 Task: Look for space in Paramonga, Peru from 6th September, 2023 to 12th September, 2023 for 4 adults in price range Rs.10000 to Rs.14000. Place can be private room with 4 bedrooms having 4 beds and 4 bathrooms. Property type can be house, flat, guest house. Amenities needed are: wifi, TV, free parkinig on premises, gym, breakfast. Booking option can be shelf check-in. Required host language is English.
Action: Mouse pressed left at (590, 117)
Screenshot: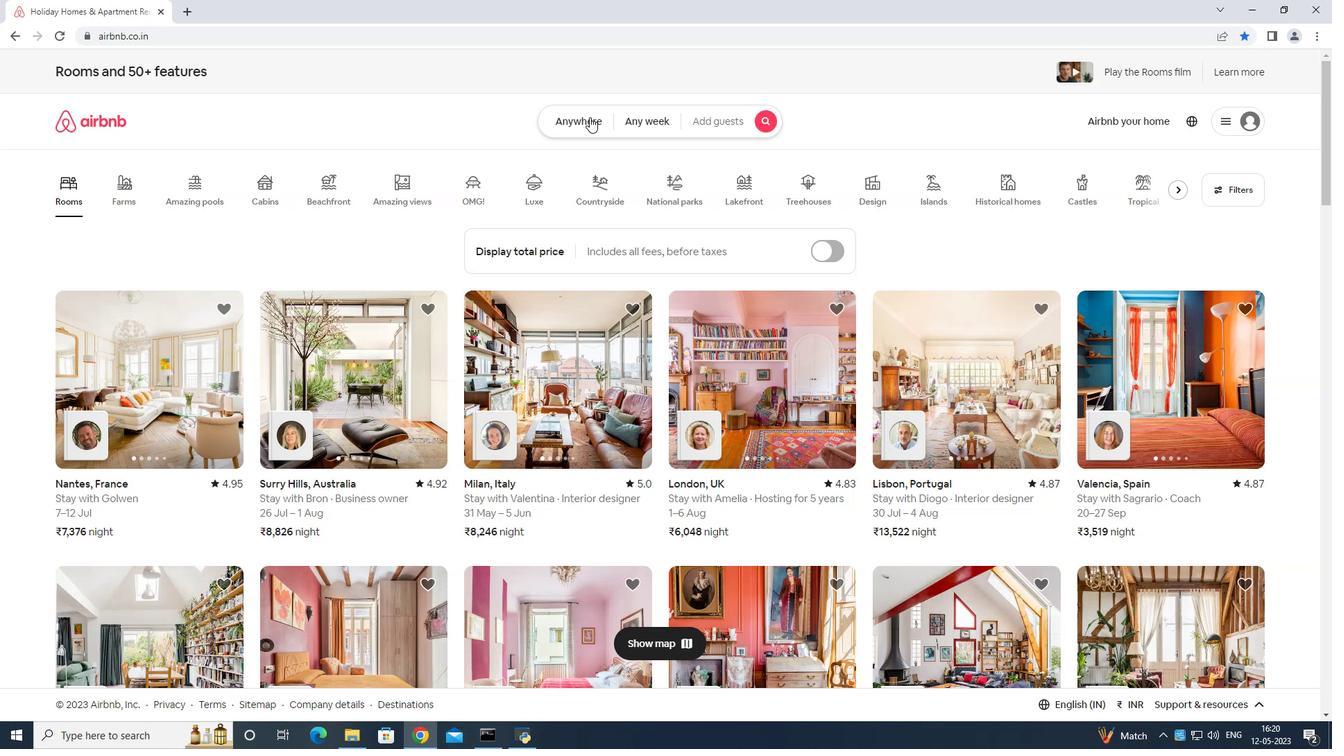 
Action: Mouse moved to (541, 158)
Screenshot: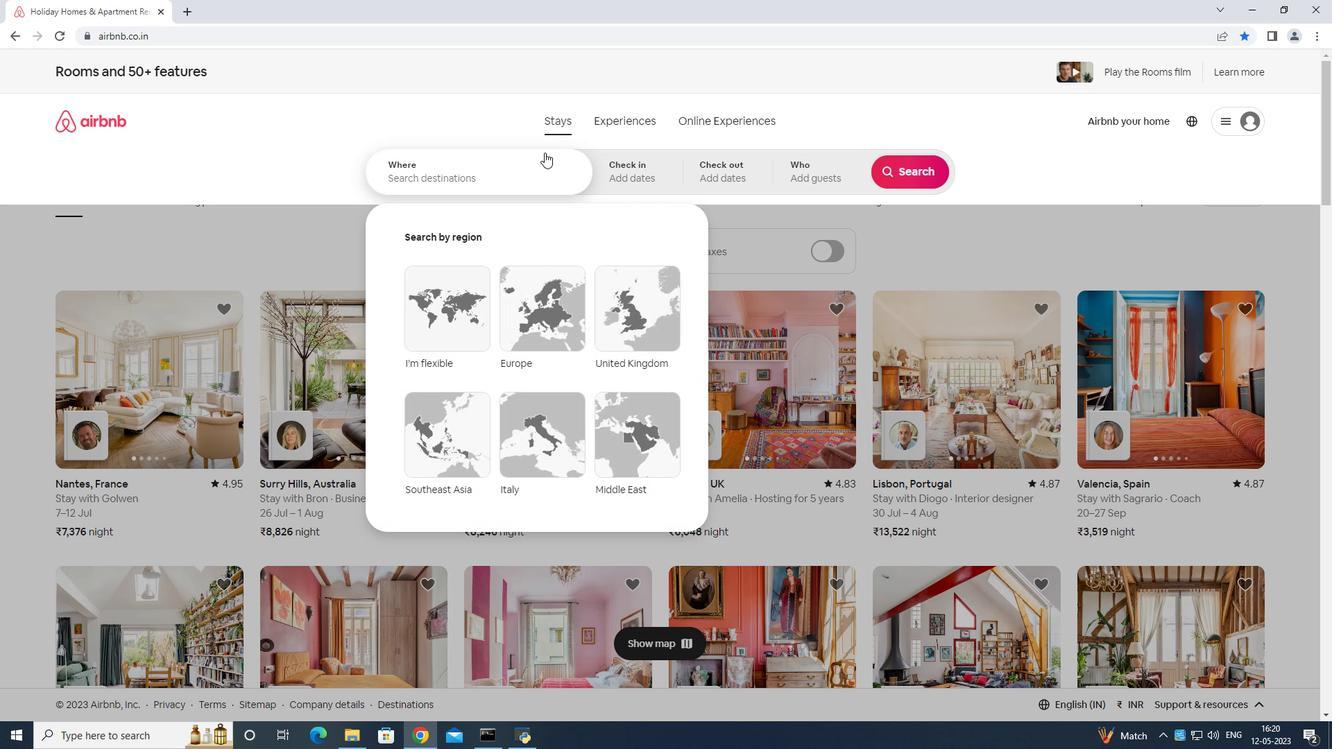 
Action: Mouse pressed left at (541, 158)
Screenshot: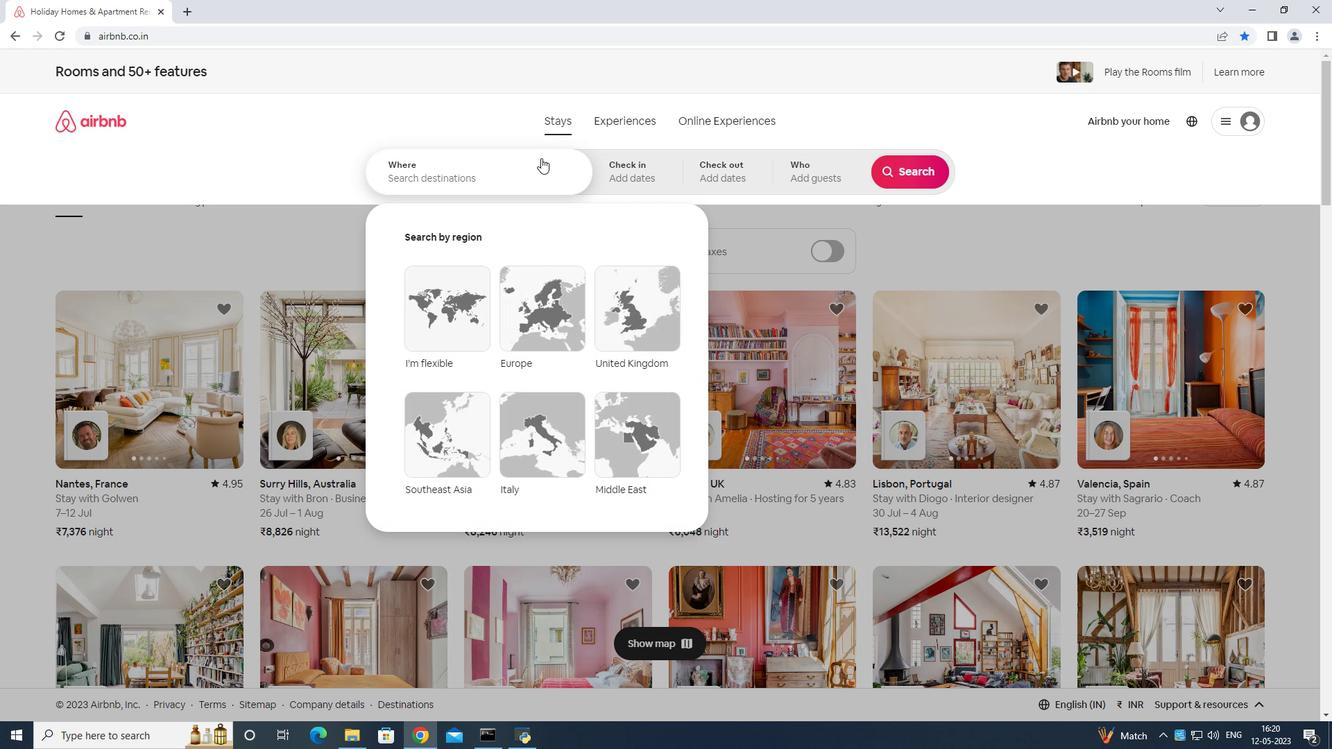 
Action: Mouse moved to (542, 155)
Screenshot: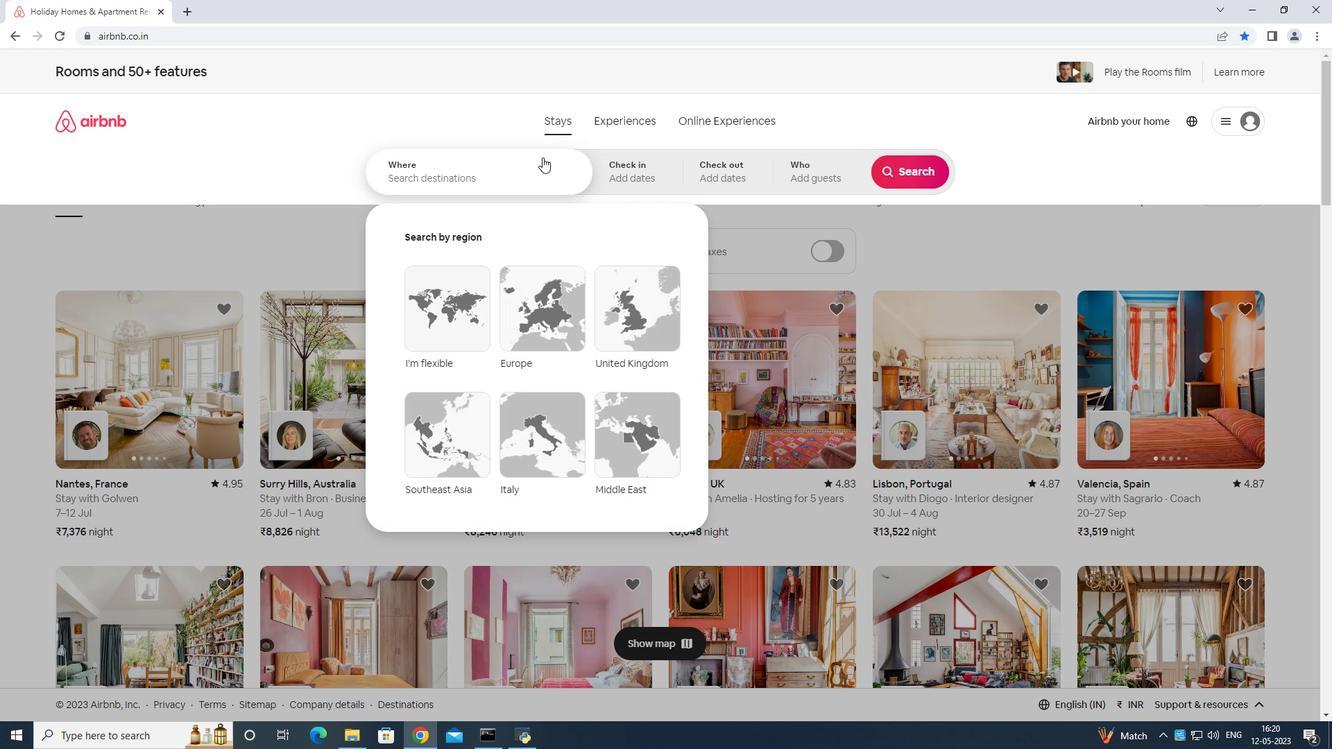 
Action: Key pressed <Key.shift>Paramonga<Key.space>peru<Key.enter>
Screenshot: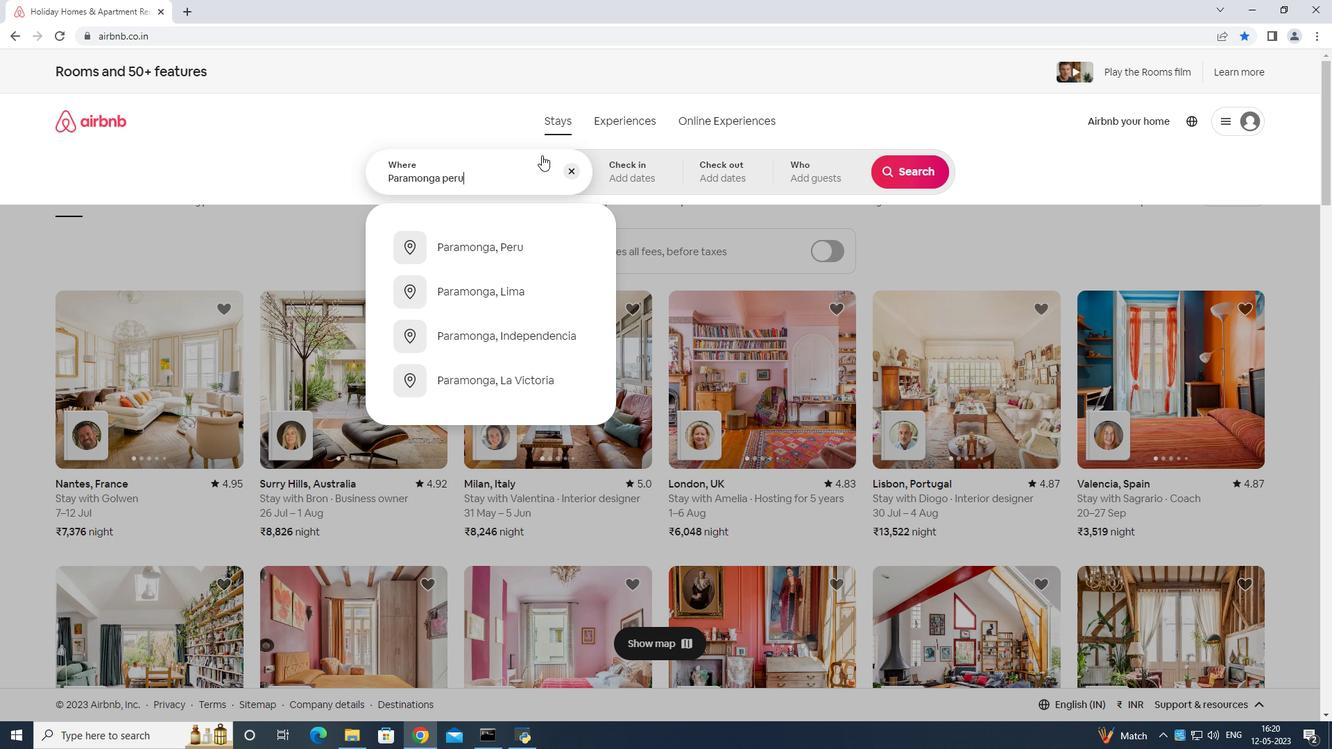 
Action: Mouse moved to (916, 286)
Screenshot: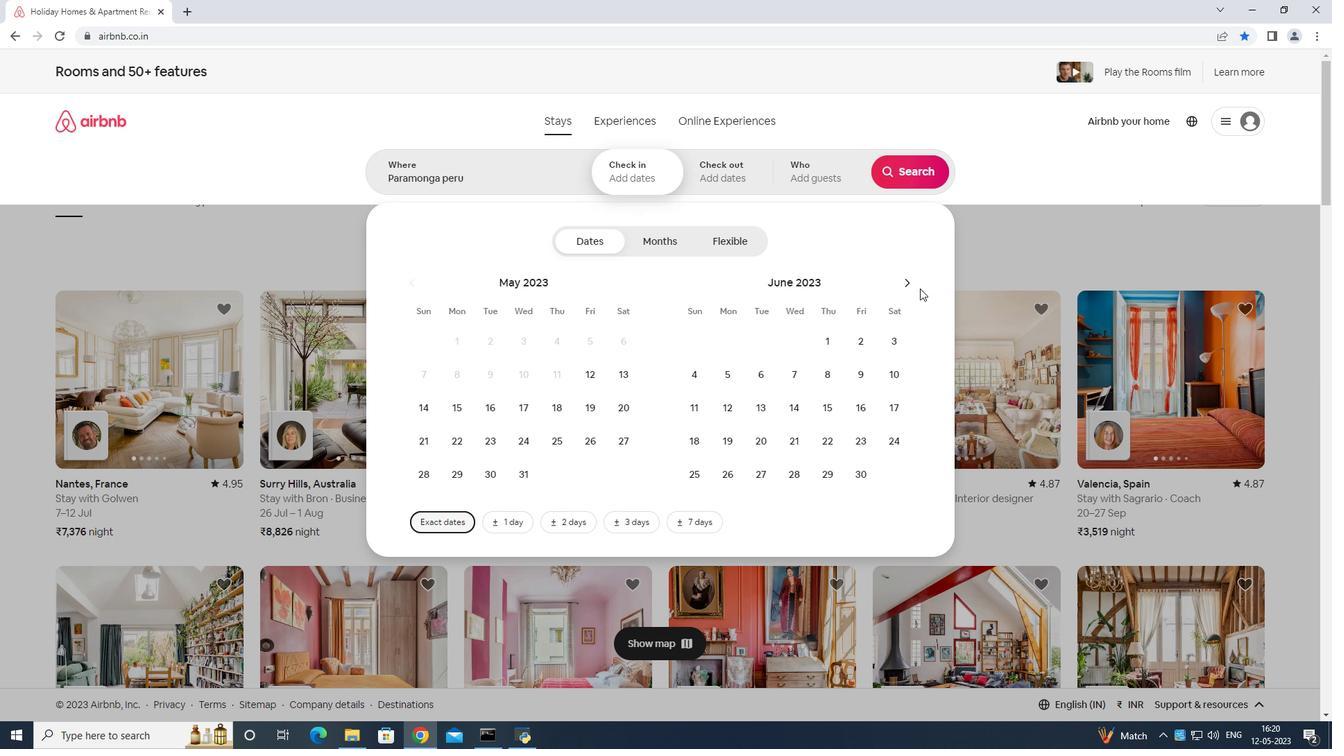 
Action: Mouse pressed left at (916, 286)
Screenshot: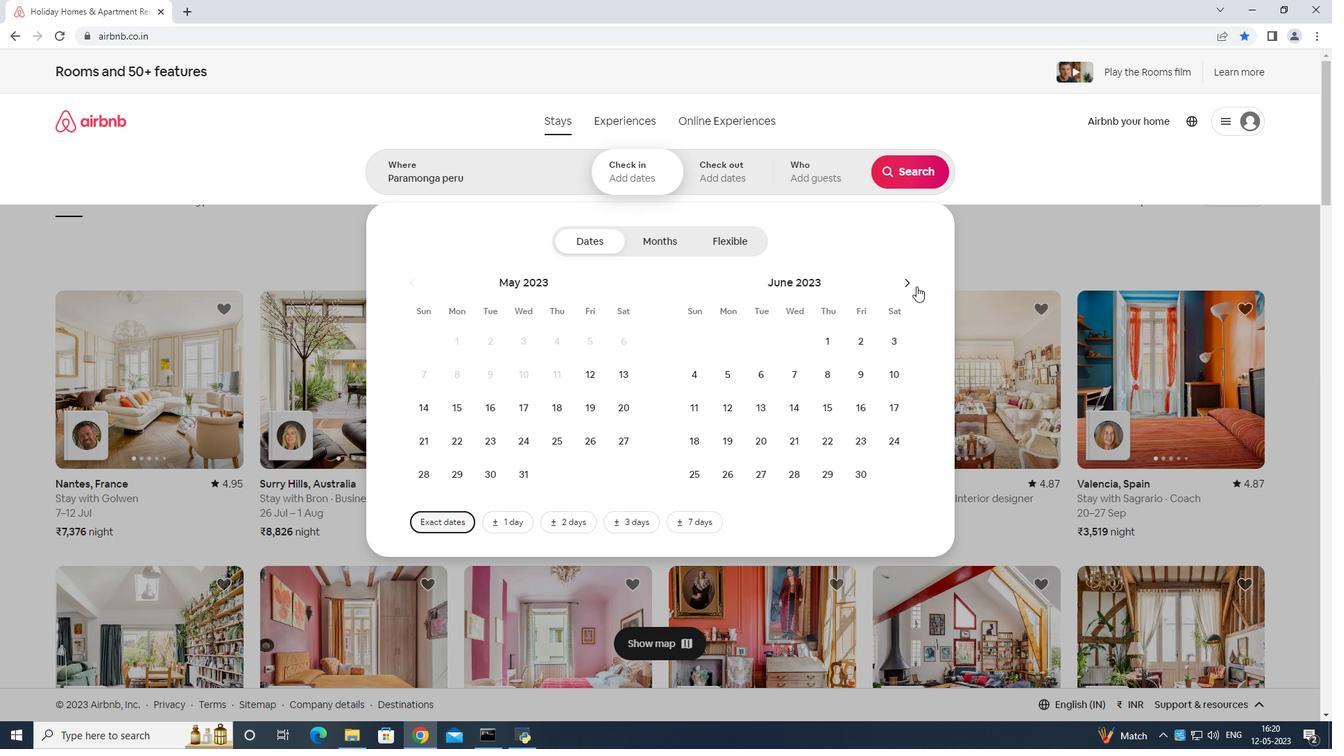 
Action: Mouse pressed left at (916, 286)
Screenshot: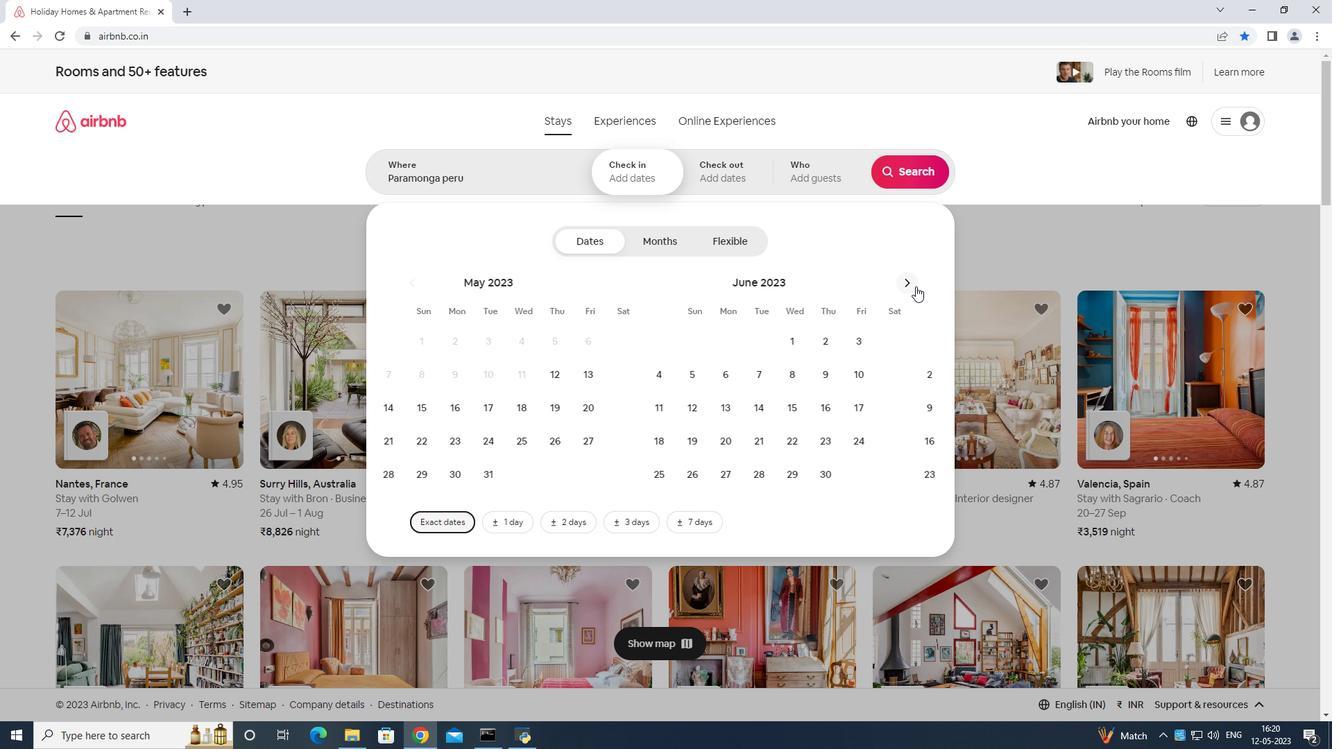 
Action: Mouse moved to (916, 284)
Screenshot: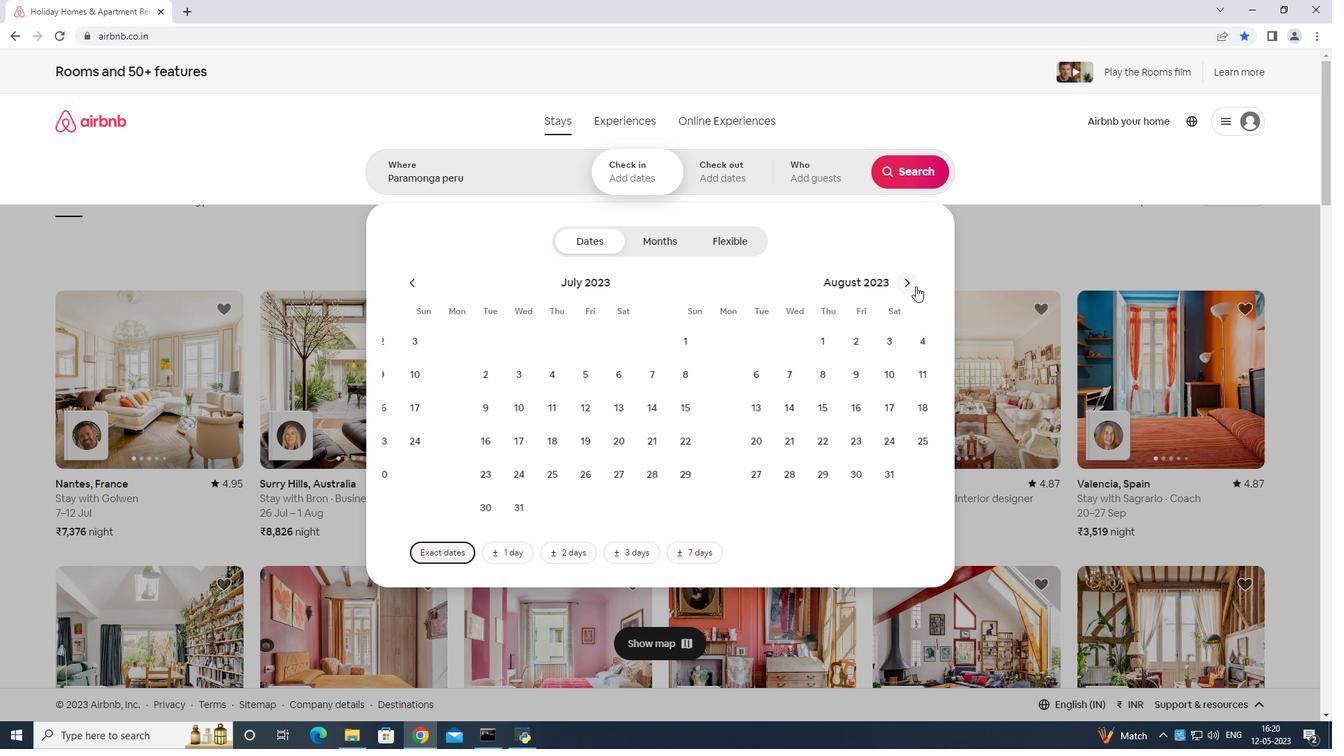 
Action: Mouse pressed left at (916, 284)
Screenshot: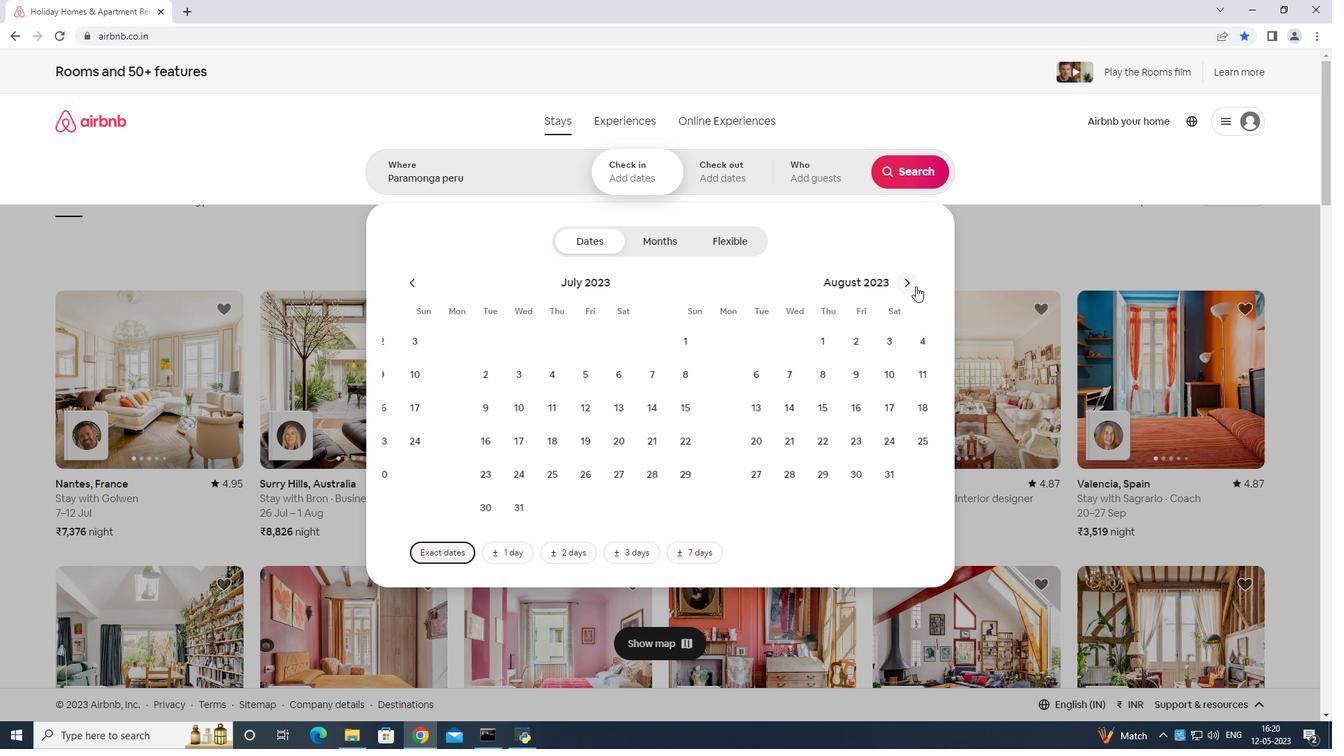 
Action: Mouse moved to (801, 376)
Screenshot: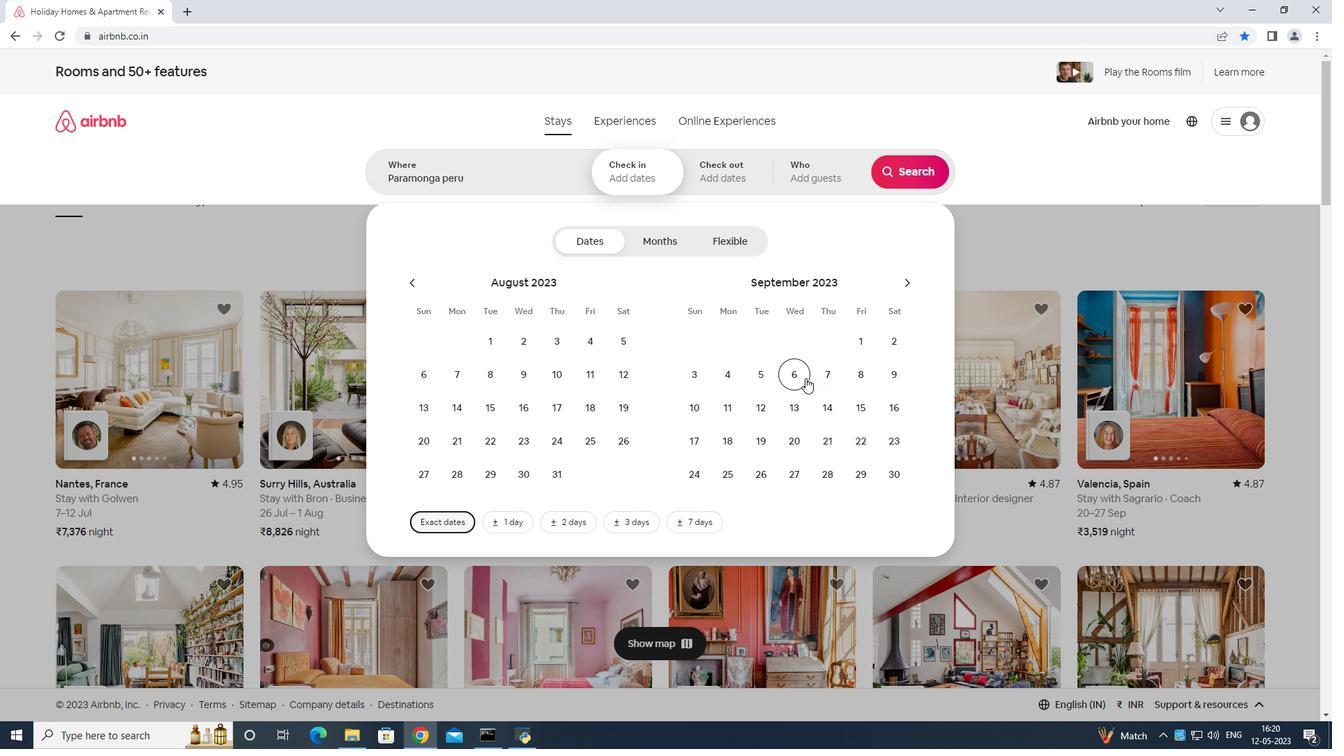 
Action: Mouse pressed left at (801, 376)
Screenshot: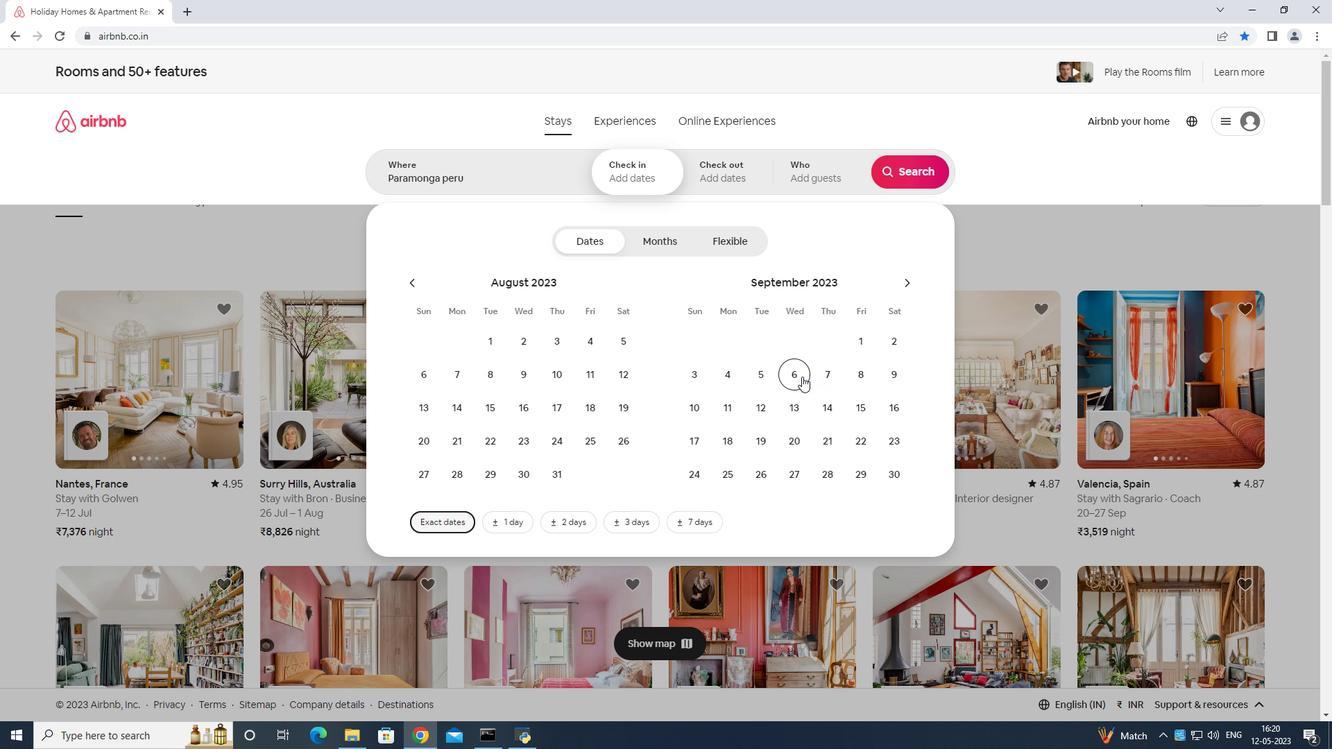 
Action: Mouse moved to (774, 403)
Screenshot: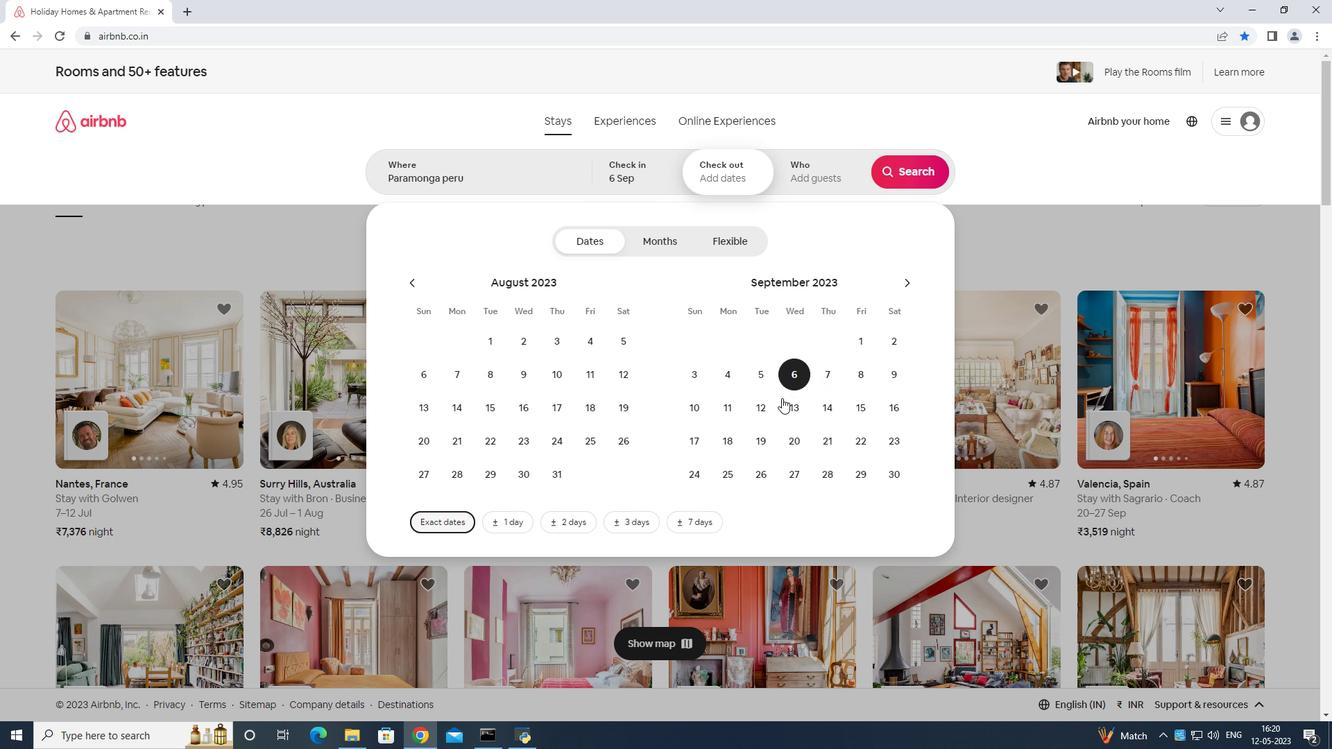 
Action: Mouse pressed left at (774, 403)
Screenshot: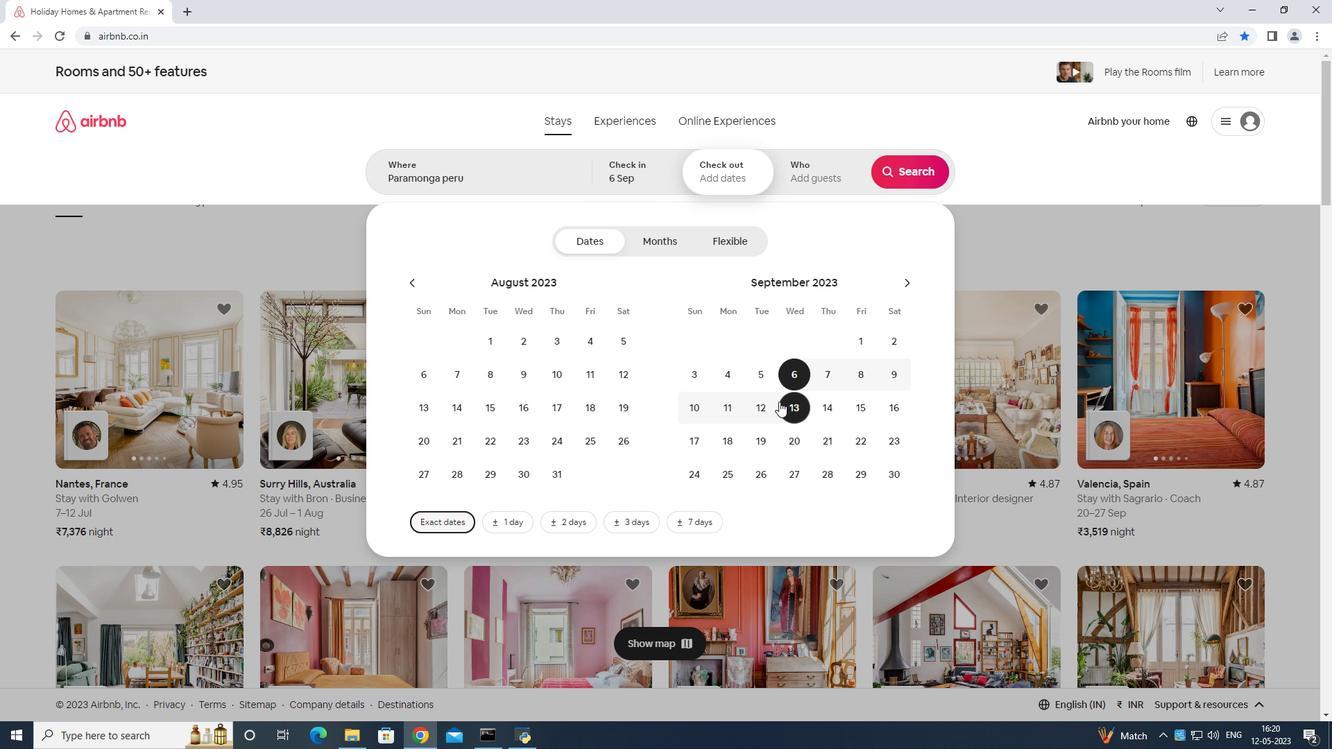 
Action: Mouse moved to (809, 172)
Screenshot: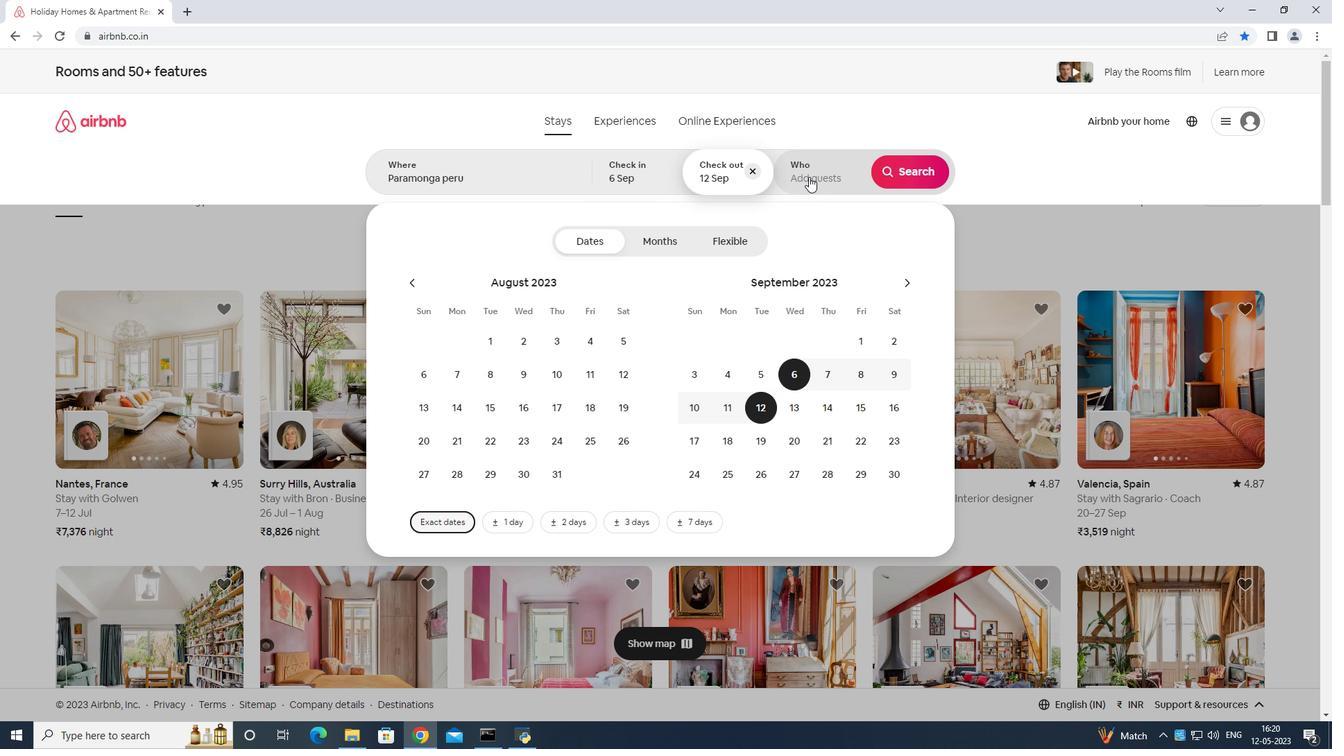 
Action: Mouse pressed left at (809, 172)
Screenshot: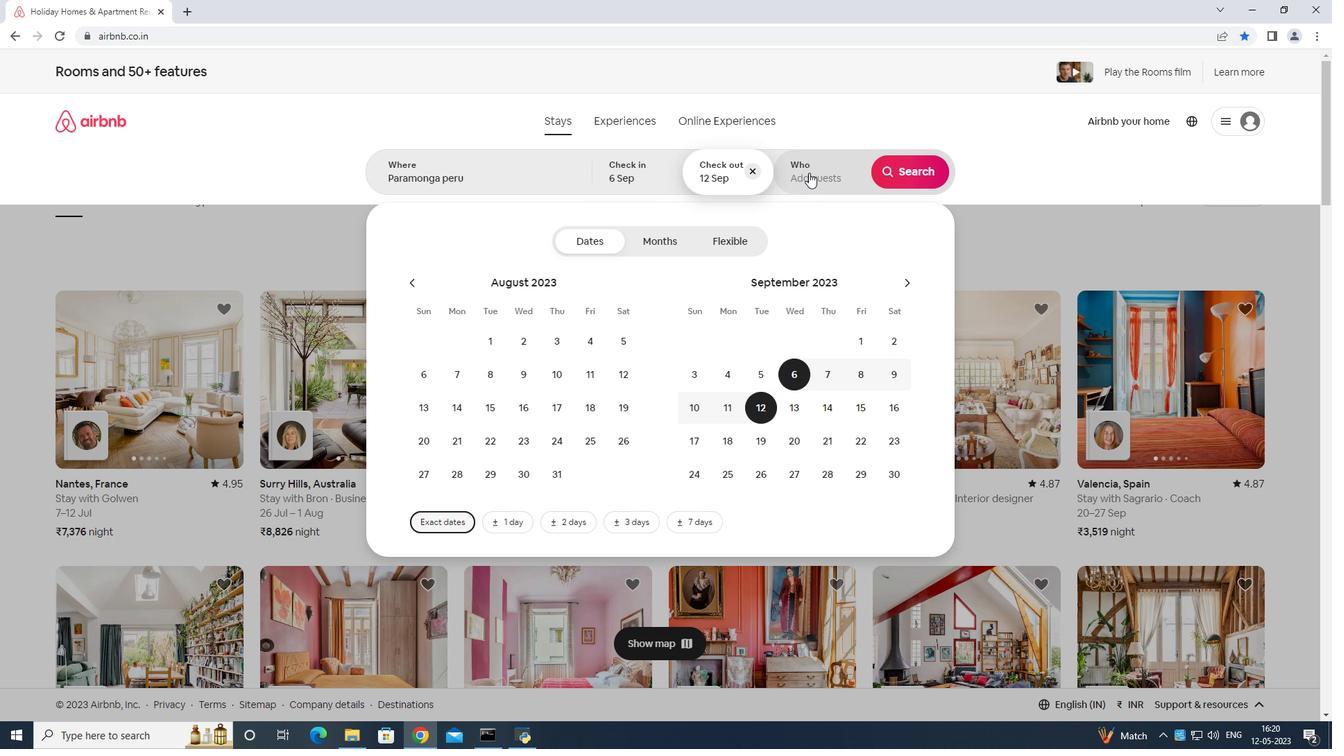 
Action: Mouse moved to (910, 250)
Screenshot: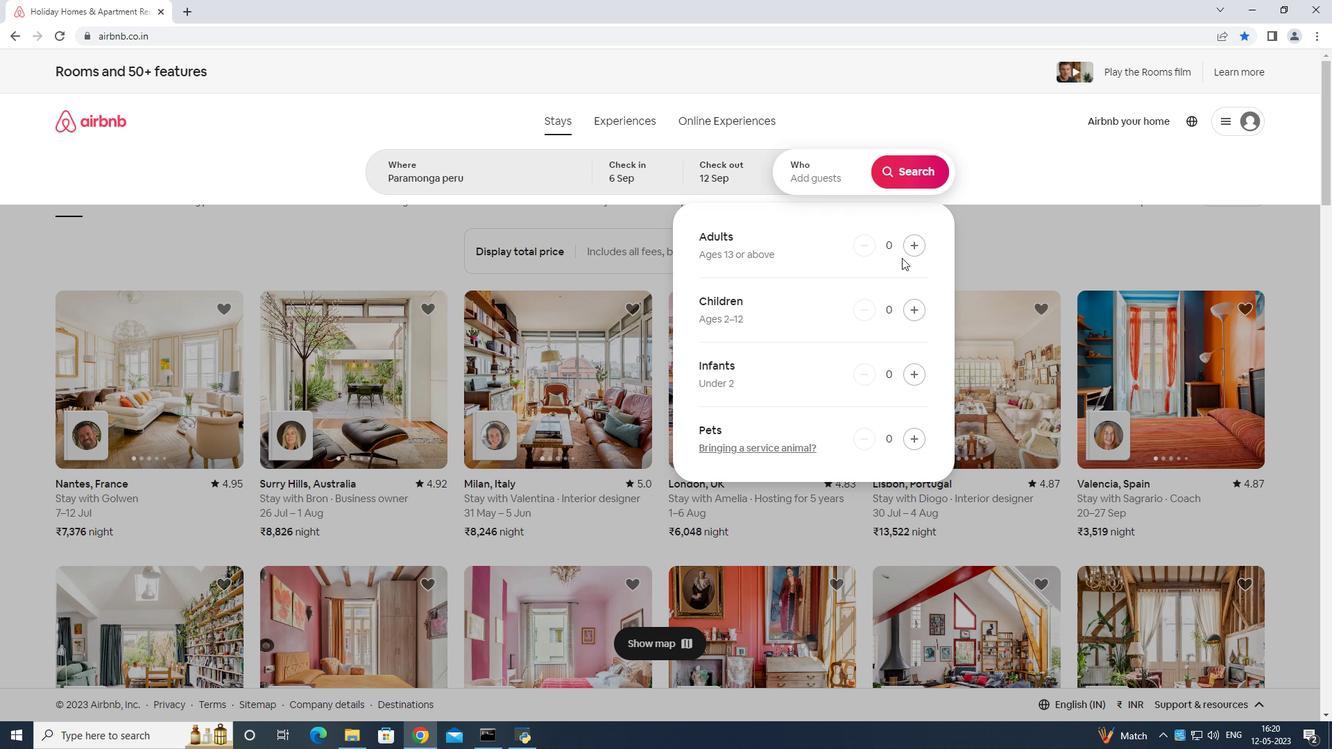 
Action: Mouse pressed left at (910, 250)
Screenshot: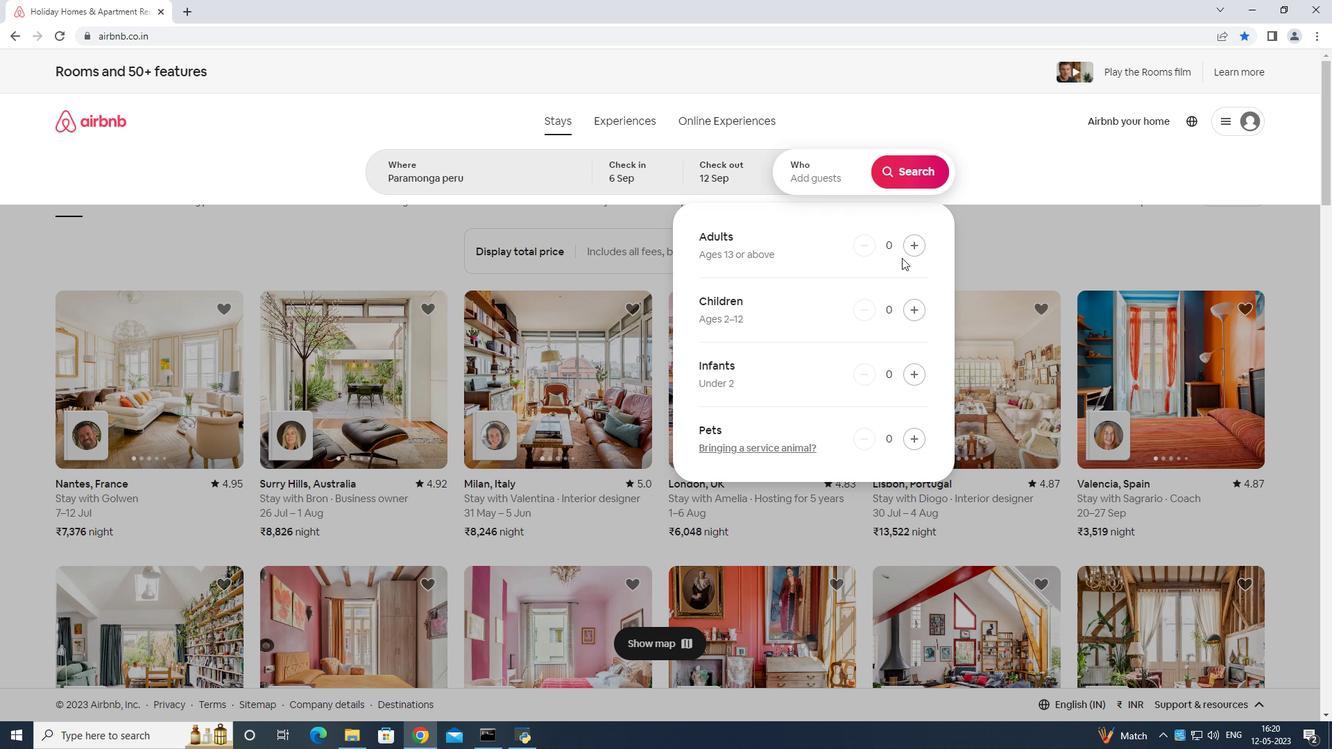 
Action: Mouse pressed left at (910, 250)
Screenshot: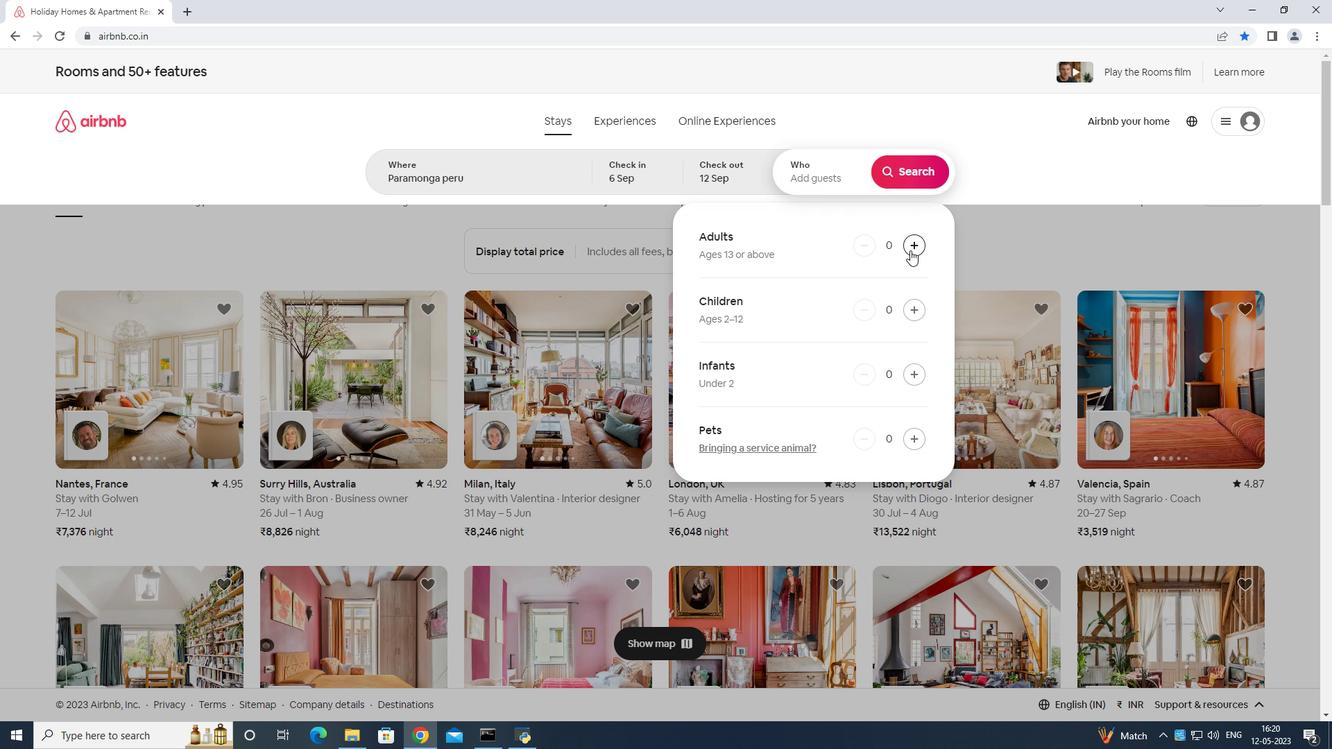 
Action: Mouse moved to (911, 249)
Screenshot: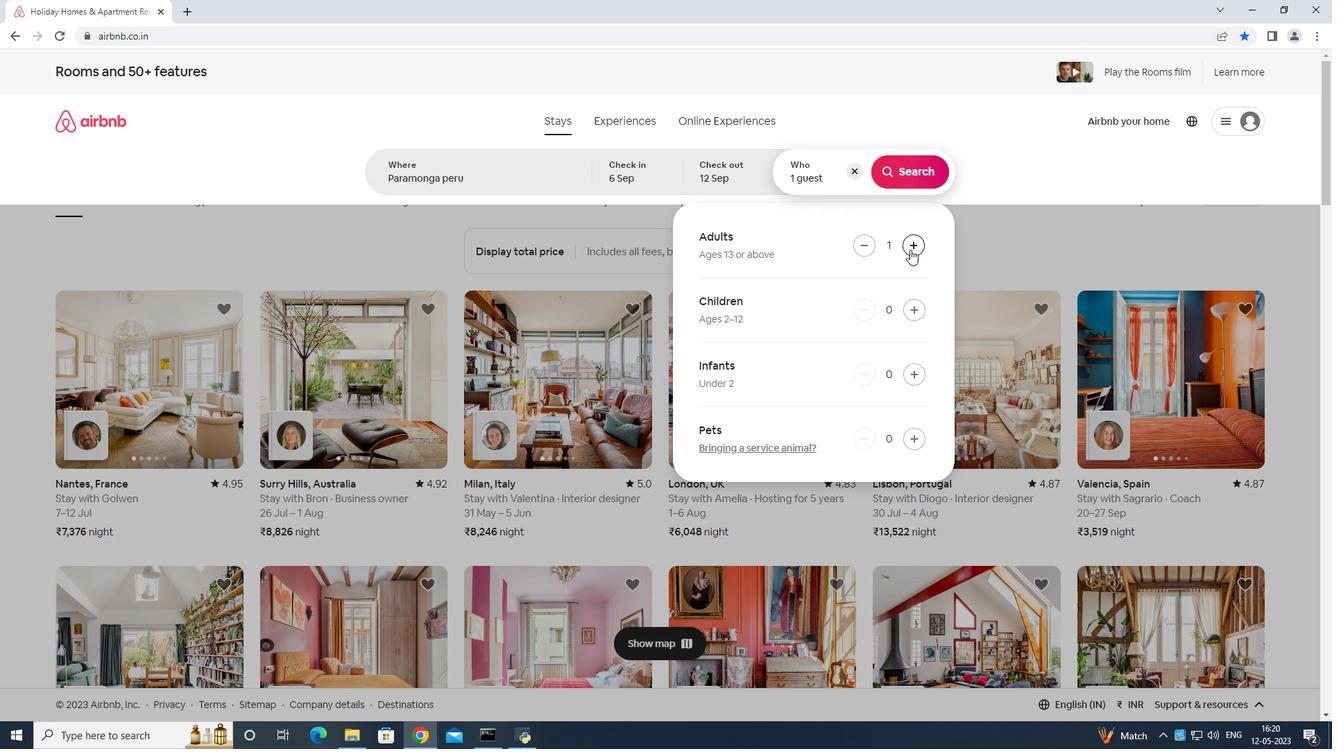 
Action: Mouse pressed left at (911, 249)
Screenshot: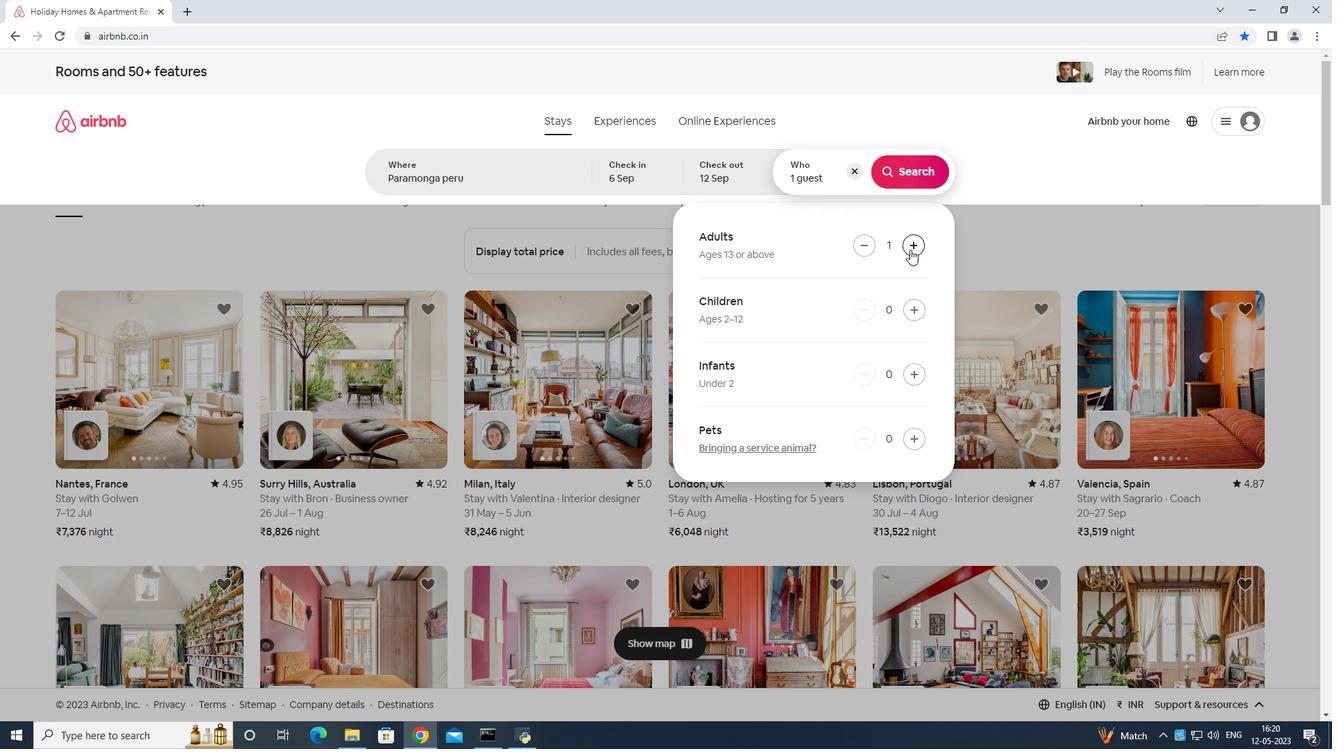 
Action: Mouse pressed left at (911, 249)
Screenshot: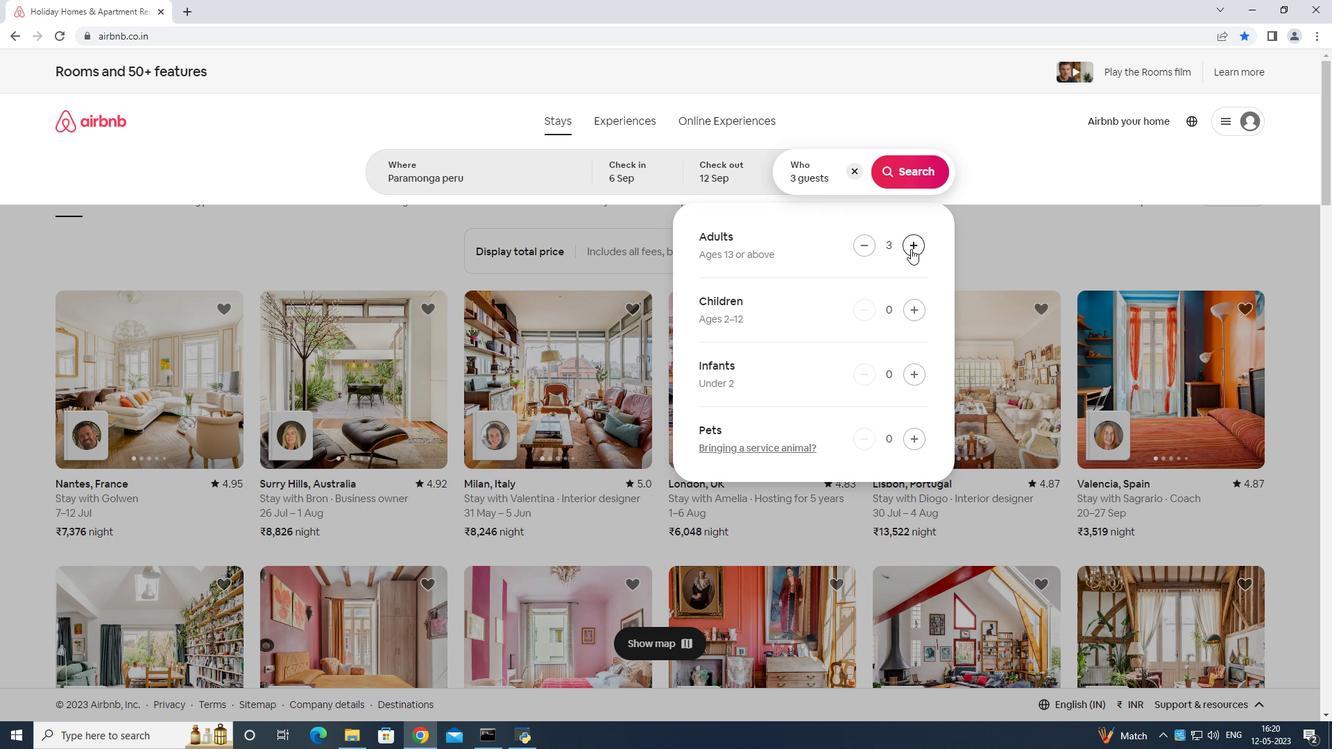 
Action: Mouse moved to (904, 182)
Screenshot: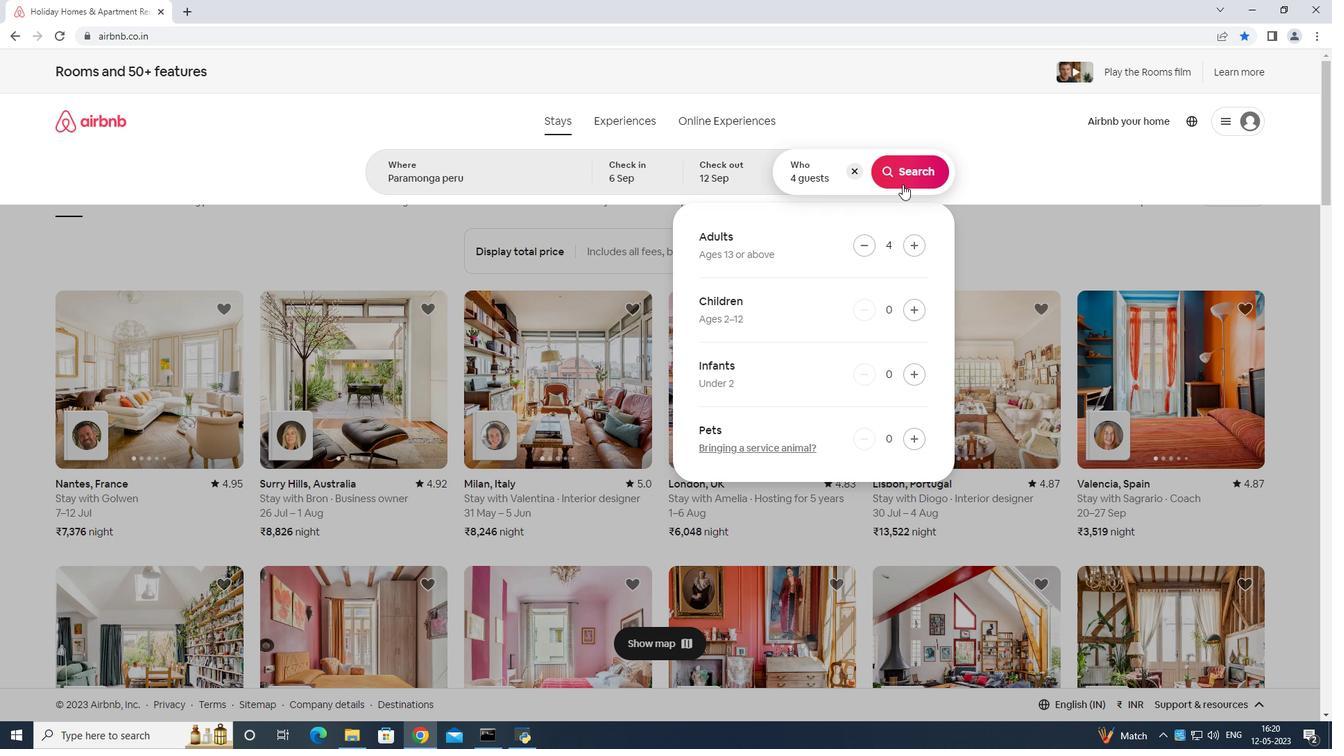 
Action: Mouse pressed left at (904, 182)
Screenshot: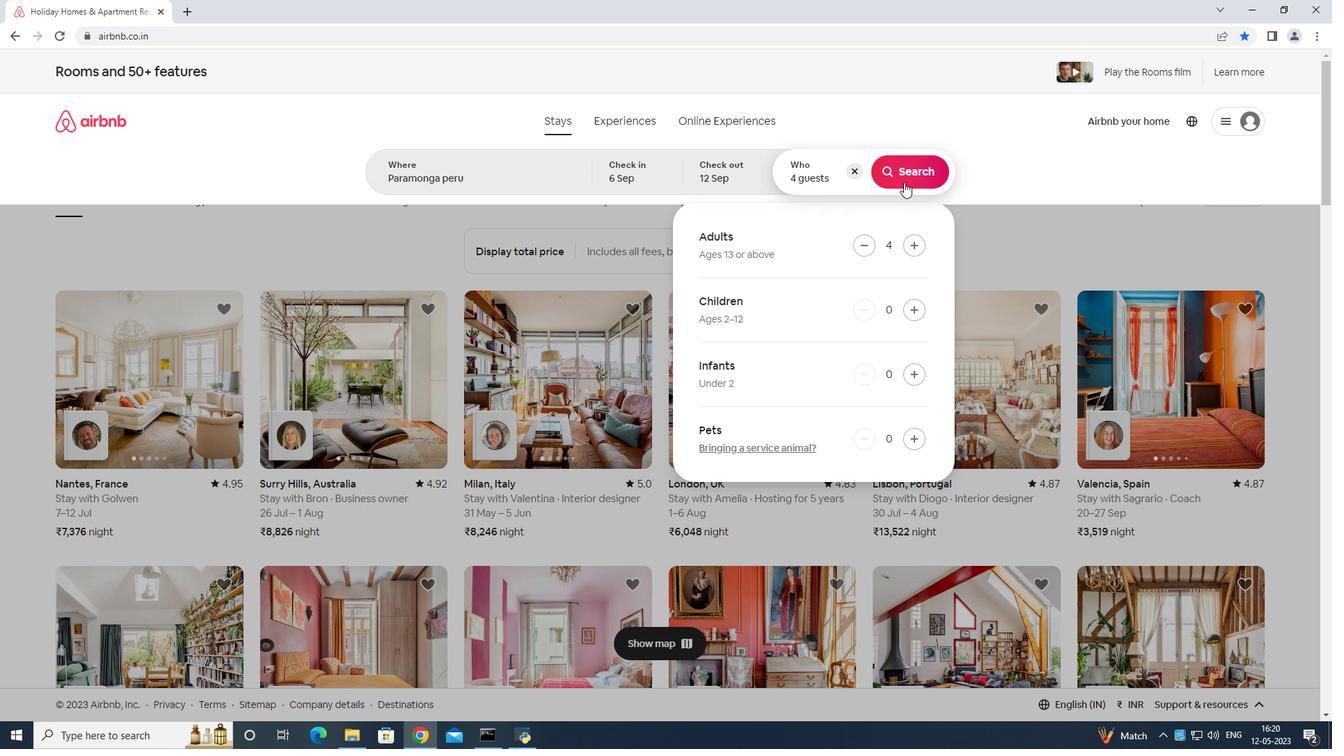 
Action: Mouse moved to (1271, 133)
Screenshot: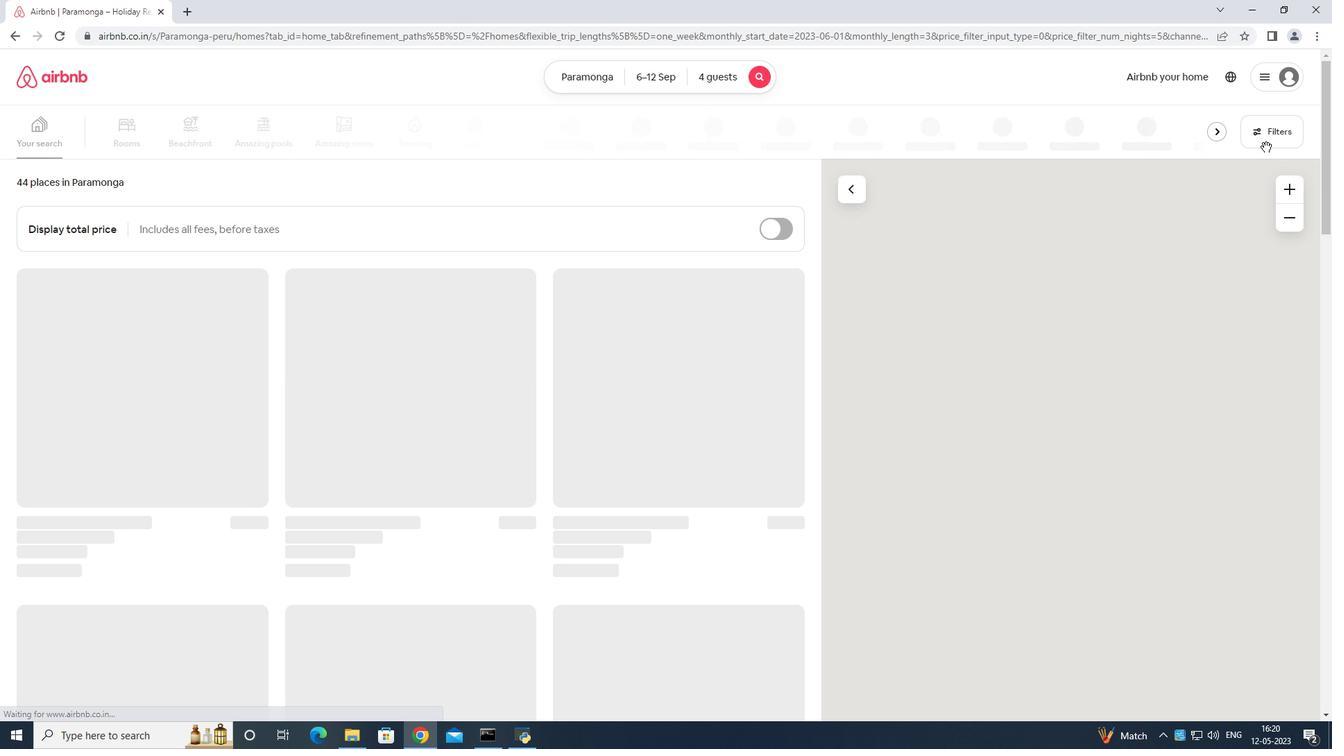 
Action: Mouse pressed left at (1271, 133)
Screenshot: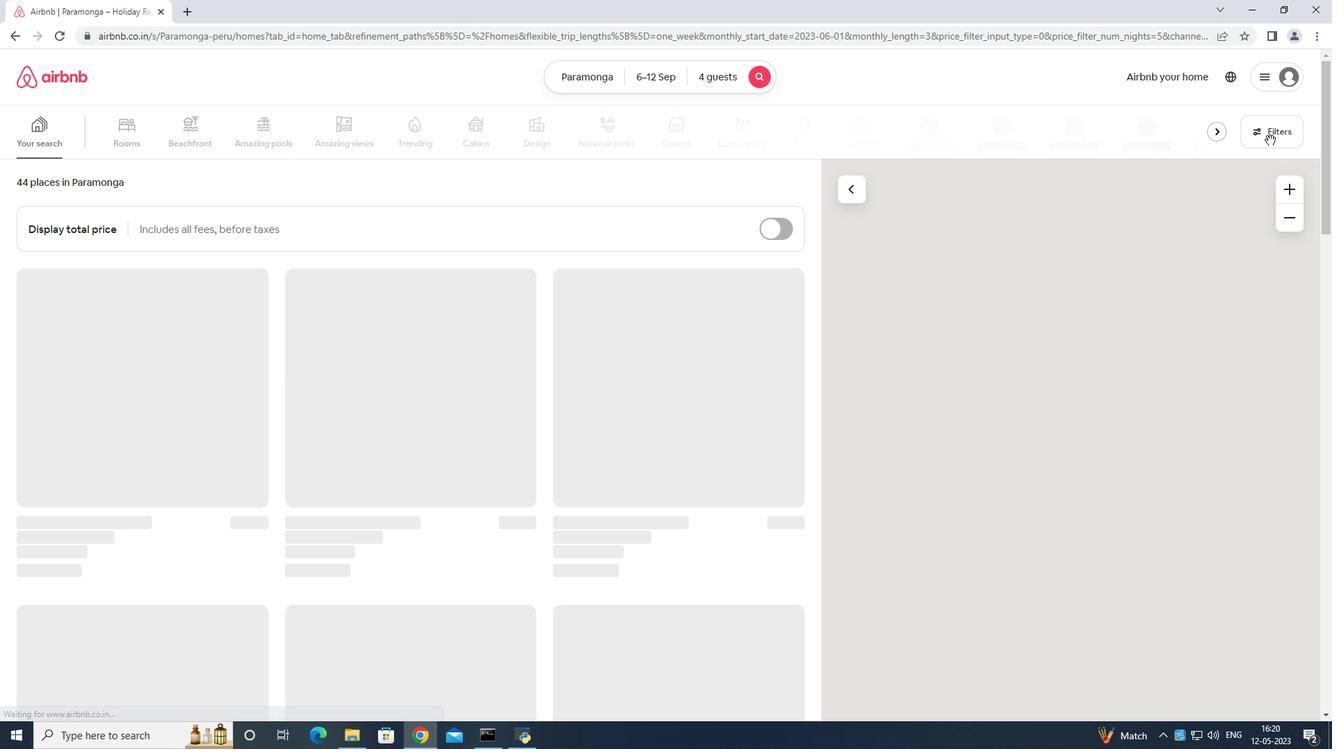 
Action: Mouse moved to (585, 461)
Screenshot: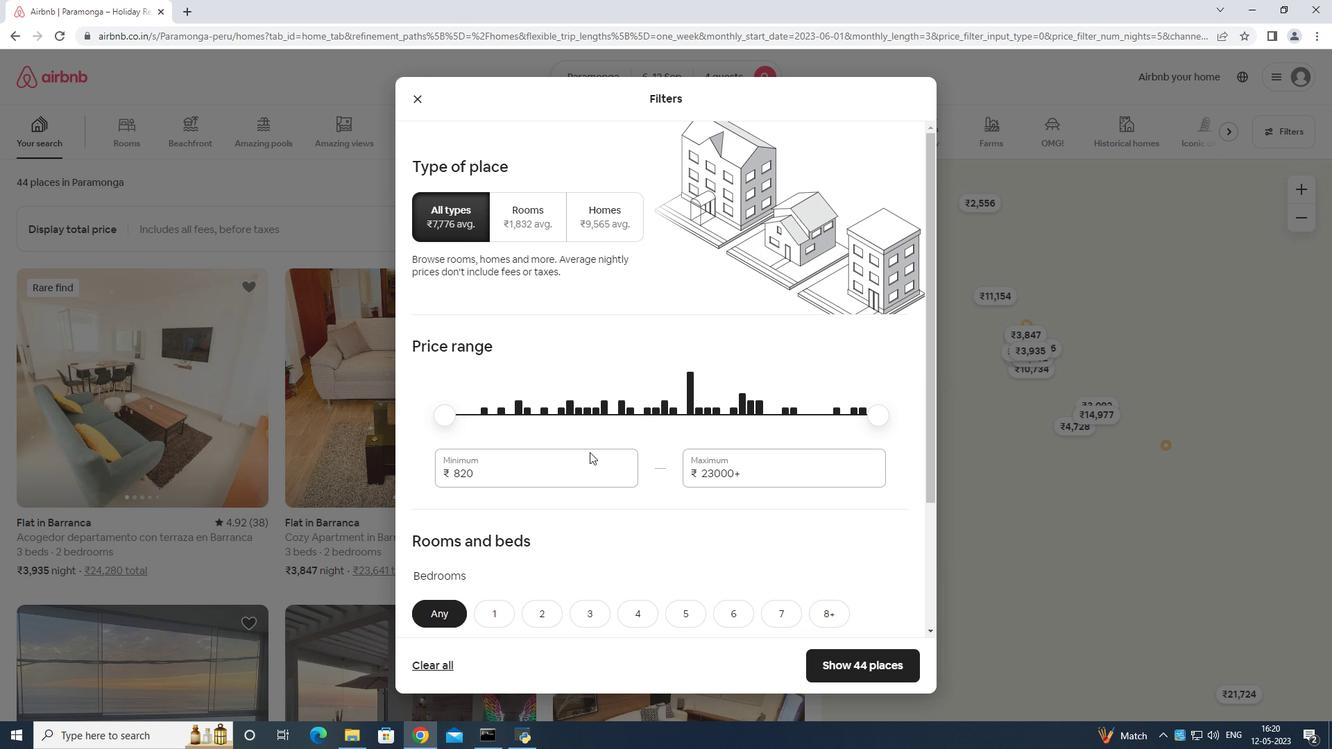 
Action: Mouse pressed left at (585, 461)
Screenshot: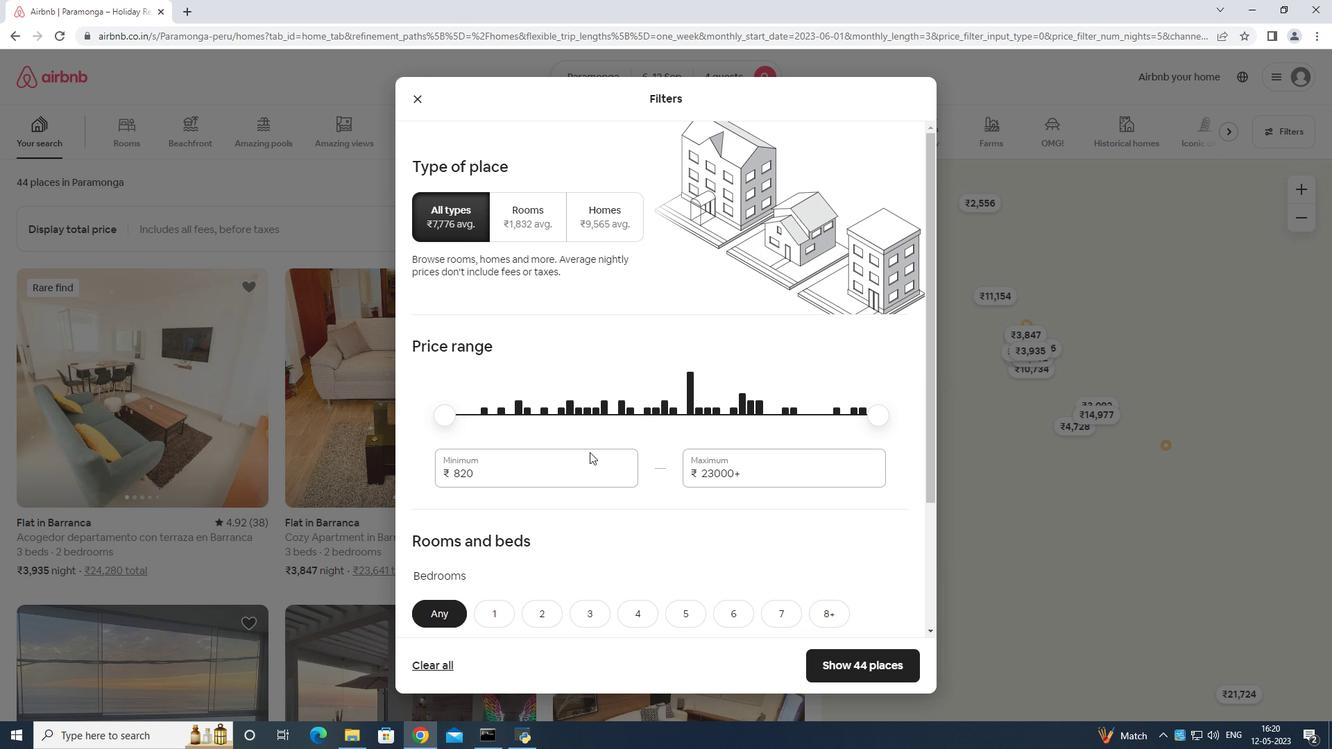 
Action: Mouse moved to (604, 450)
Screenshot: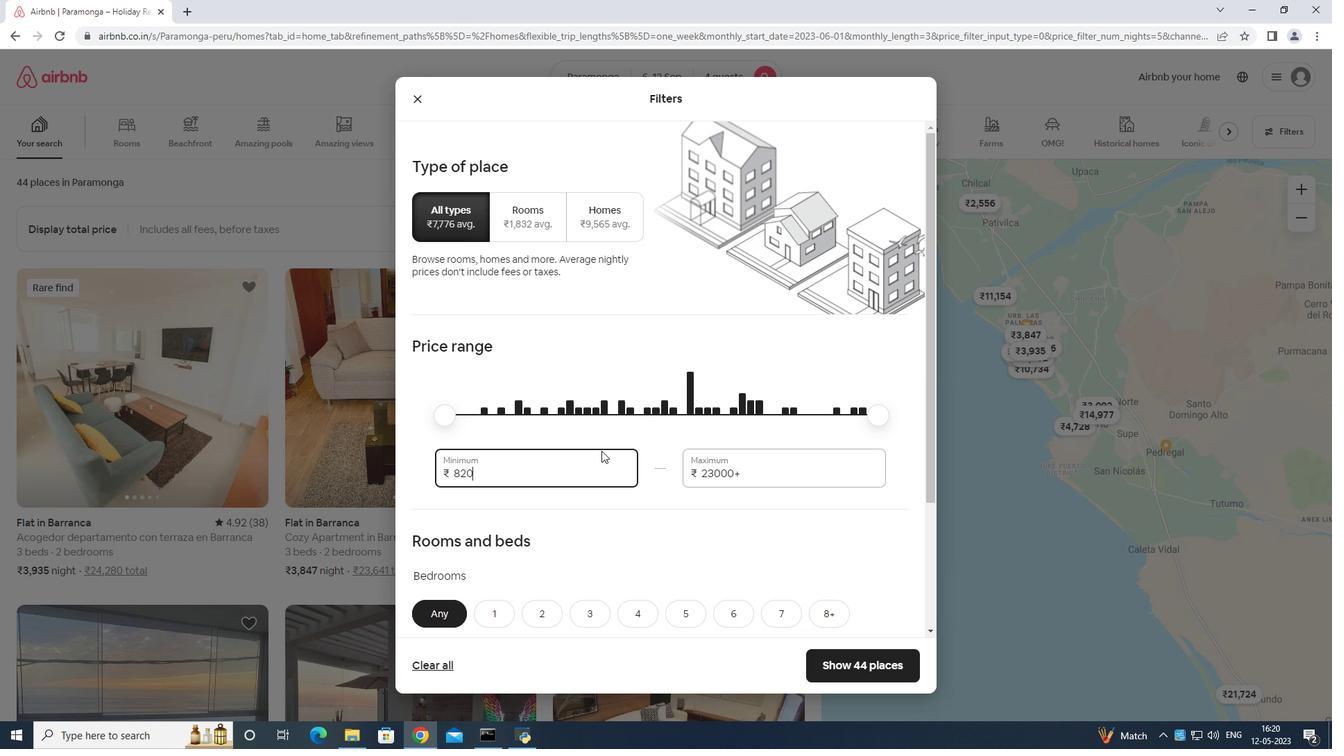 
Action: Key pressed <Key.backspace>
Screenshot: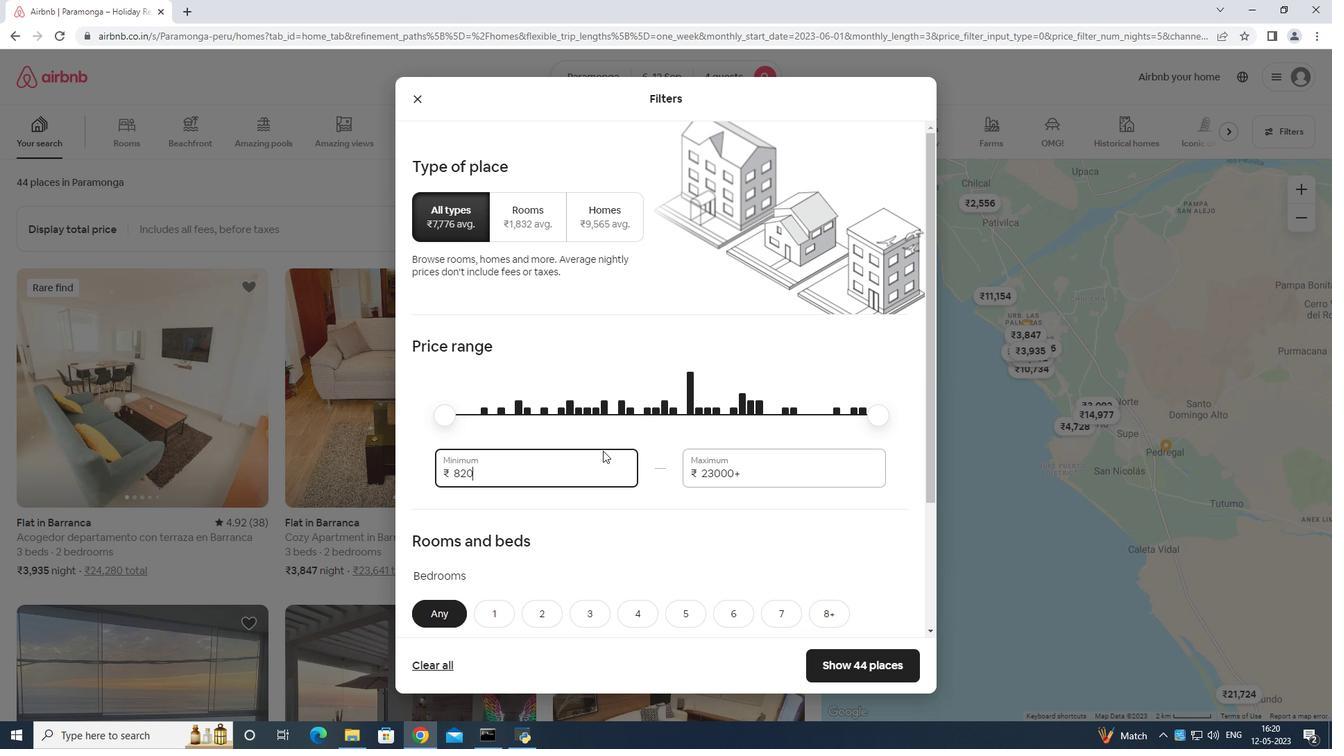 
Action: Mouse moved to (605, 450)
Screenshot: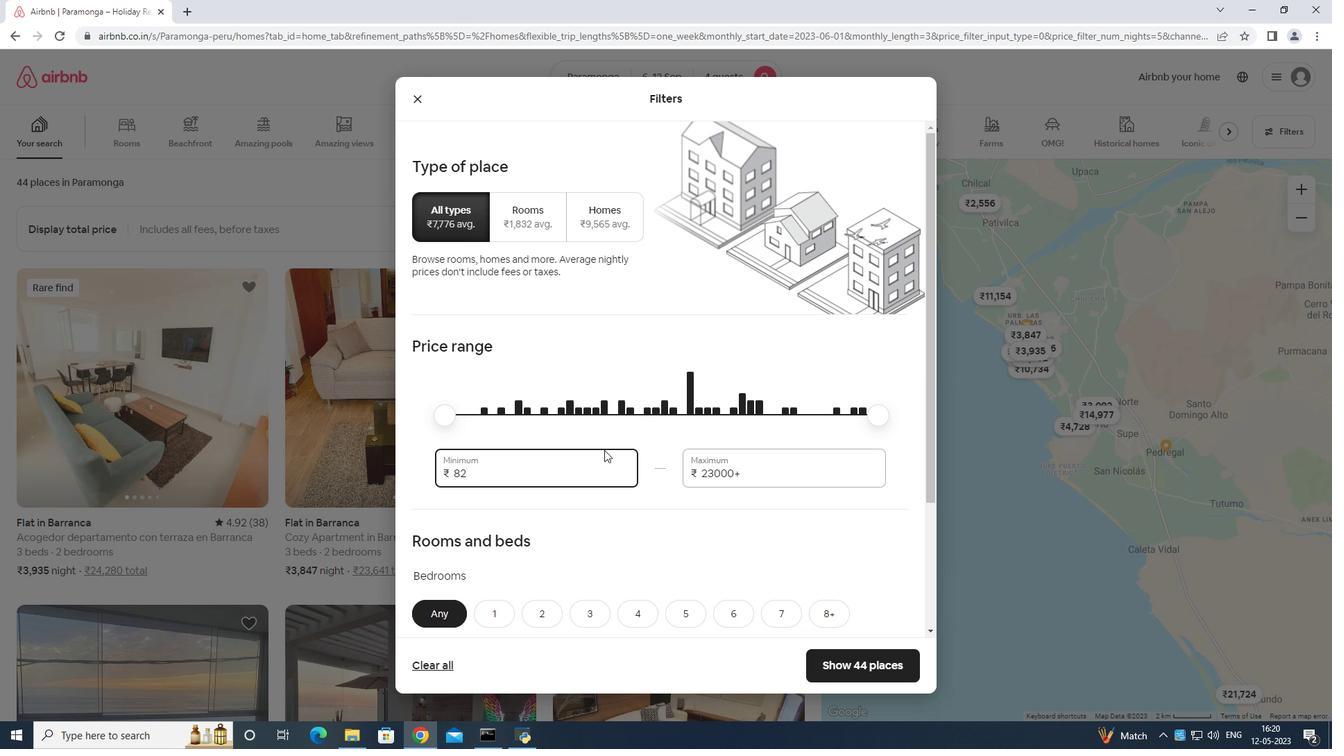 
Action: Key pressed <Key.backspace>
Screenshot: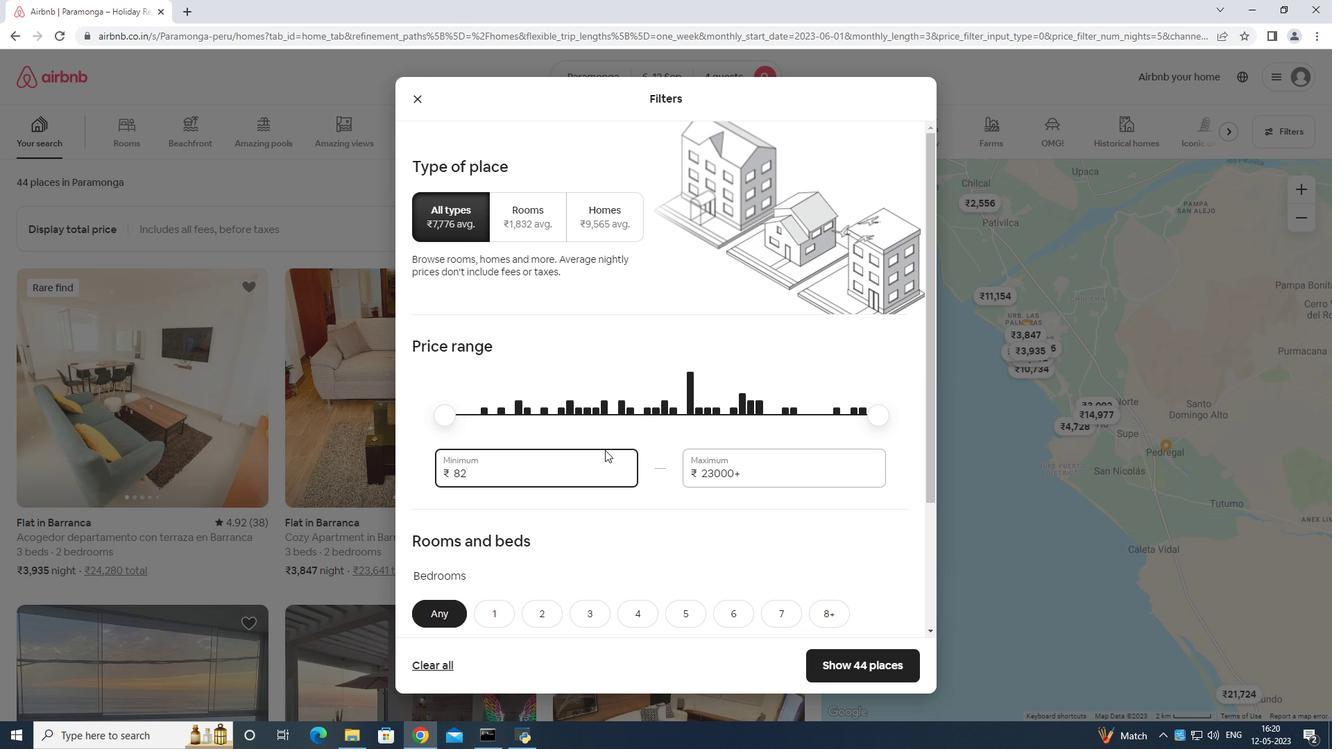 
Action: Mouse moved to (606, 450)
Screenshot: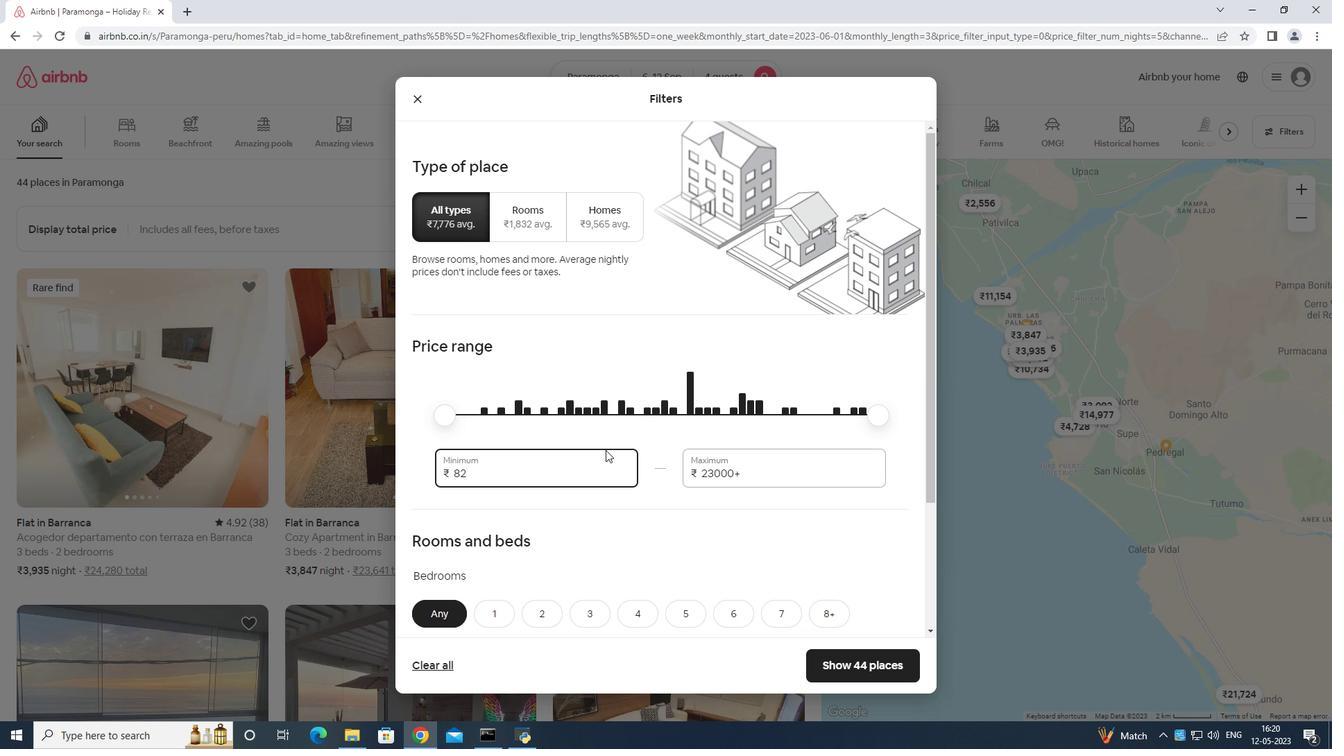 
Action: Key pressed <Key.backspace>
Screenshot: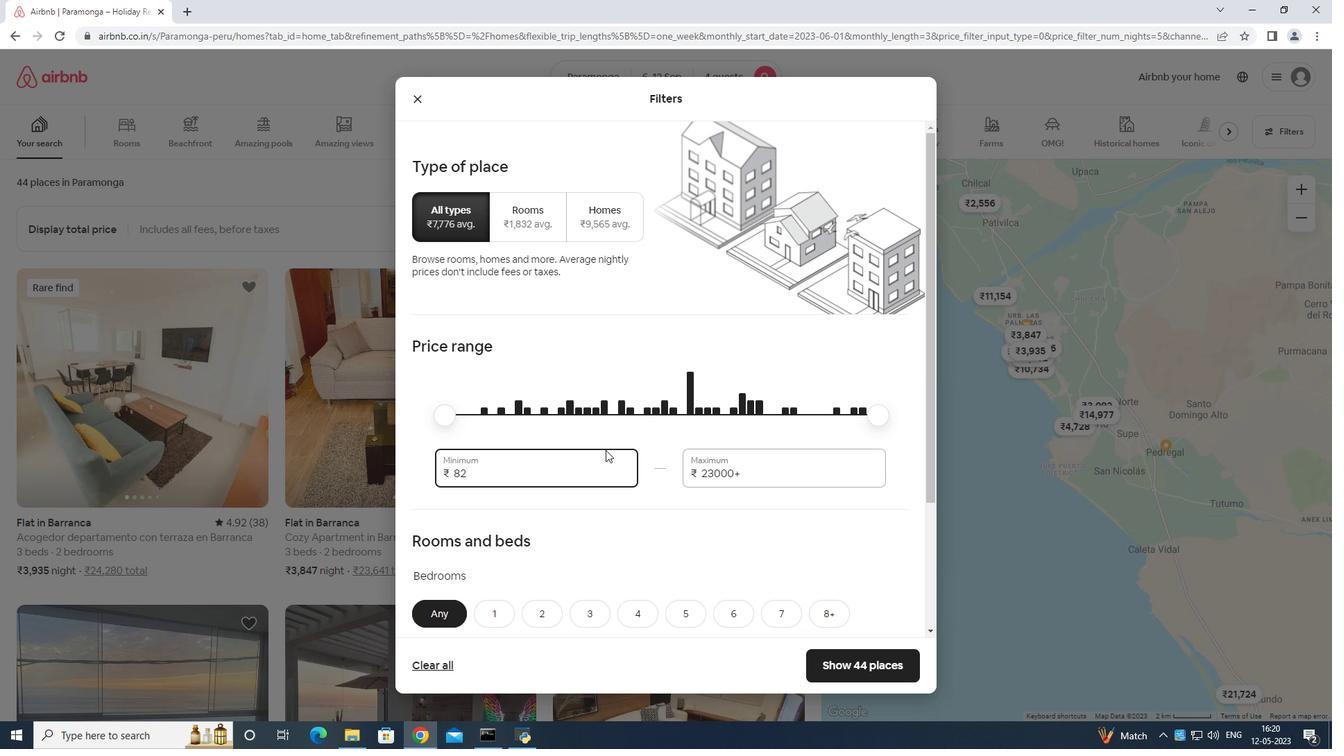 
Action: Mouse moved to (653, 450)
Screenshot: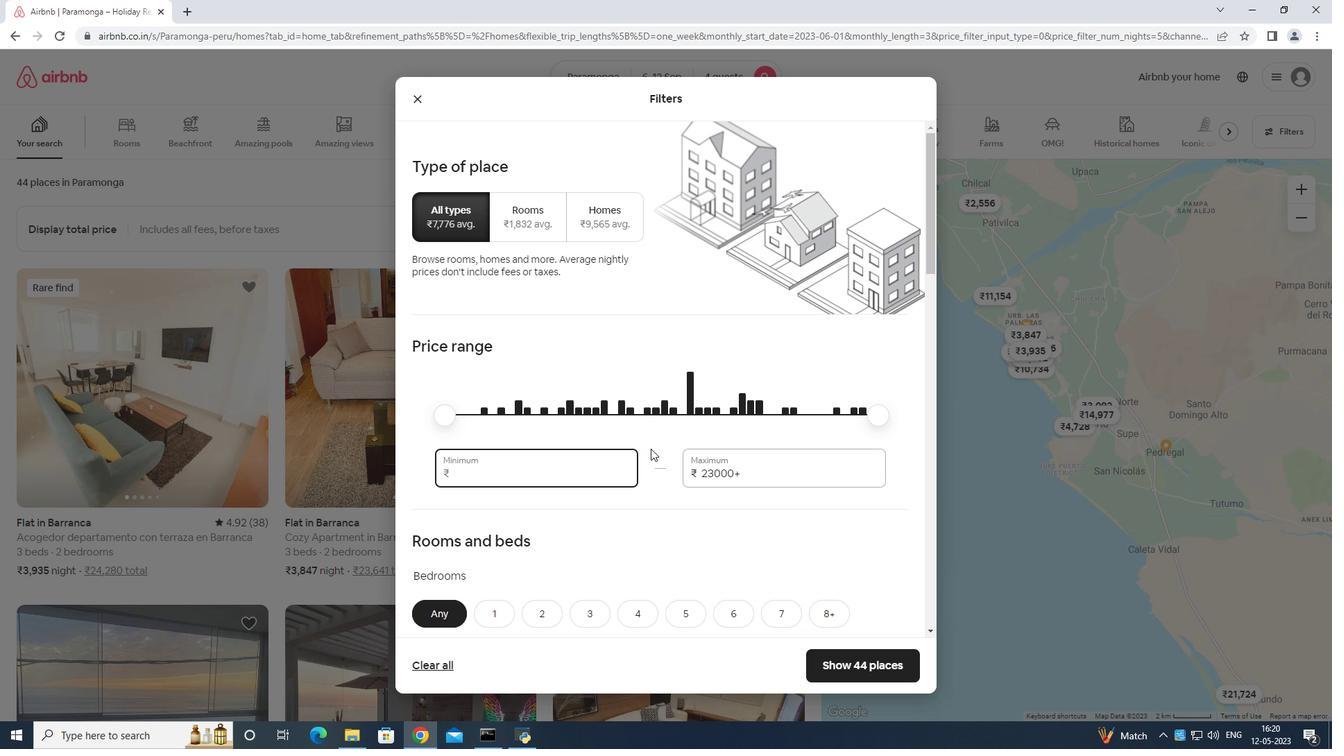 
Action: Key pressed 1
Screenshot: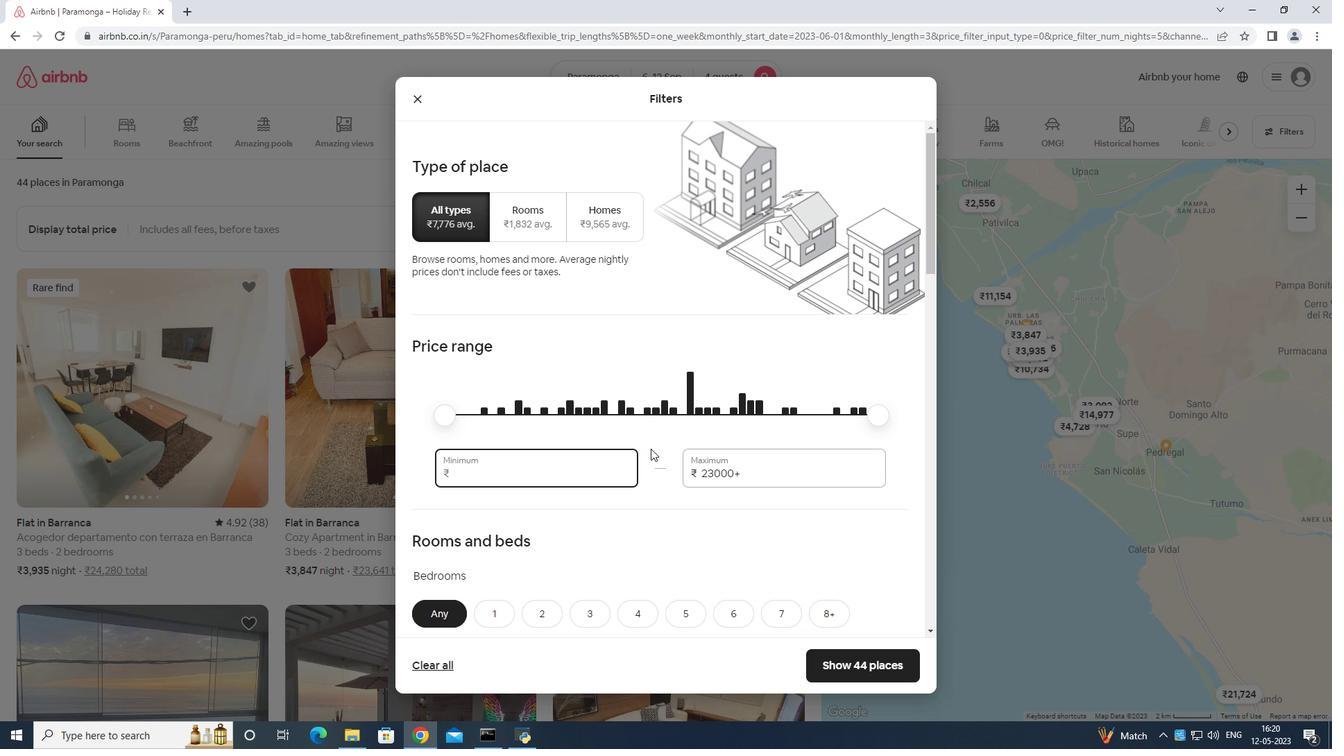 
Action: Mouse moved to (659, 451)
Screenshot: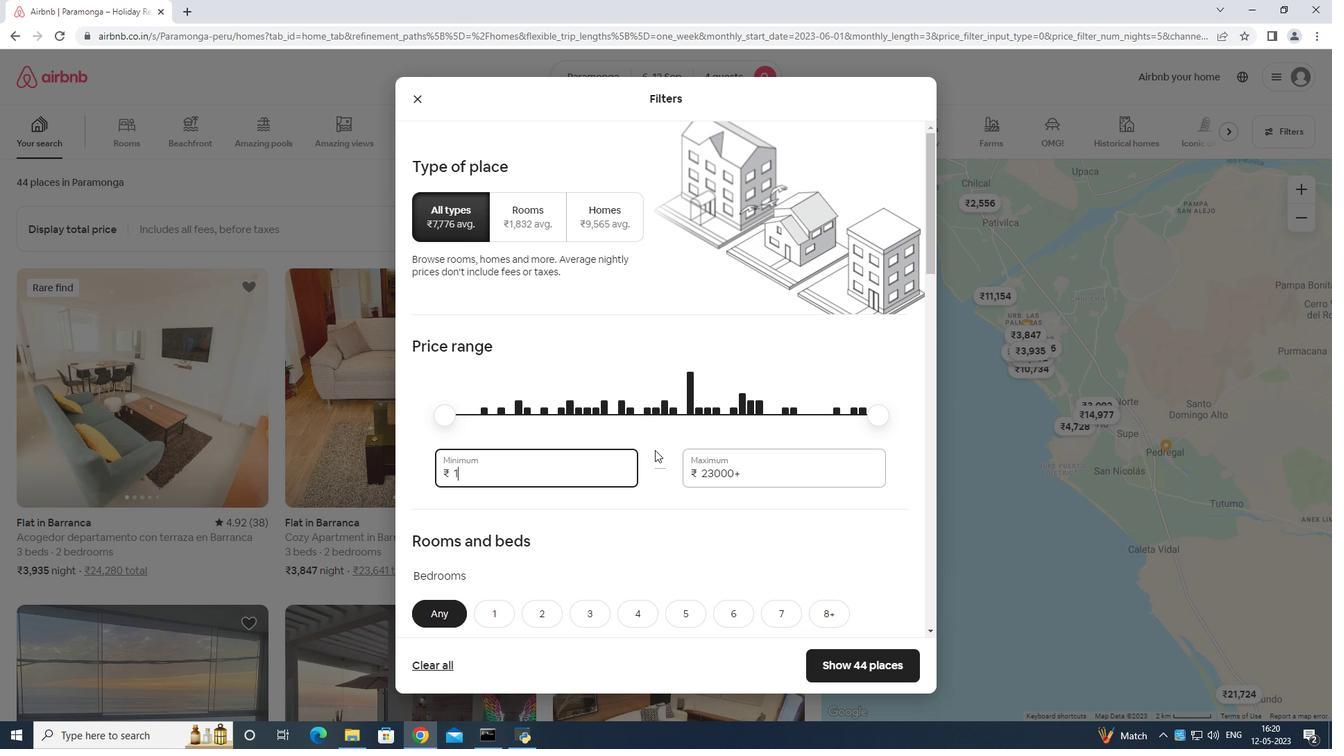 
Action: Key pressed 0
Screenshot: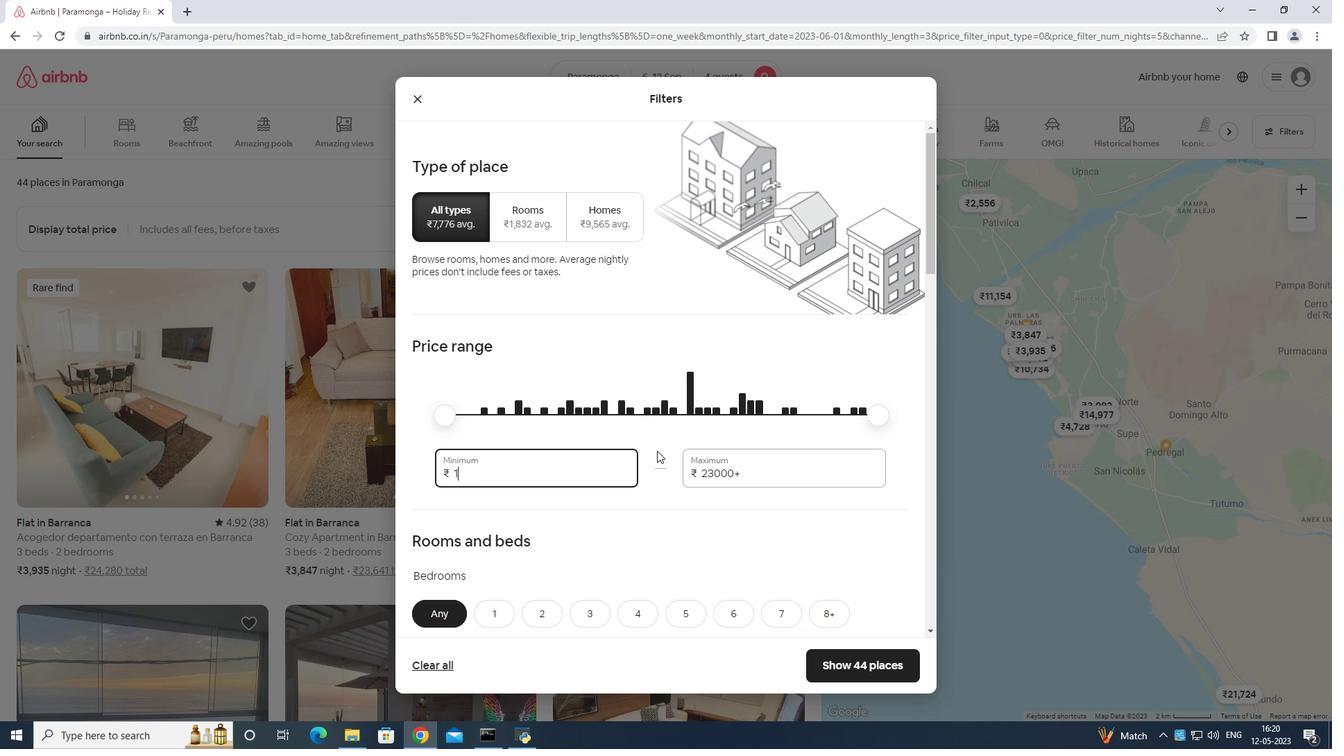
Action: Mouse moved to (659, 451)
Screenshot: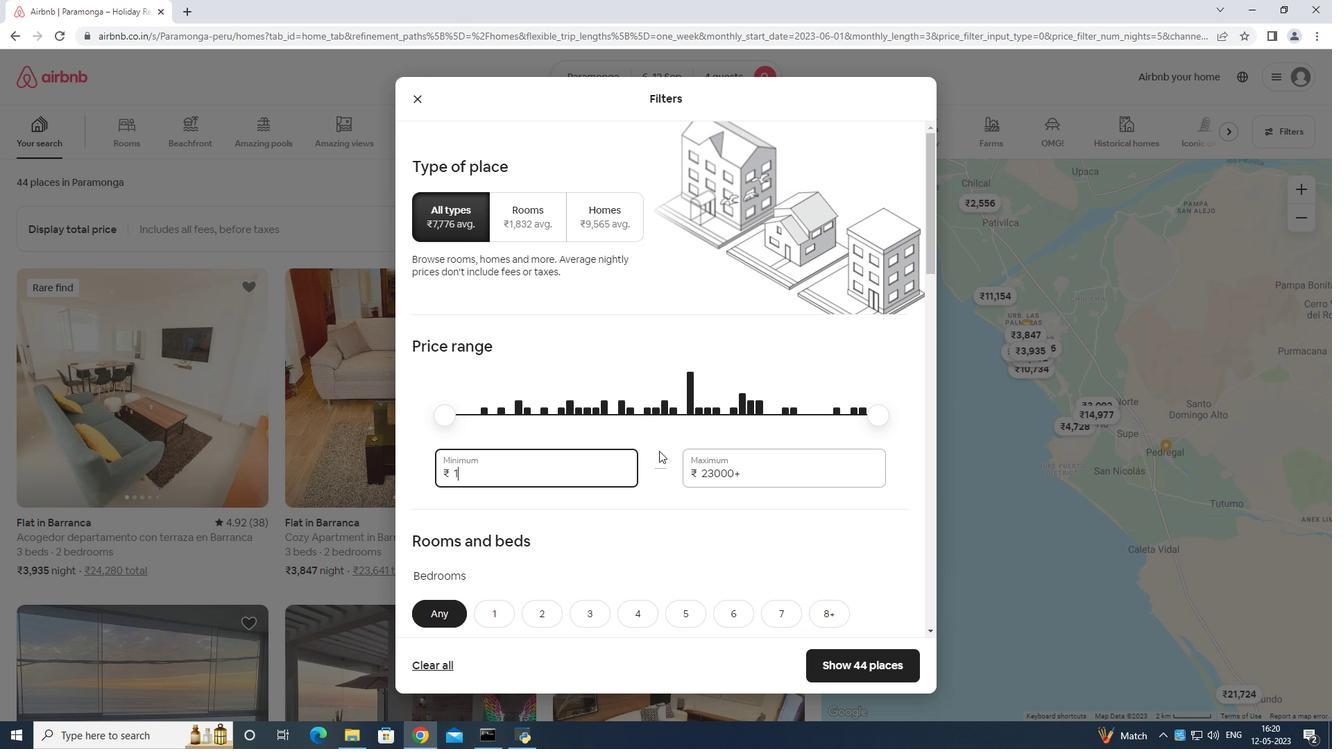 
Action: Key pressed 000
Screenshot: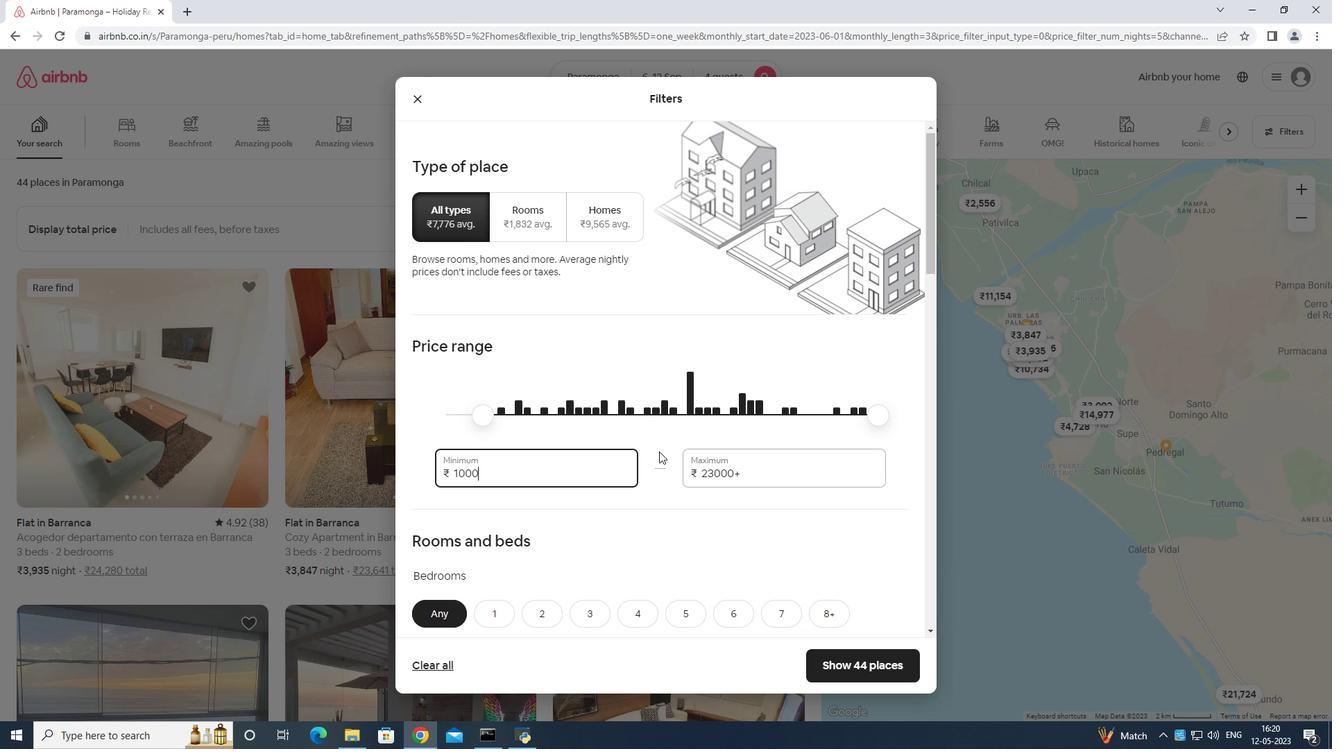 
Action: Mouse moved to (748, 455)
Screenshot: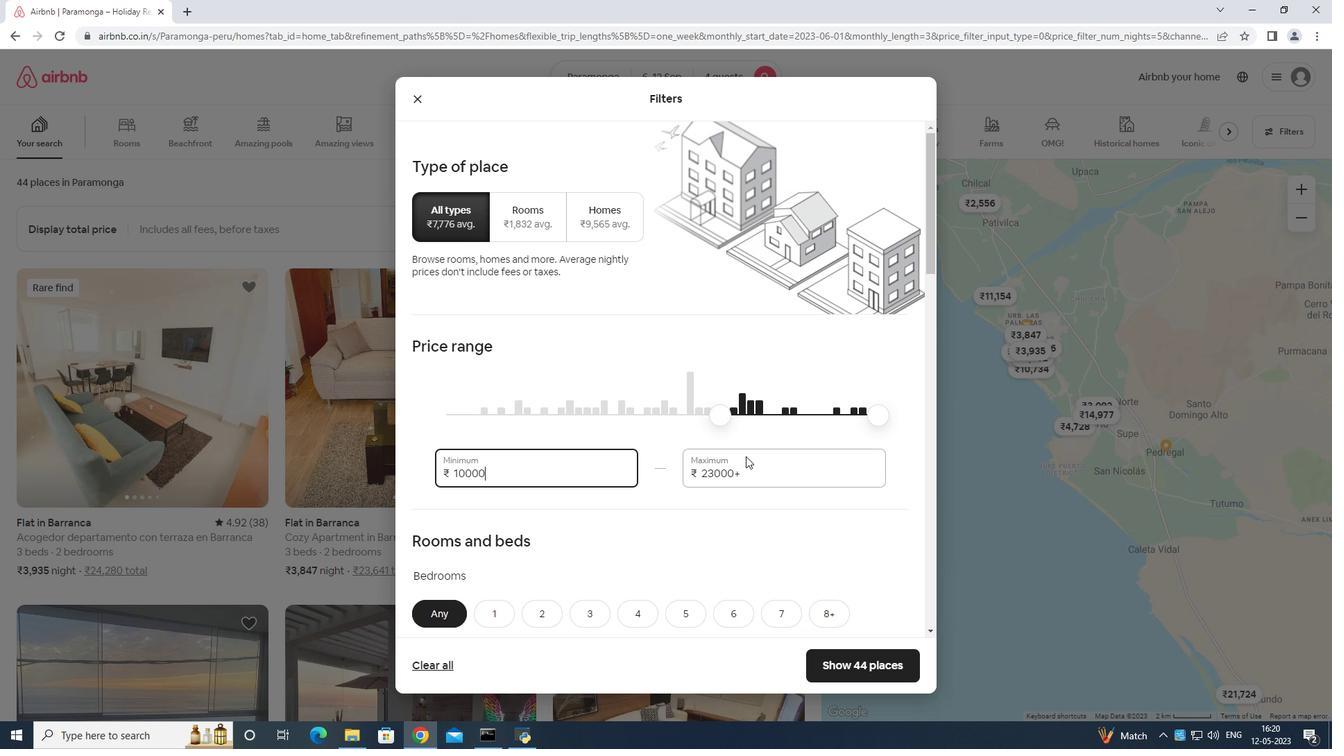 
Action: Mouse pressed left at (748, 455)
Screenshot: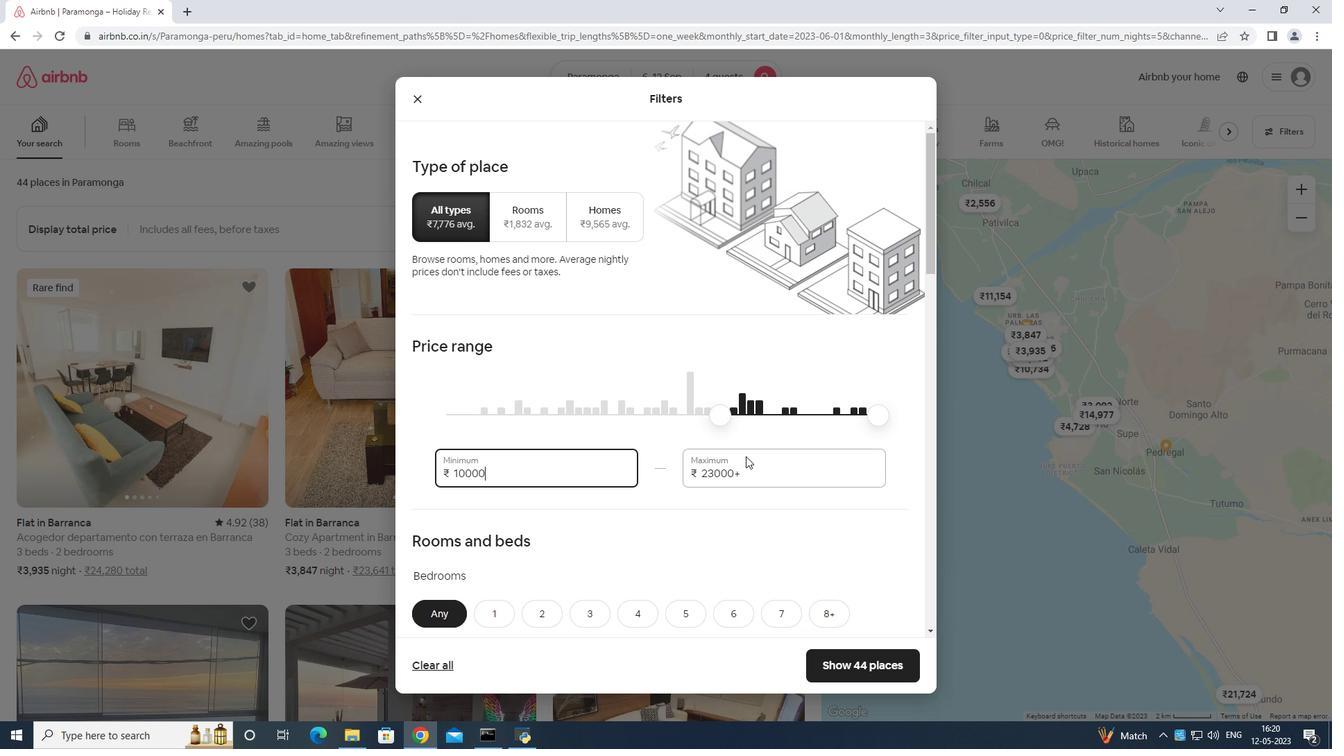 
Action: Mouse moved to (750, 455)
Screenshot: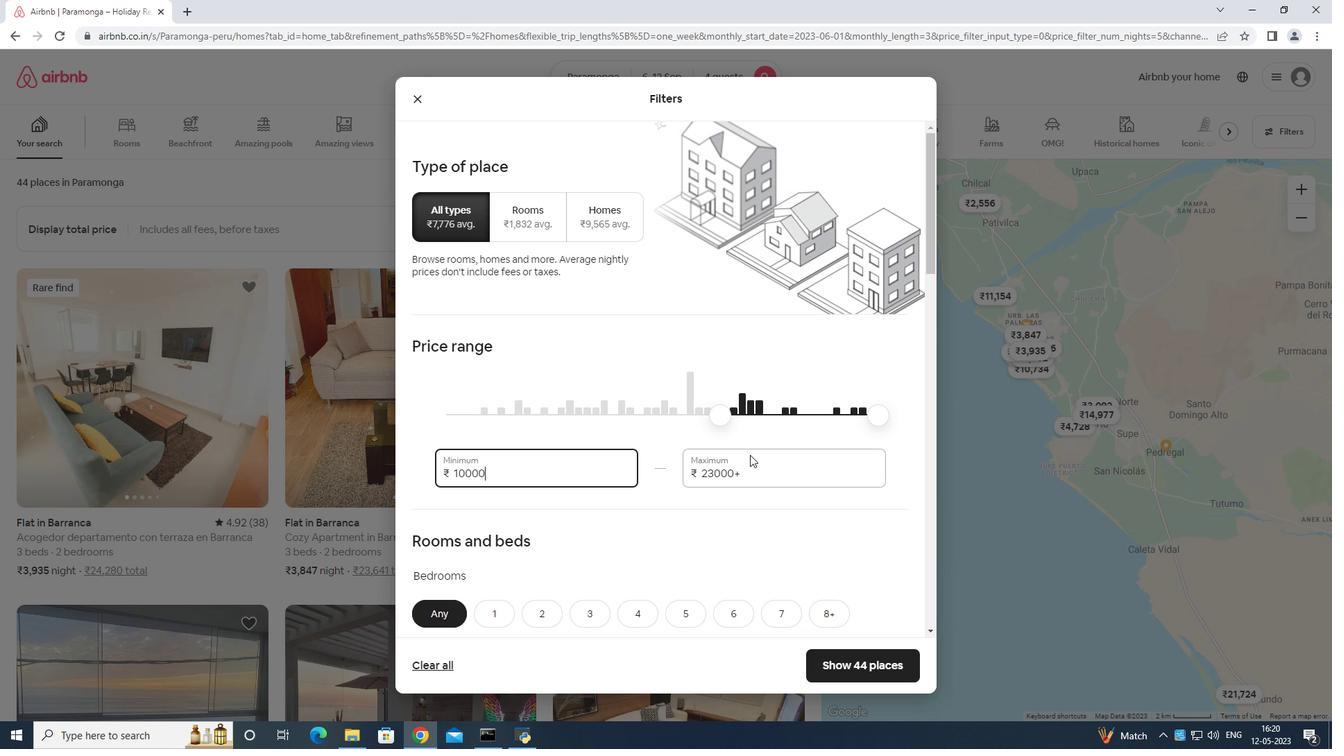 
Action: Key pressed <Key.backspace><Key.backspace><Key.backspace><Key.backspace><Key.backspace><Key.backspace><Key.backspace><Key.backspace><Key.backspace><Key.backspace><Key.backspace><Key.backspace><Key.backspace>
Screenshot: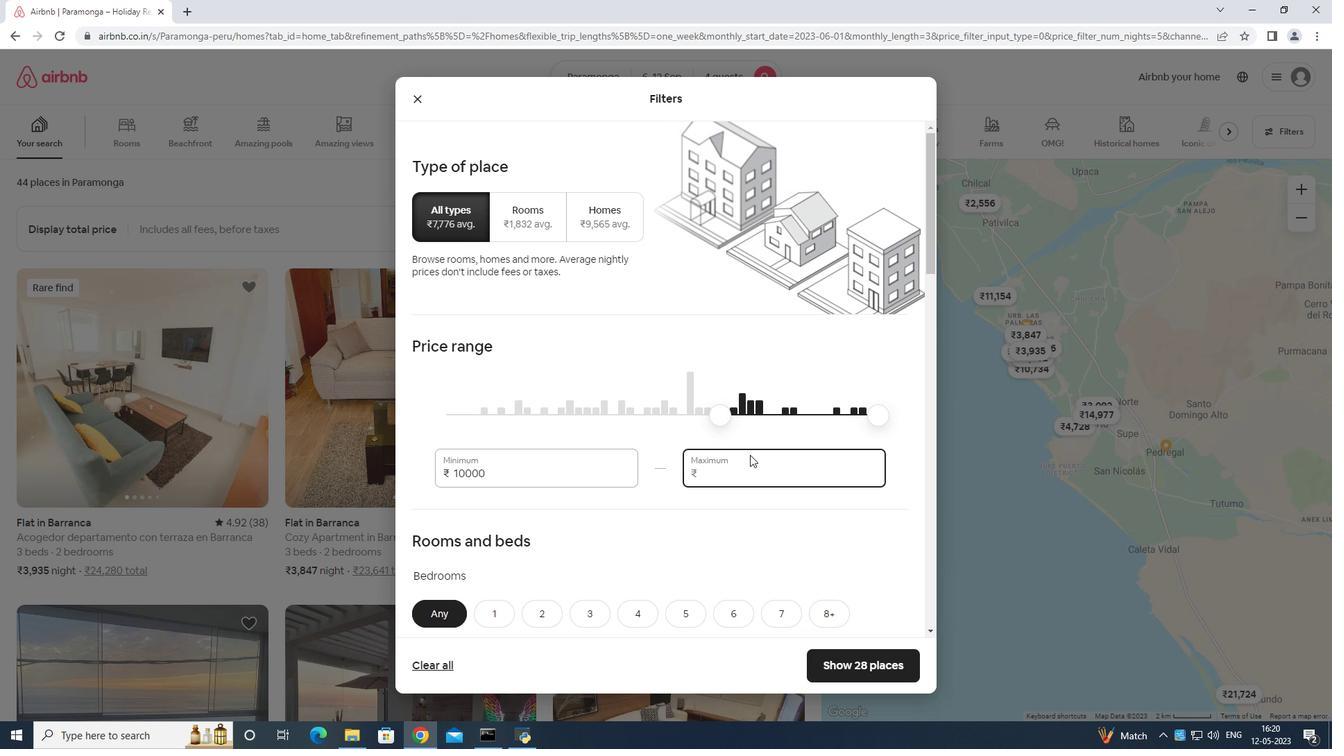 
Action: Mouse moved to (751, 456)
Screenshot: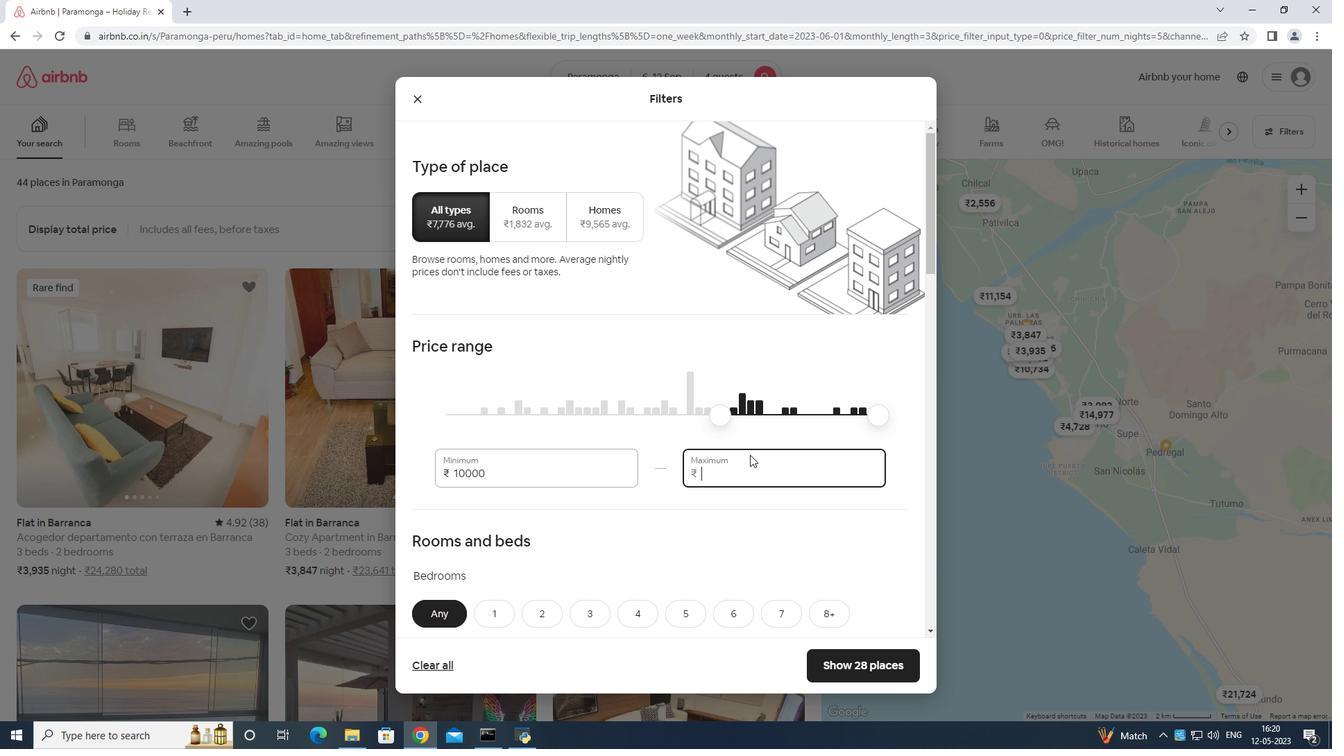 
Action: Key pressed 1
Screenshot: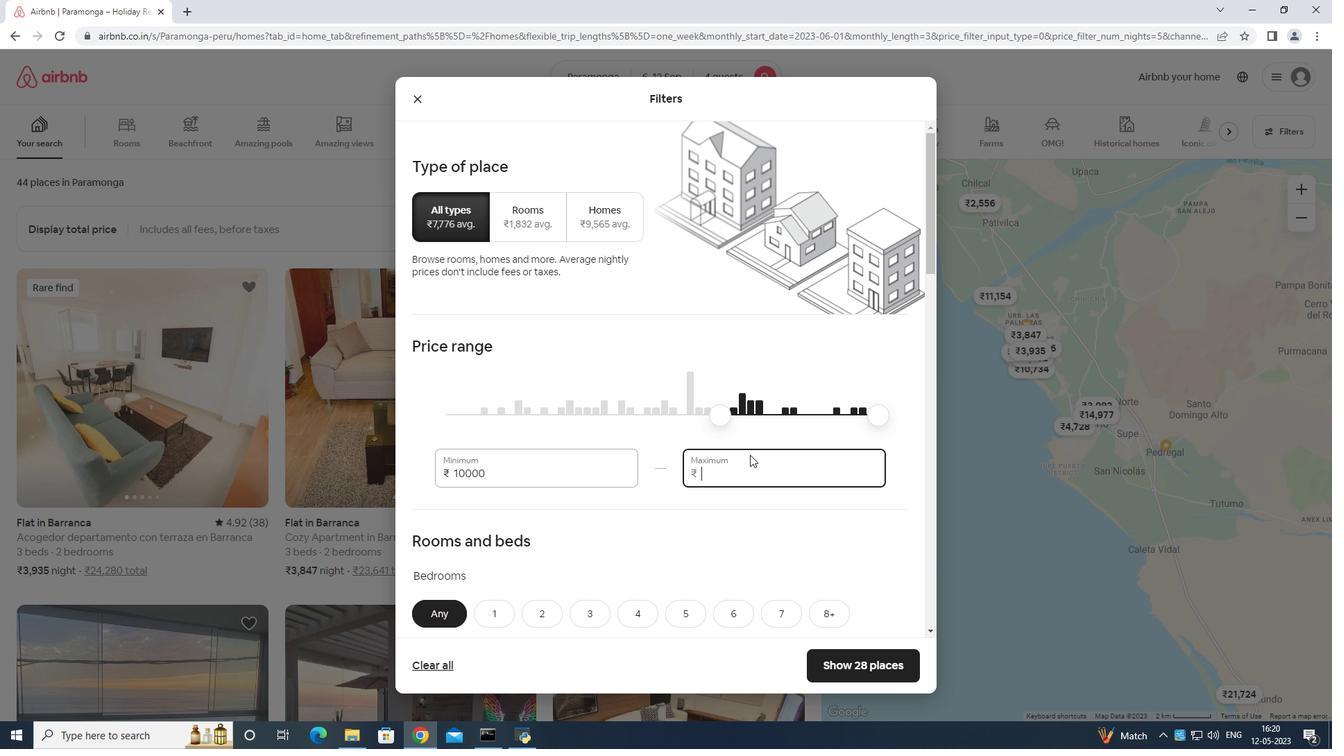 
Action: Mouse moved to (753, 458)
Screenshot: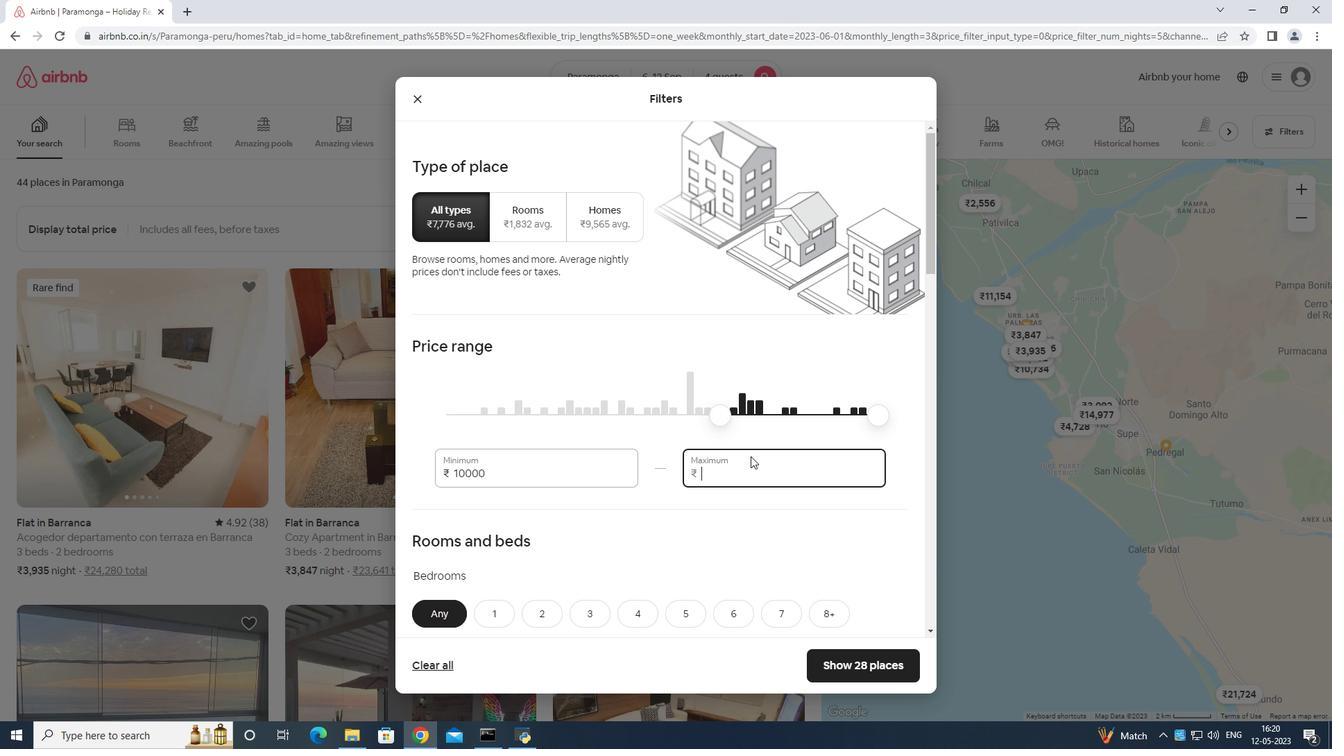 
Action: Key pressed 4
Screenshot: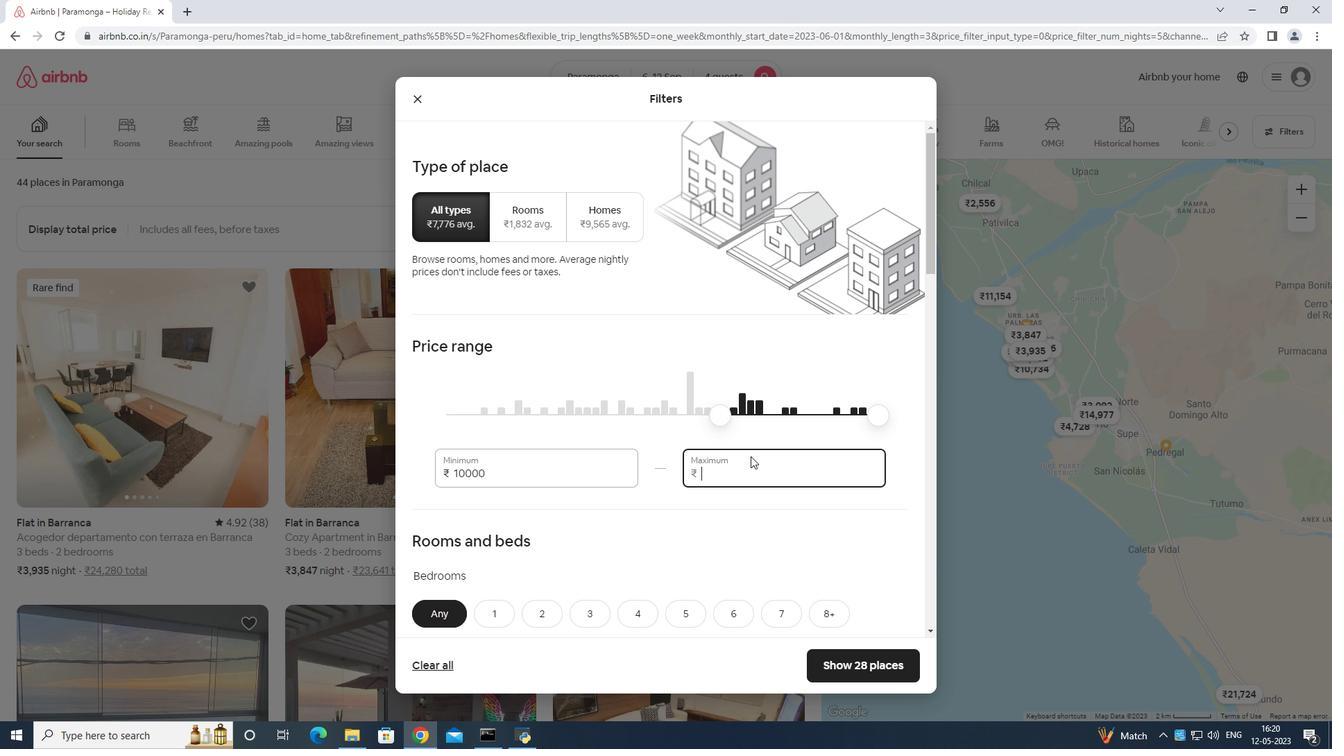 
Action: Mouse moved to (755, 459)
Screenshot: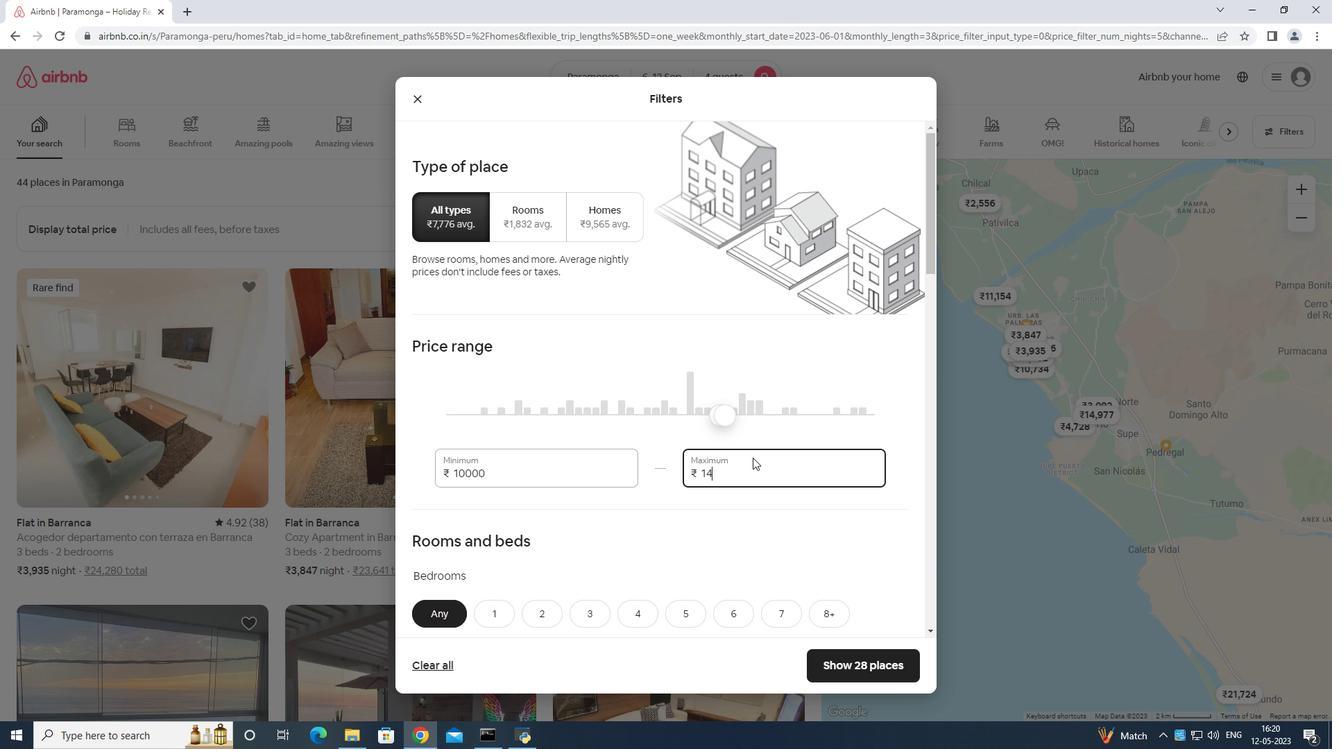 
Action: Key pressed 0
Screenshot: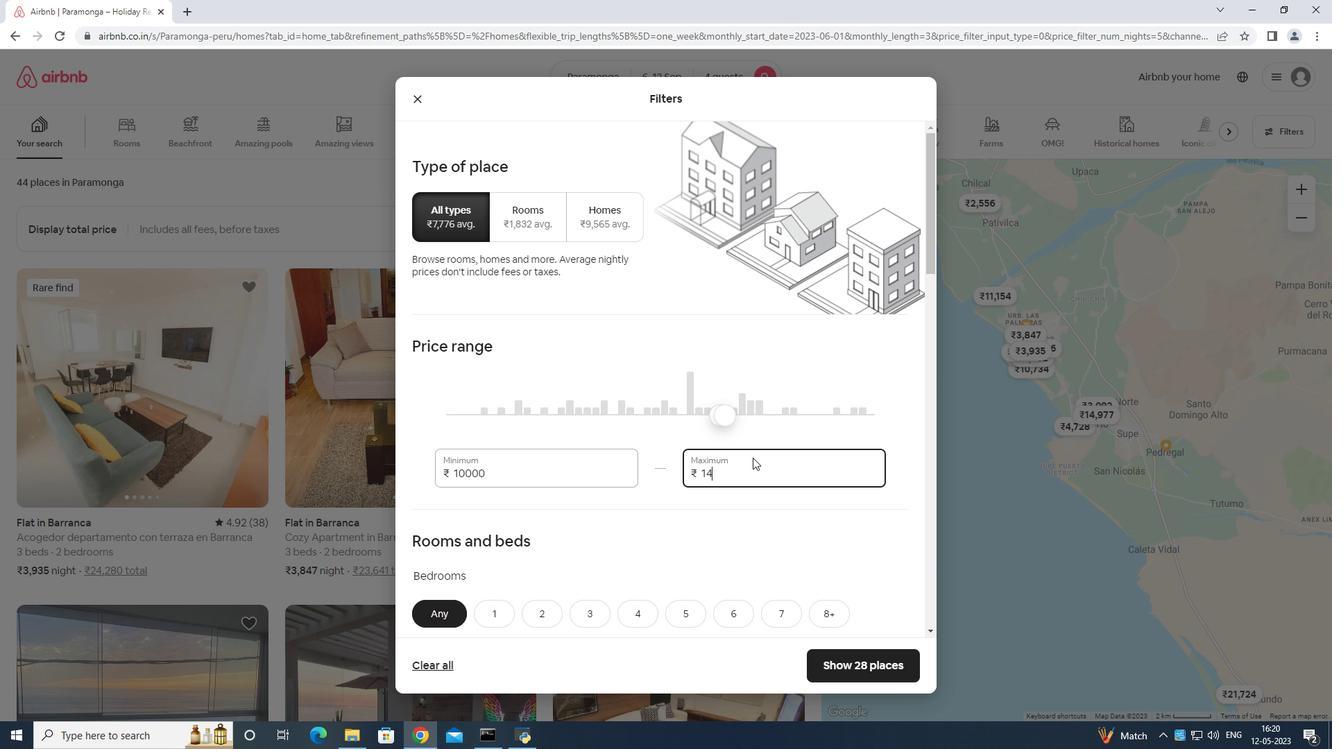 
Action: Mouse moved to (755, 459)
Screenshot: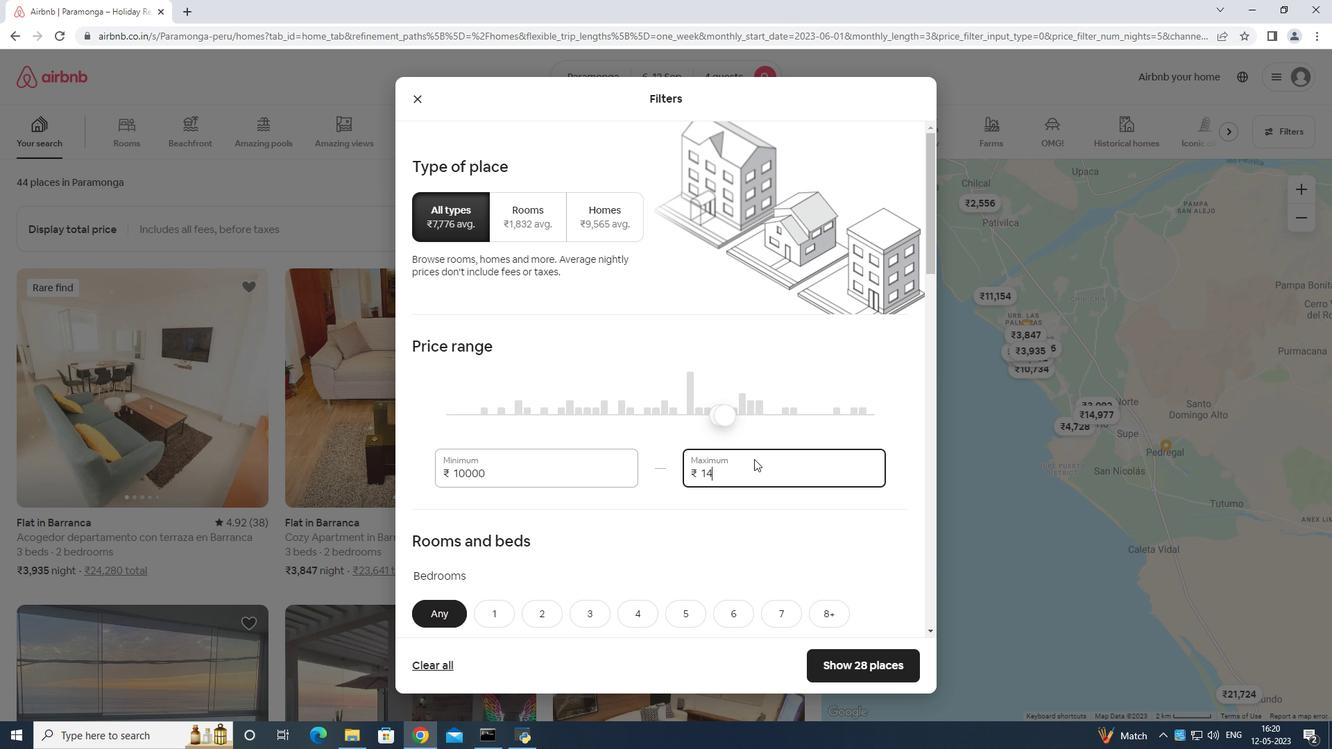 
Action: Key pressed 00
Screenshot: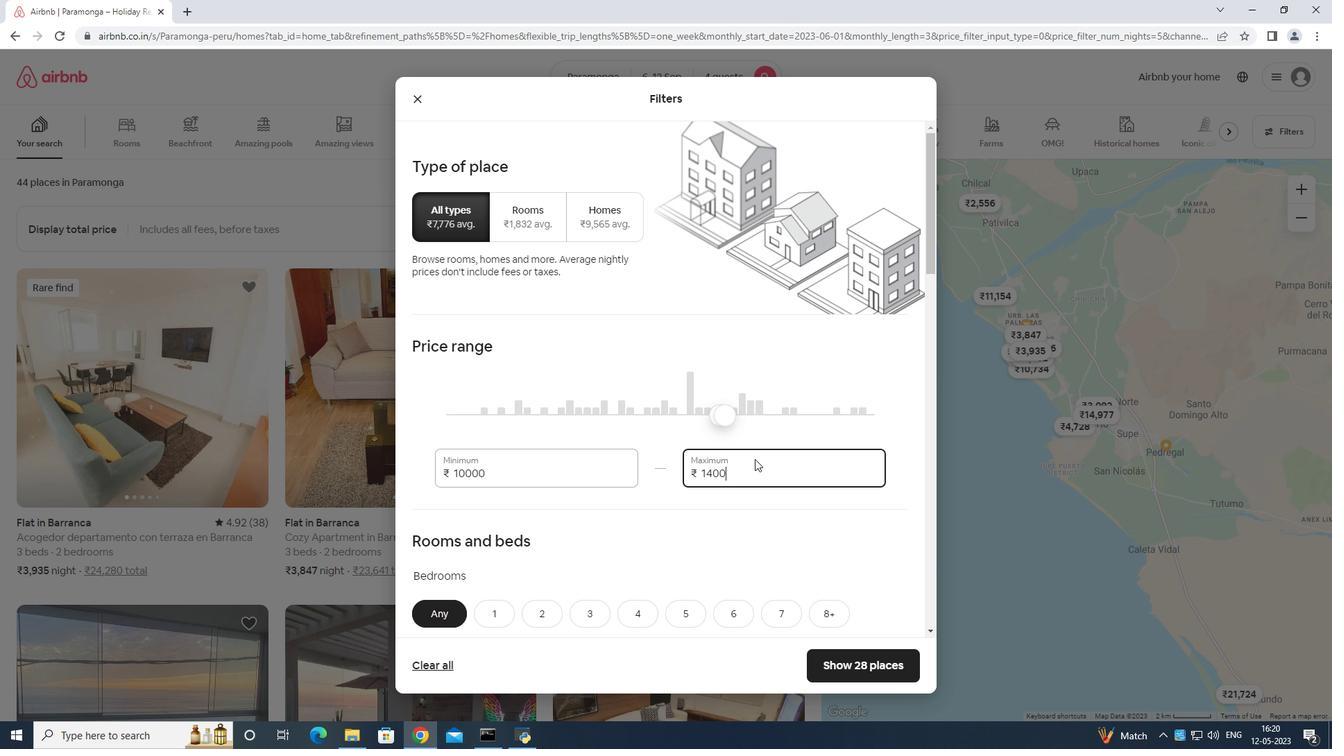 
Action: Mouse moved to (758, 451)
Screenshot: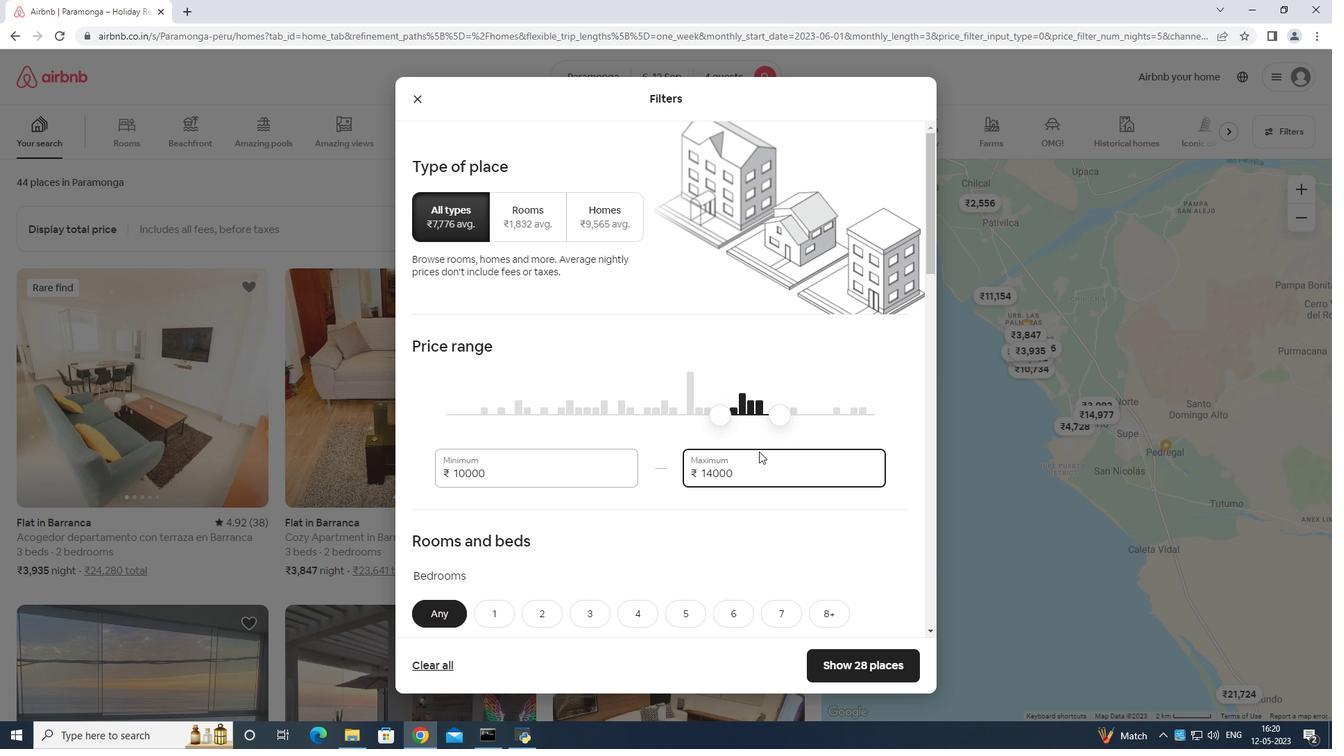 
Action: Mouse scrolled (758, 451) with delta (0, 0)
Screenshot: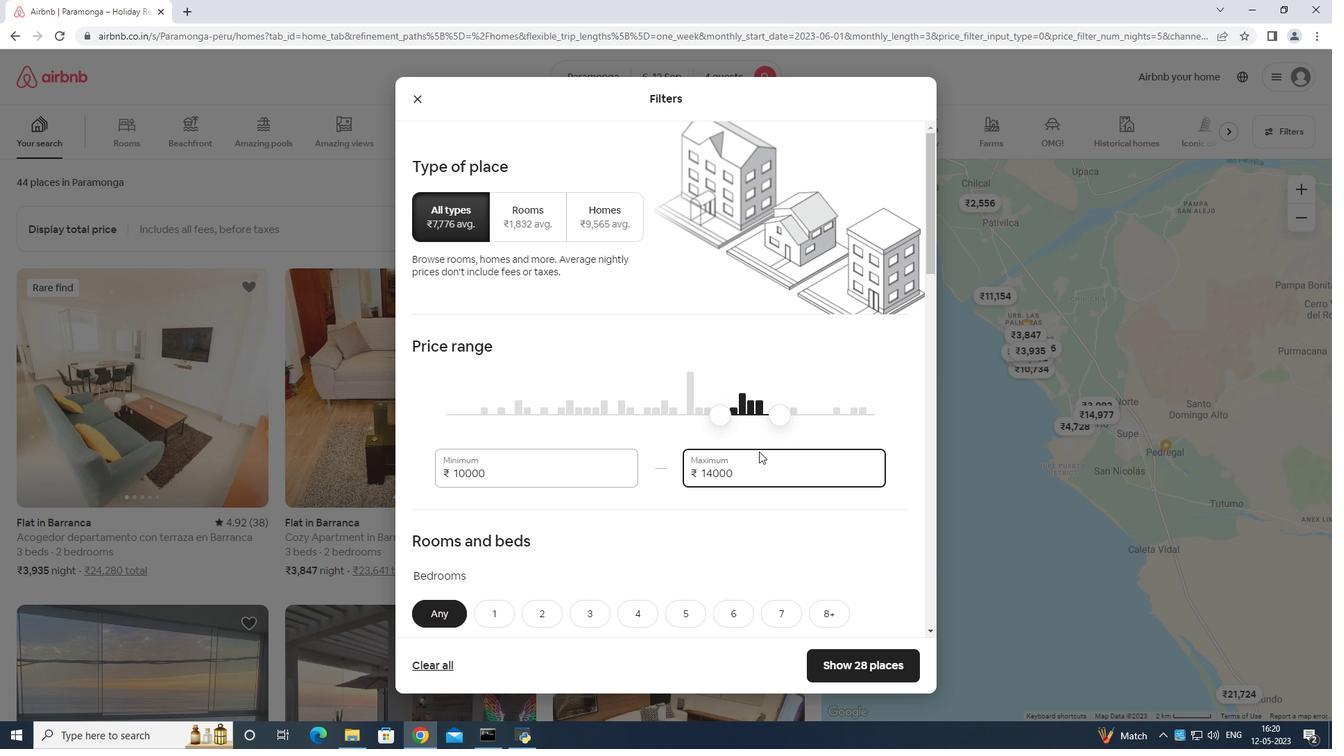 
Action: Mouse moved to (756, 452)
Screenshot: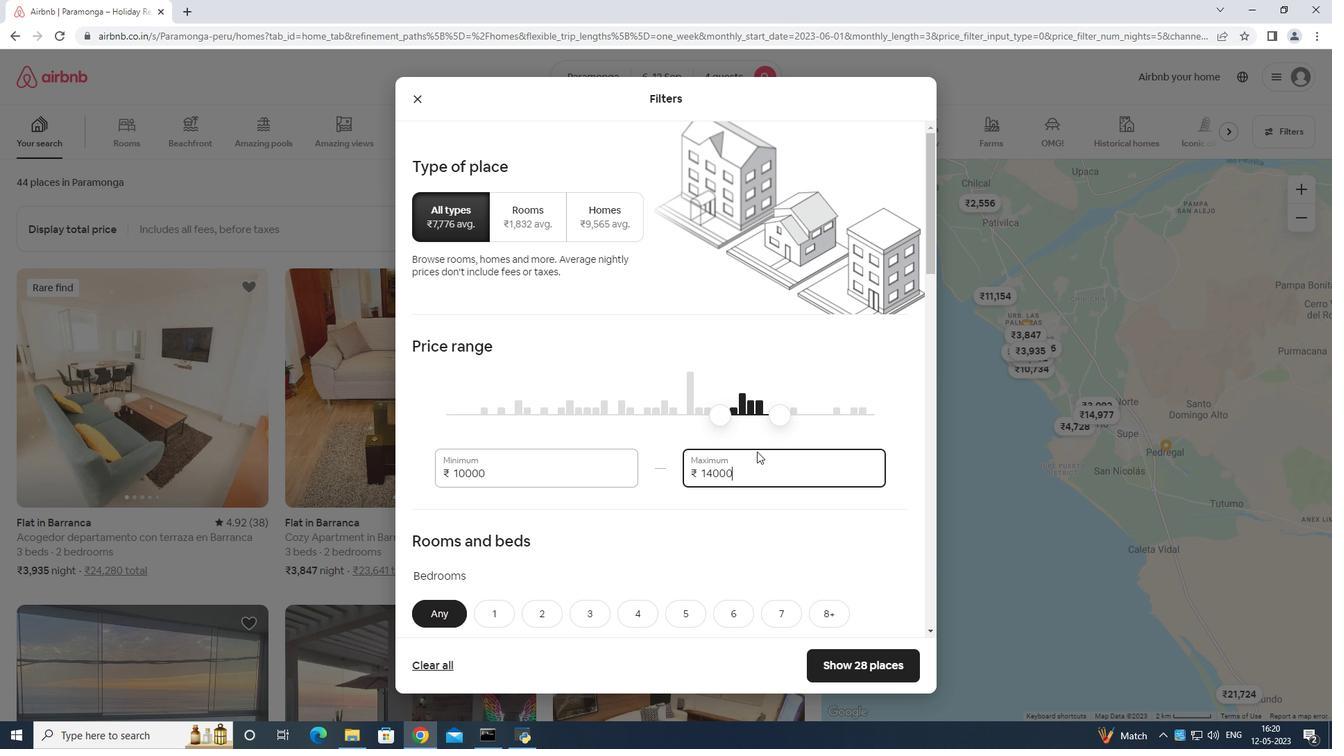 
Action: Mouse scrolled (756, 451) with delta (0, 0)
Screenshot: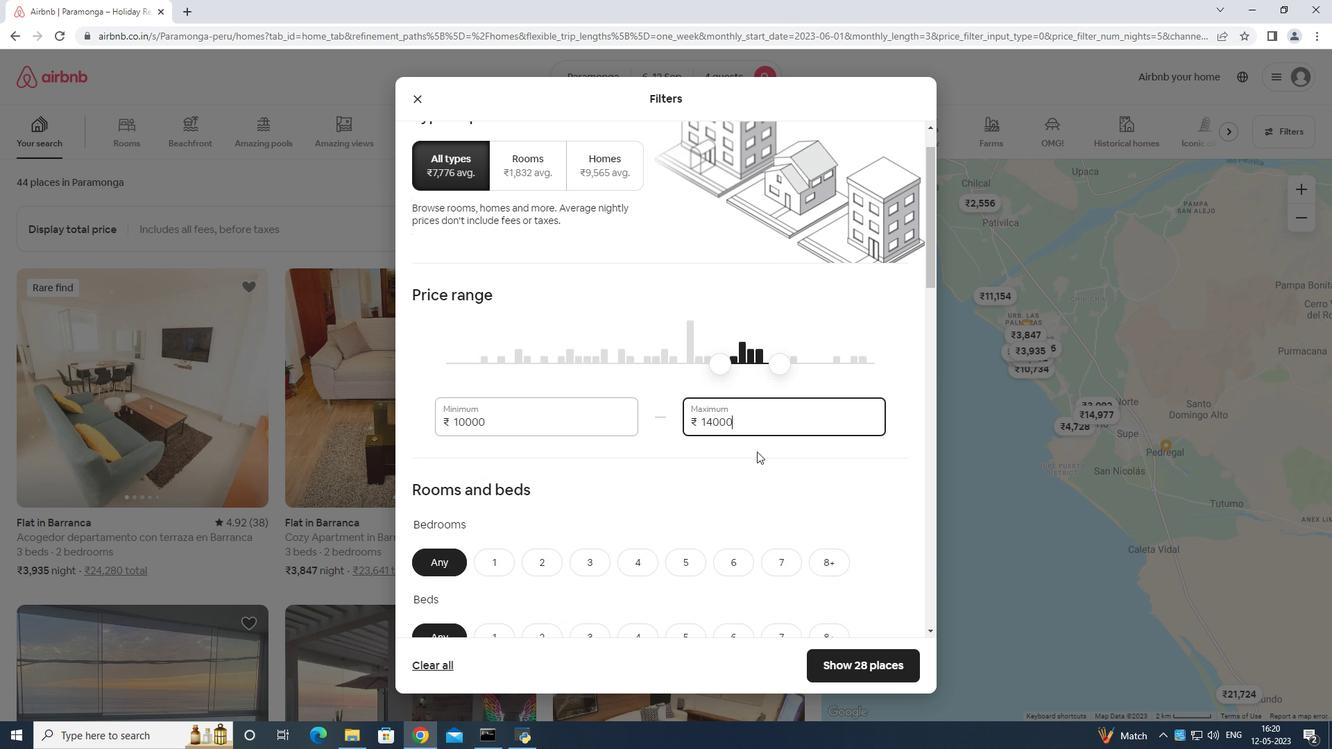 
Action: Mouse scrolled (756, 451) with delta (0, 0)
Screenshot: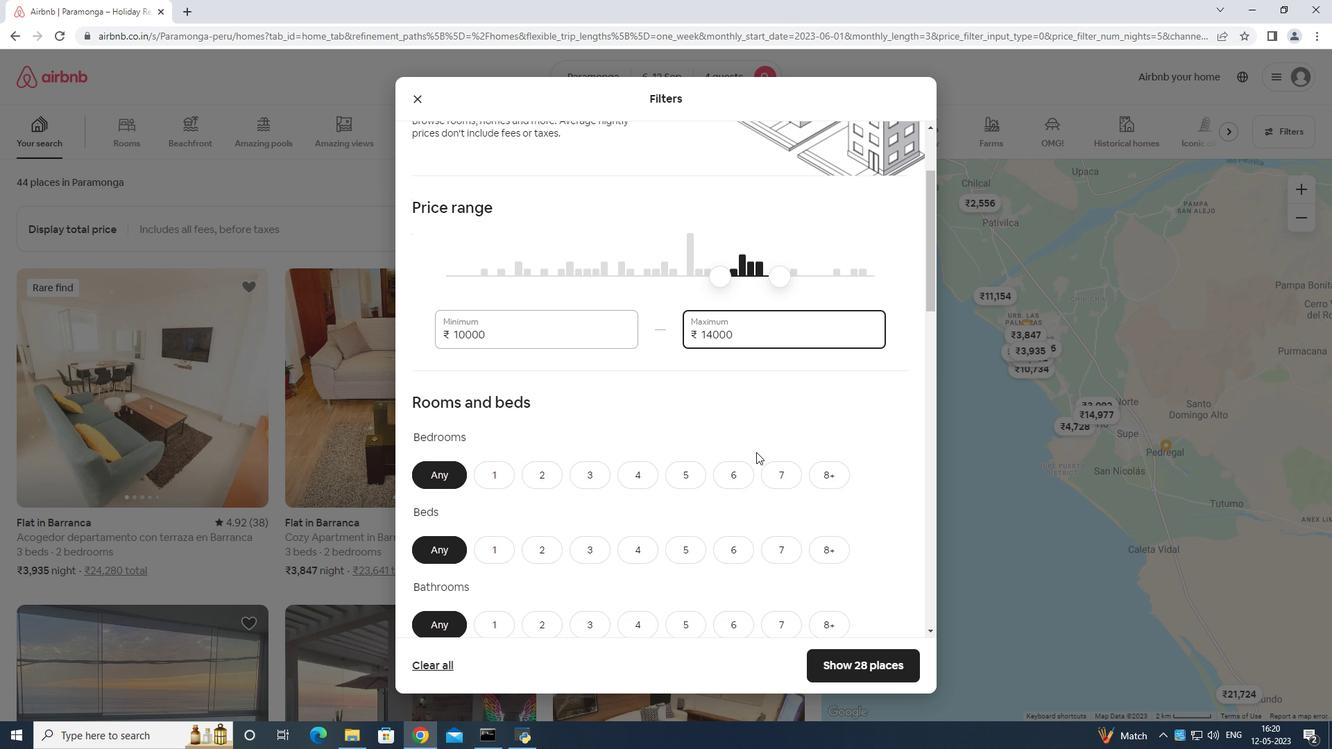 
Action: Mouse moved to (642, 409)
Screenshot: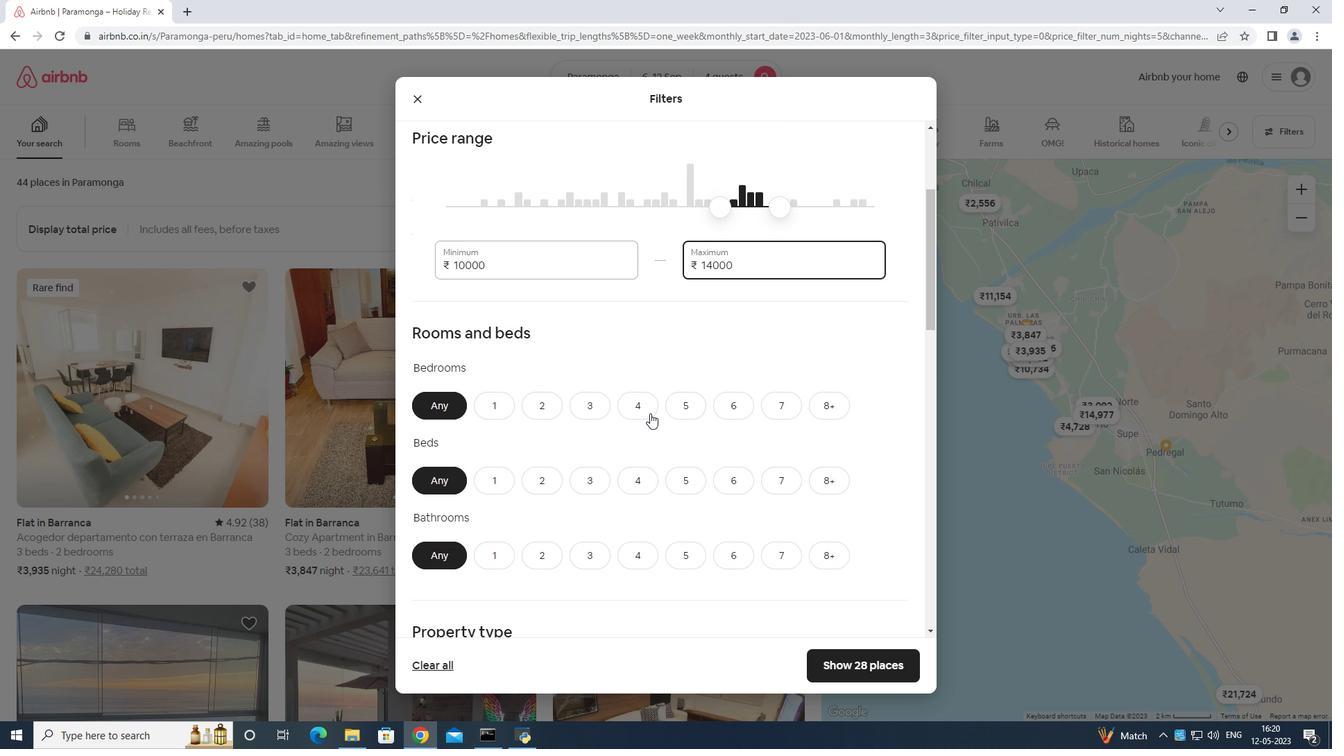 
Action: Mouse pressed left at (642, 409)
Screenshot: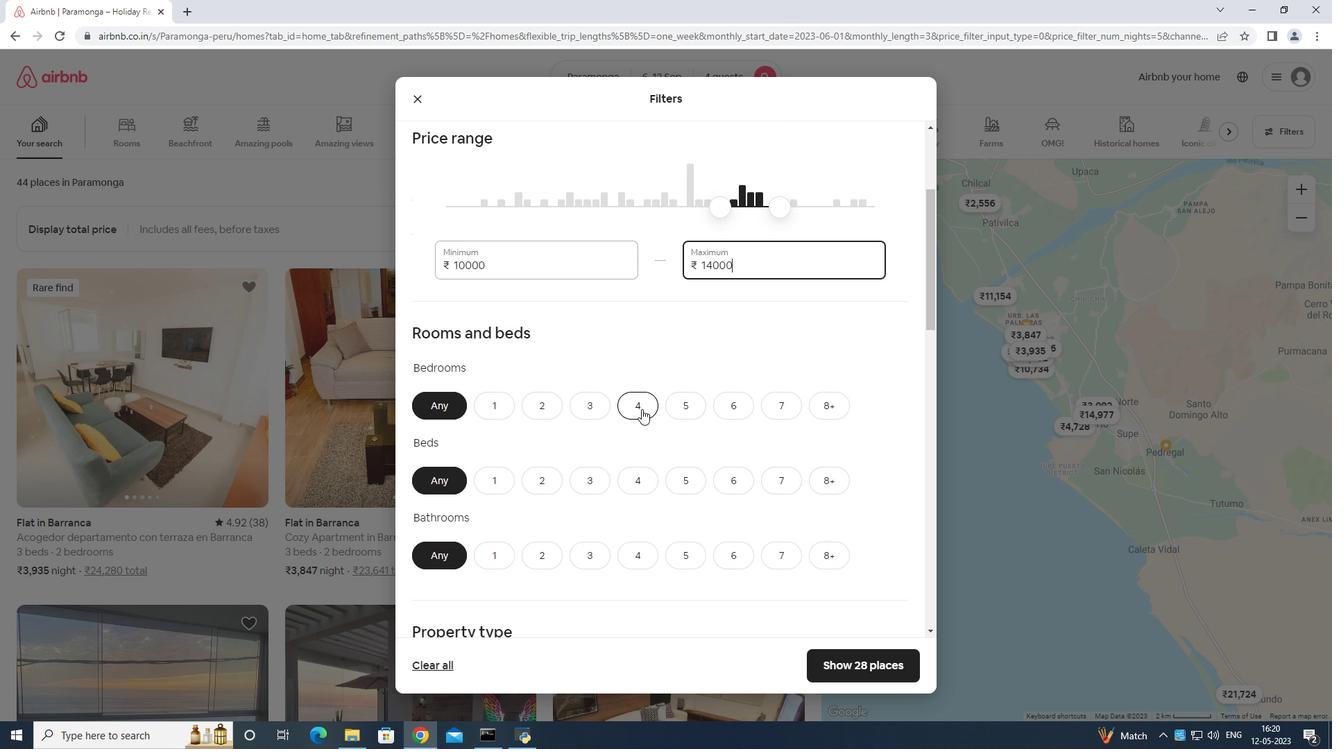 
Action: Mouse moved to (635, 476)
Screenshot: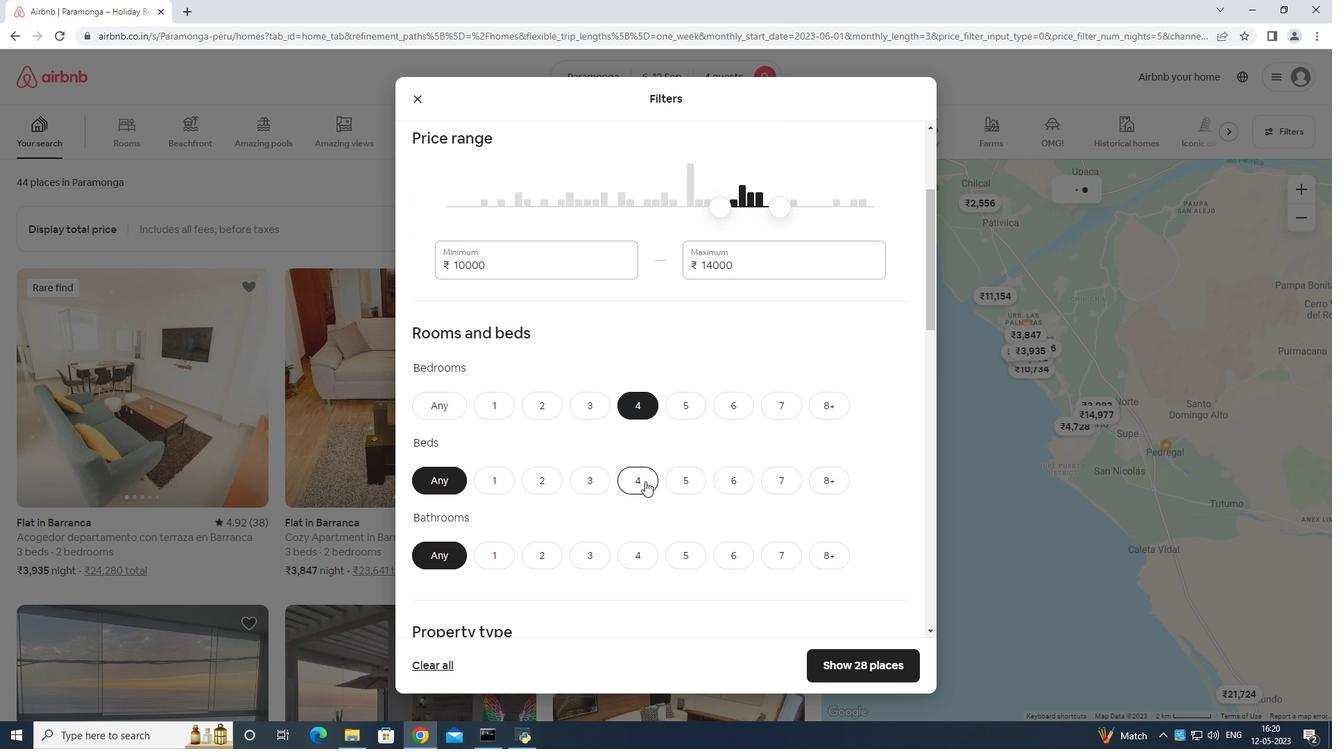 
Action: Mouse pressed left at (635, 476)
Screenshot: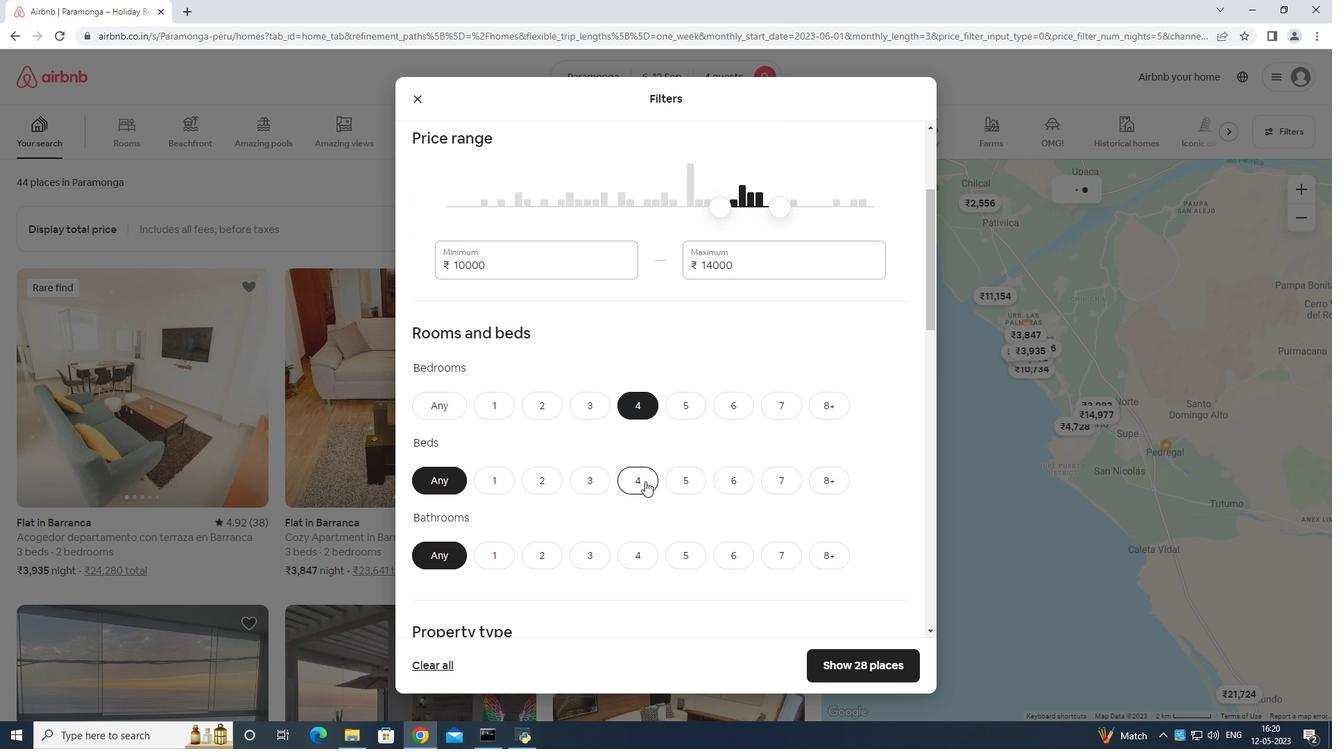
Action: Mouse moved to (636, 547)
Screenshot: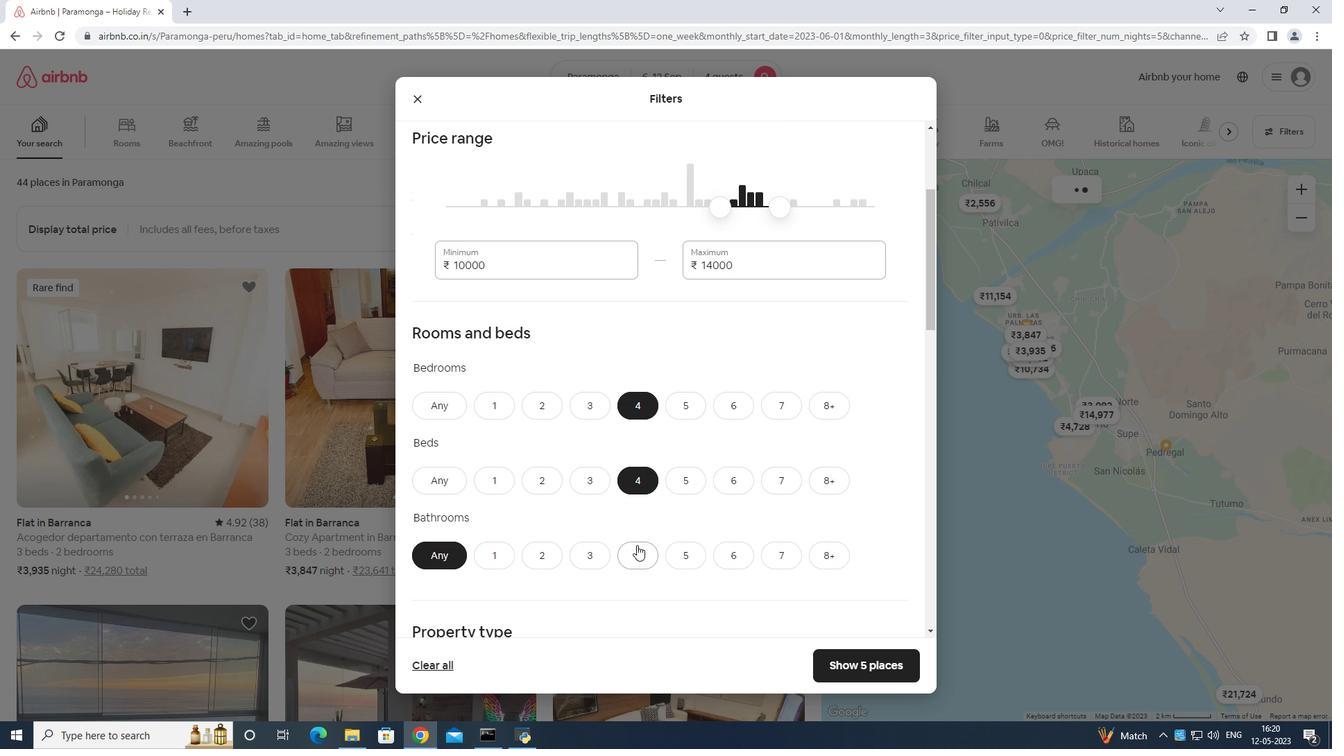
Action: Mouse pressed left at (636, 547)
Screenshot: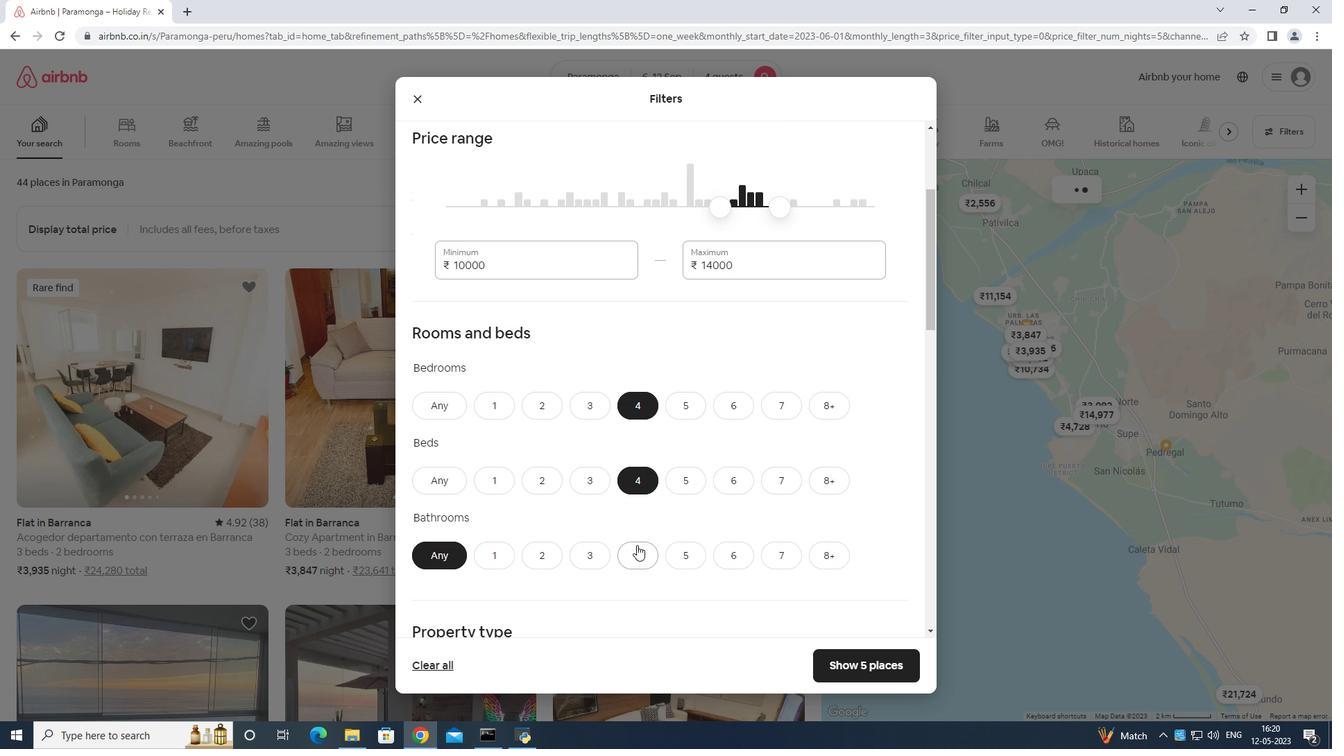 
Action: Mouse moved to (654, 512)
Screenshot: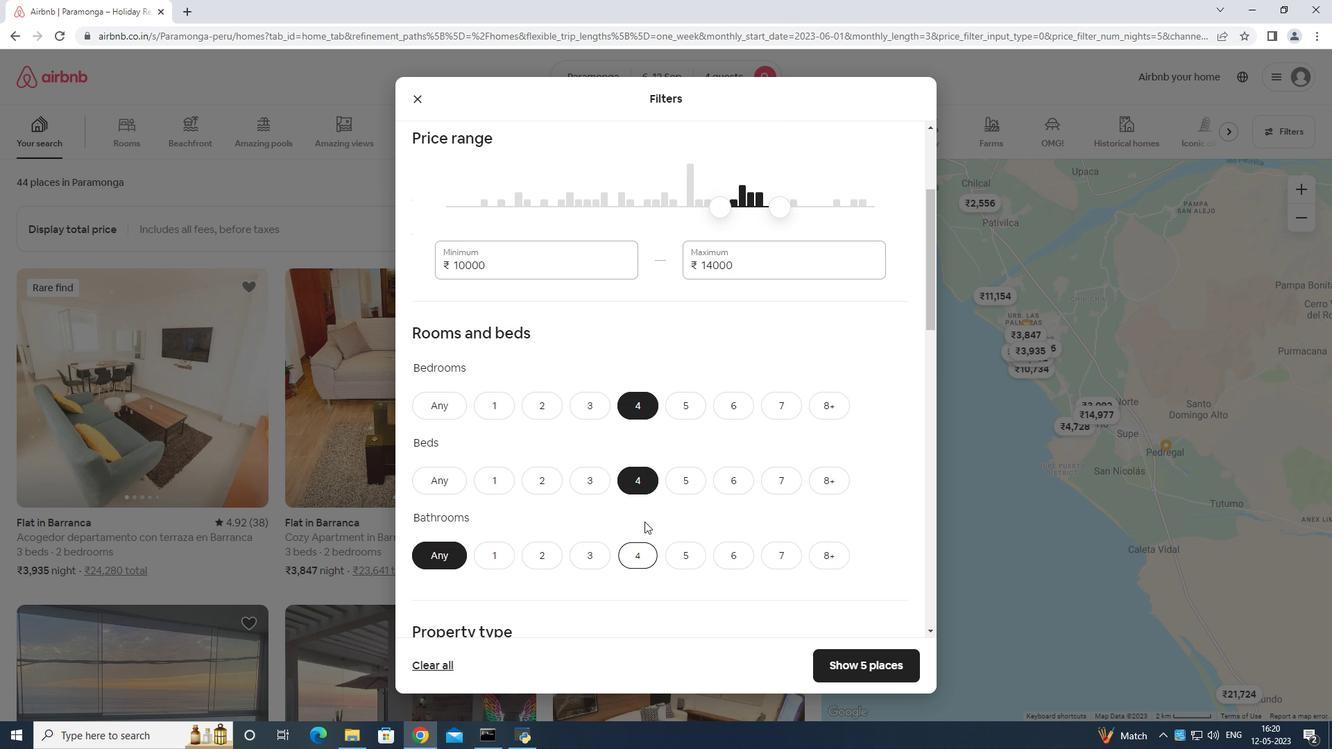 
Action: Mouse scrolled (654, 512) with delta (0, 0)
Screenshot: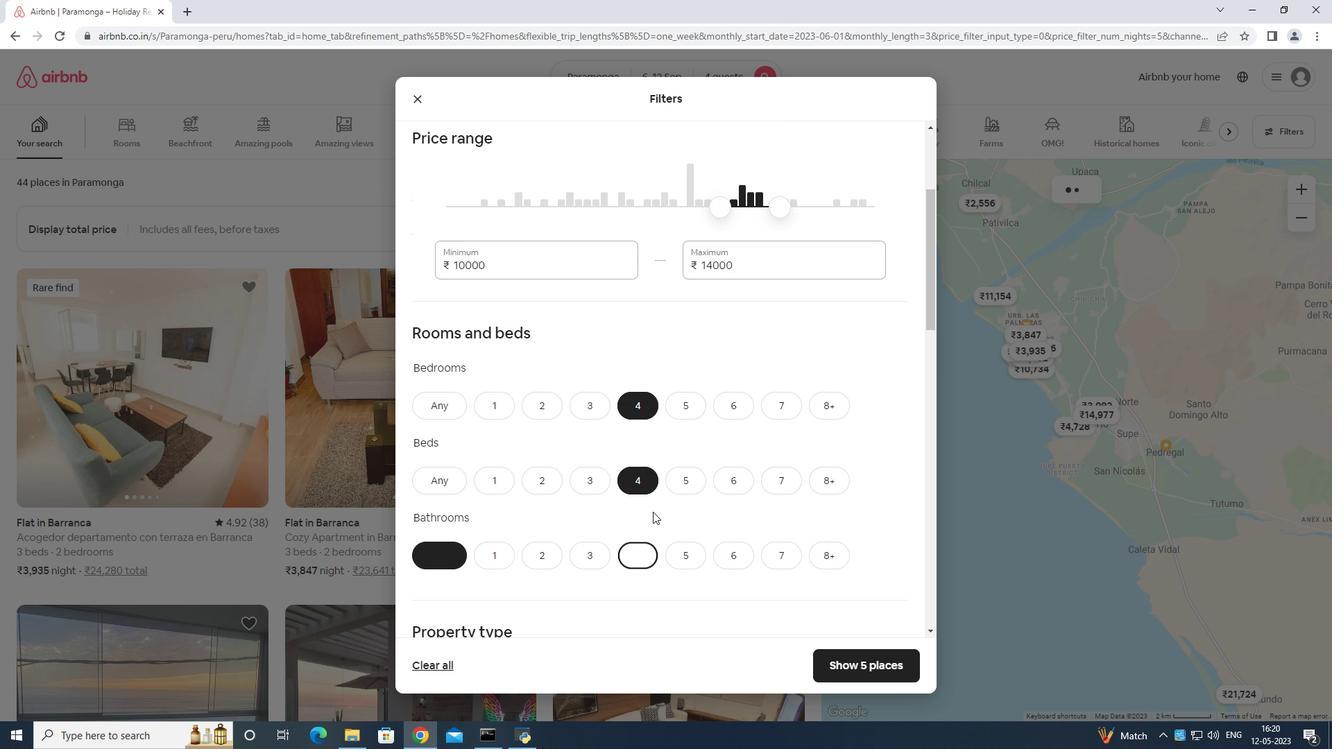
Action: Mouse moved to (654, 515)
Screenshot: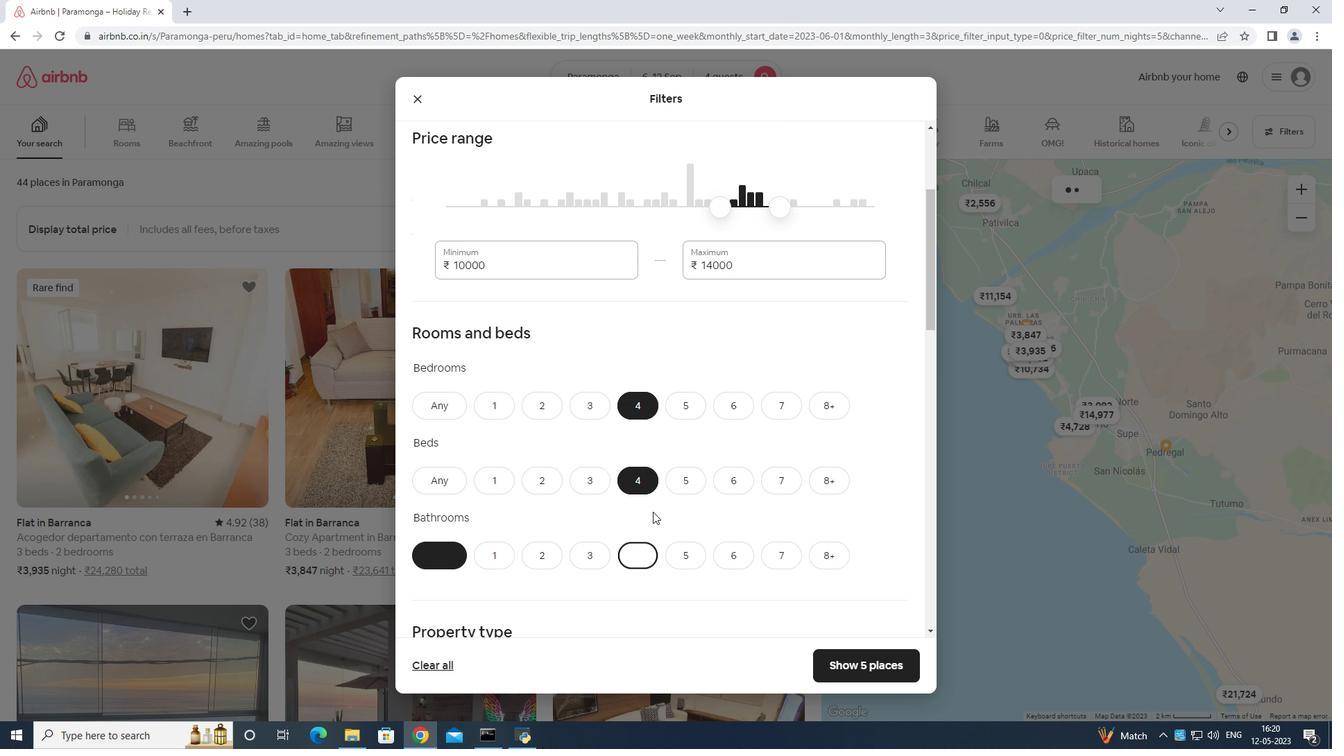 
Action: Mouse scrolled (654, 514) with delta (0, 0)
Screenshot: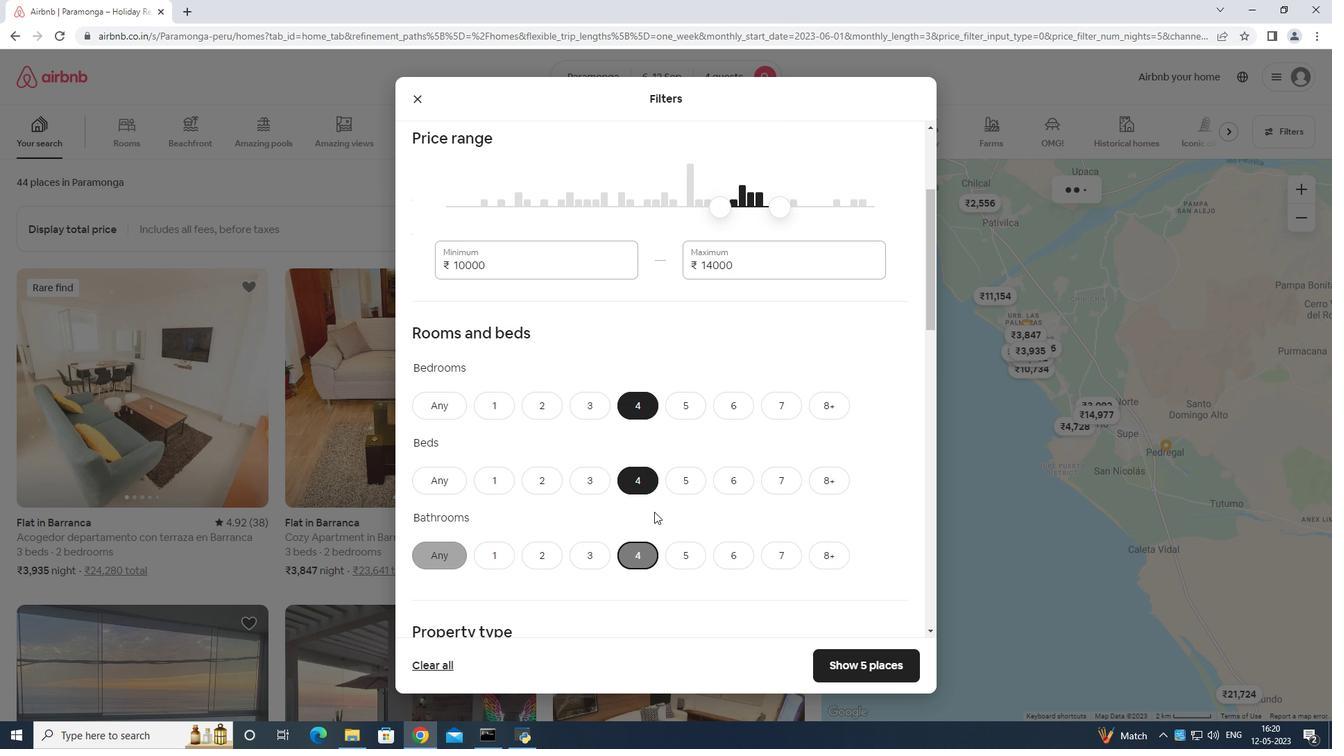 
Action: Mouse moved to (657, 512)
Screenshot: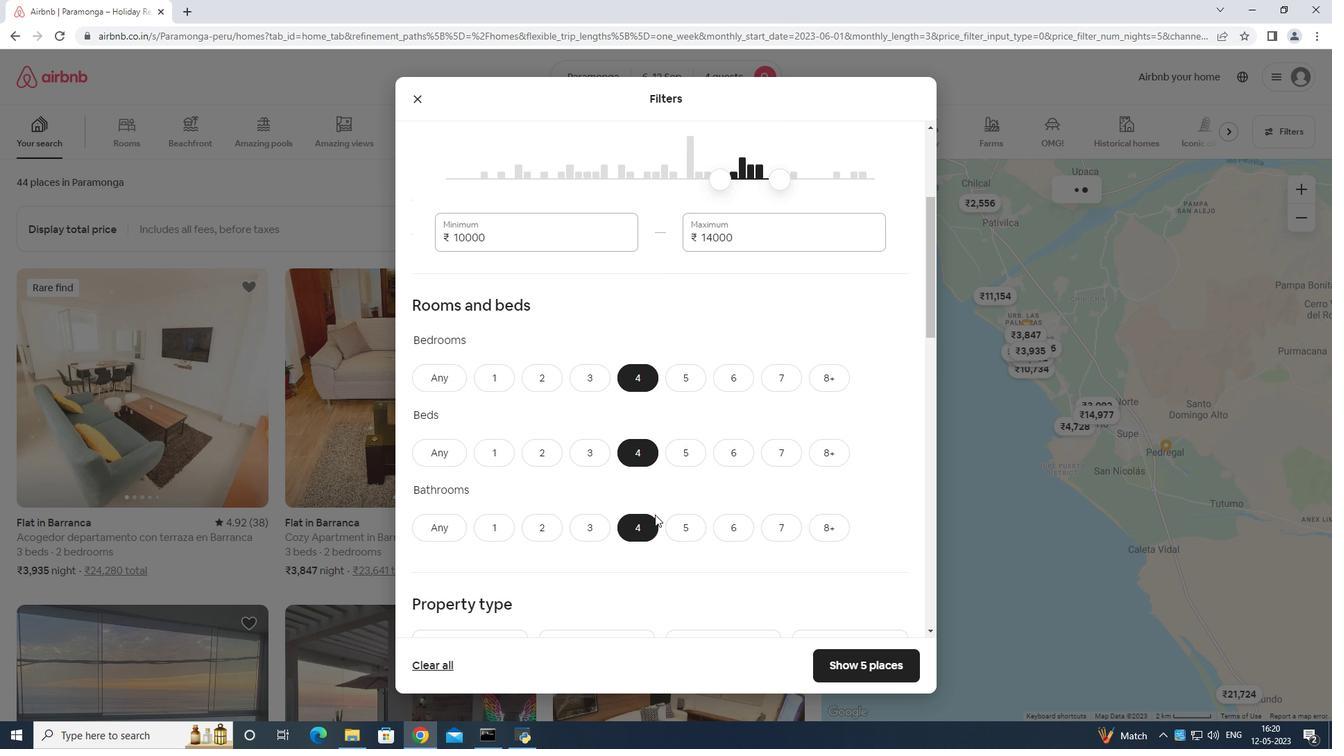 
Action: Mouse scrolled (657, 512) with delta (0, 0)
Screenshot: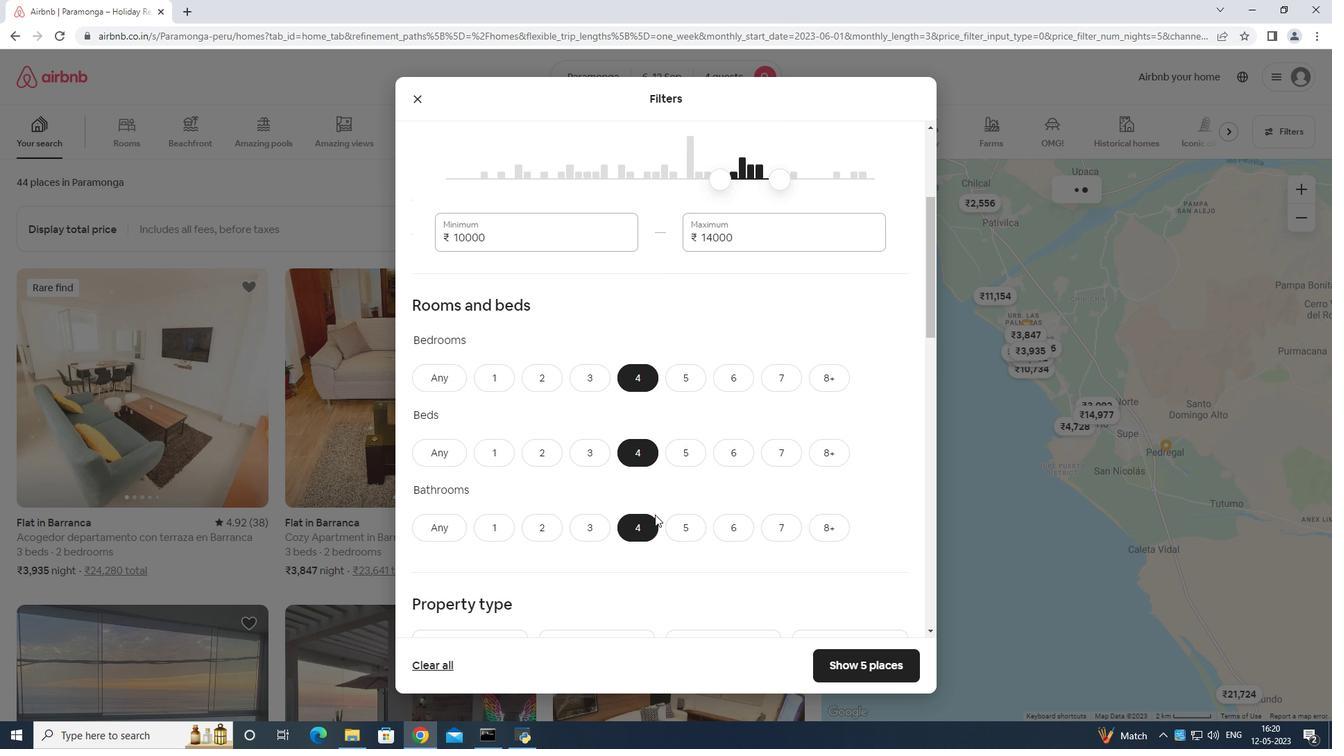 
Action: Mouse moved to (497, 489)
Screenshot: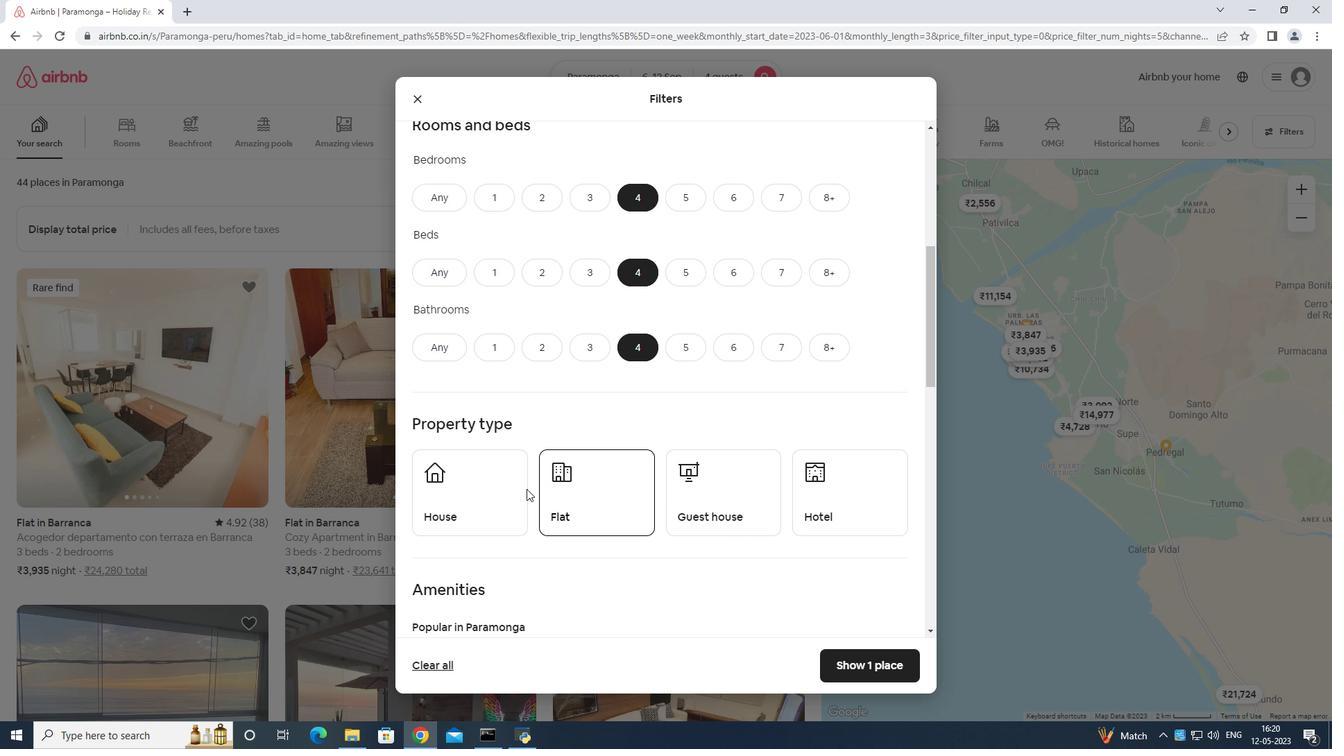 
Action: Mouse pressed left at (497, 489)
Screenshot: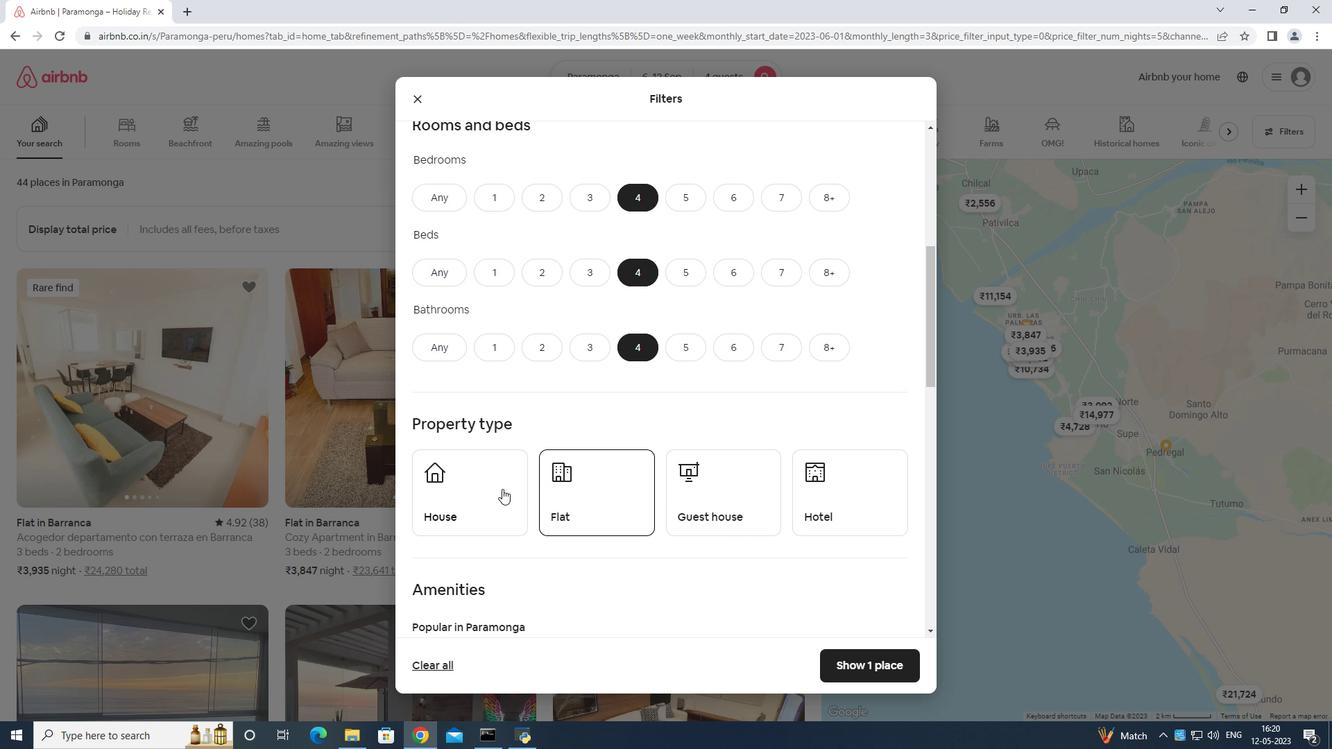 
Action: Mouse moved to (587, 501)
Screenshot: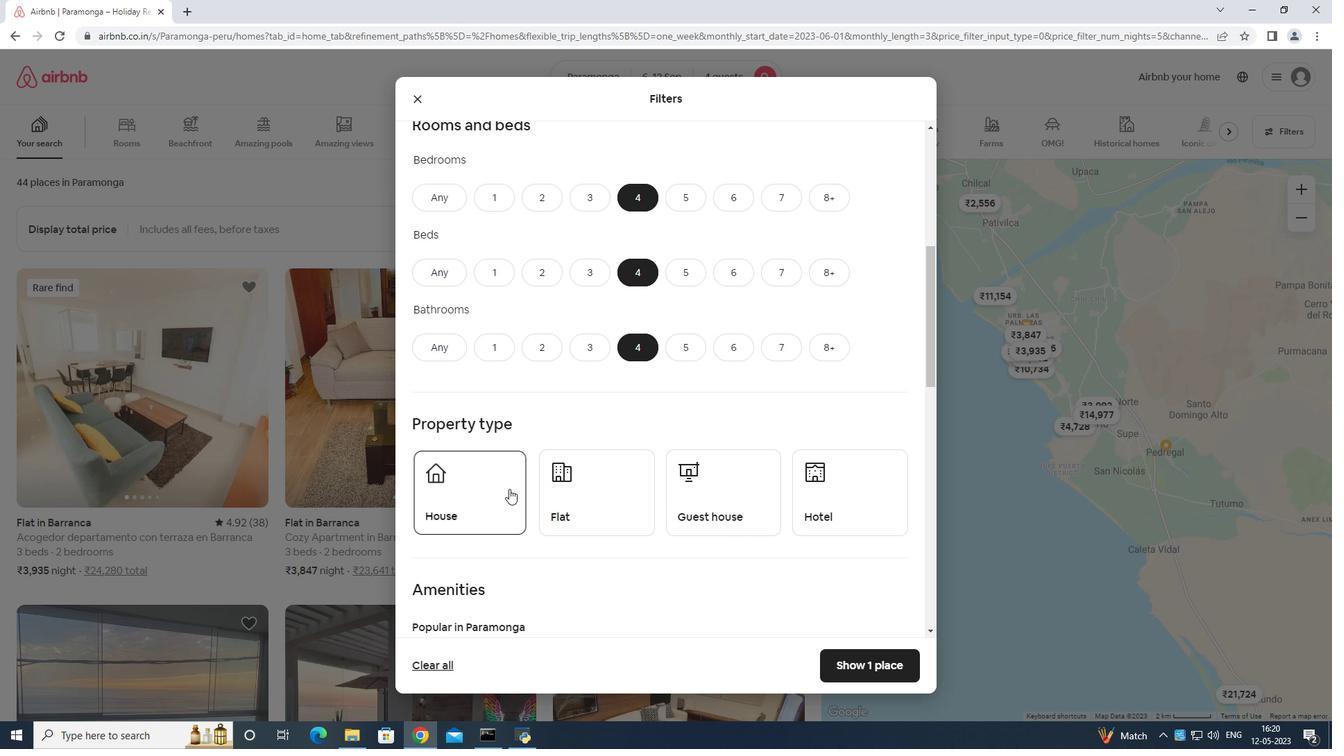 
Action: Mouse pressed left at (587, 501)
Screenshot: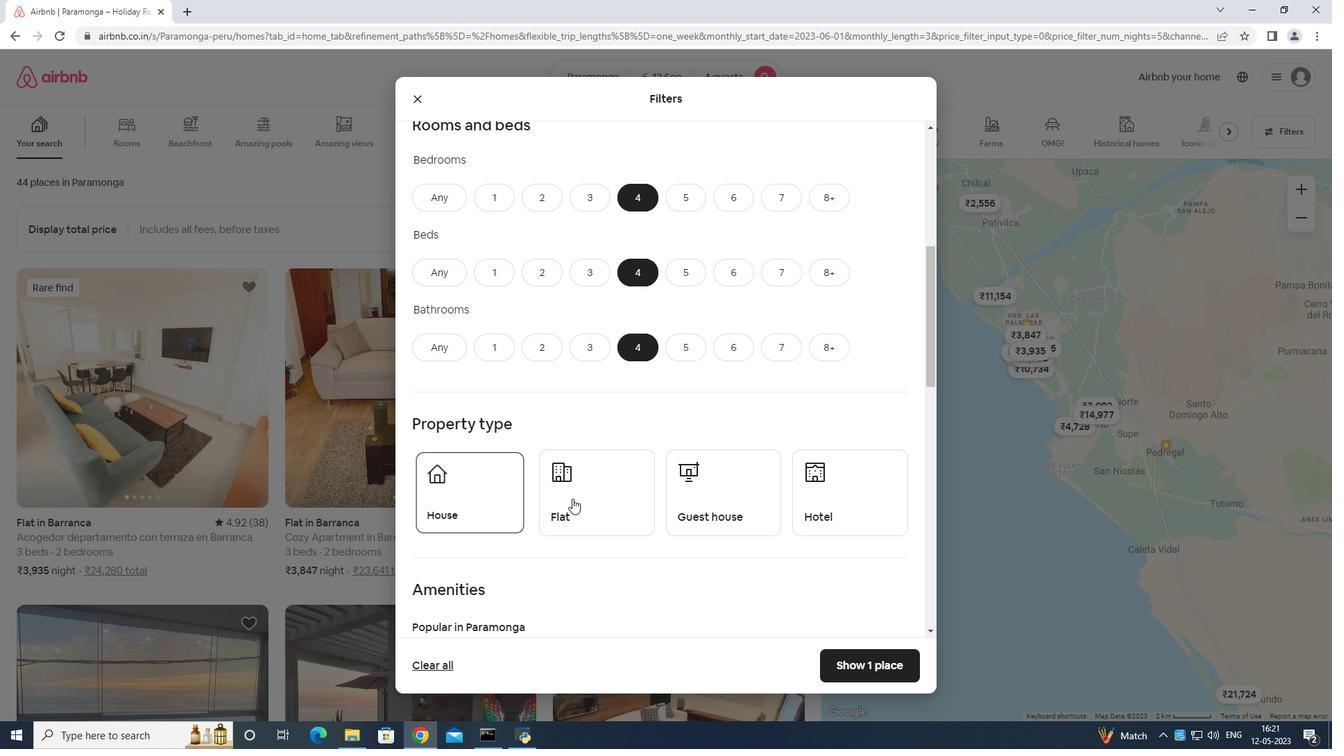 
Action: Mouse moved to (683, 494)
Screenshot: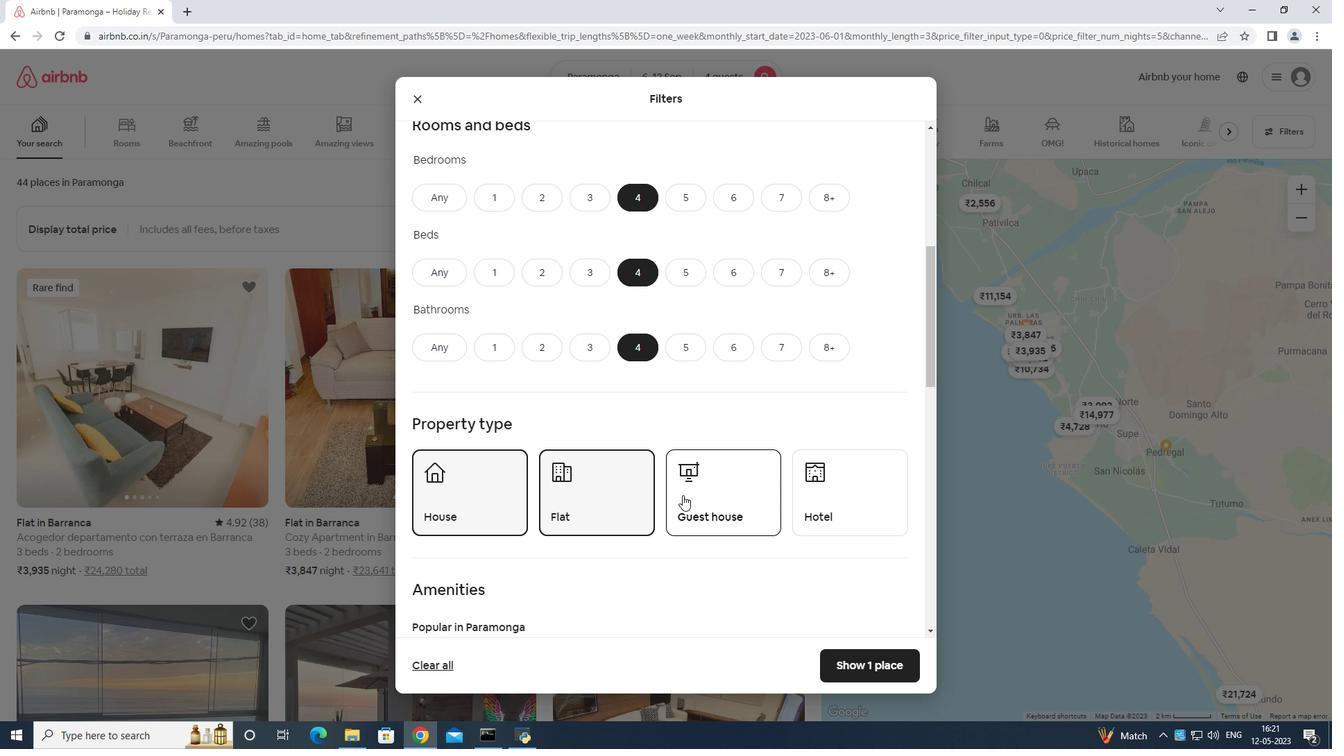 
Action: Mouse pressed left at (683, 494)
Screenshot: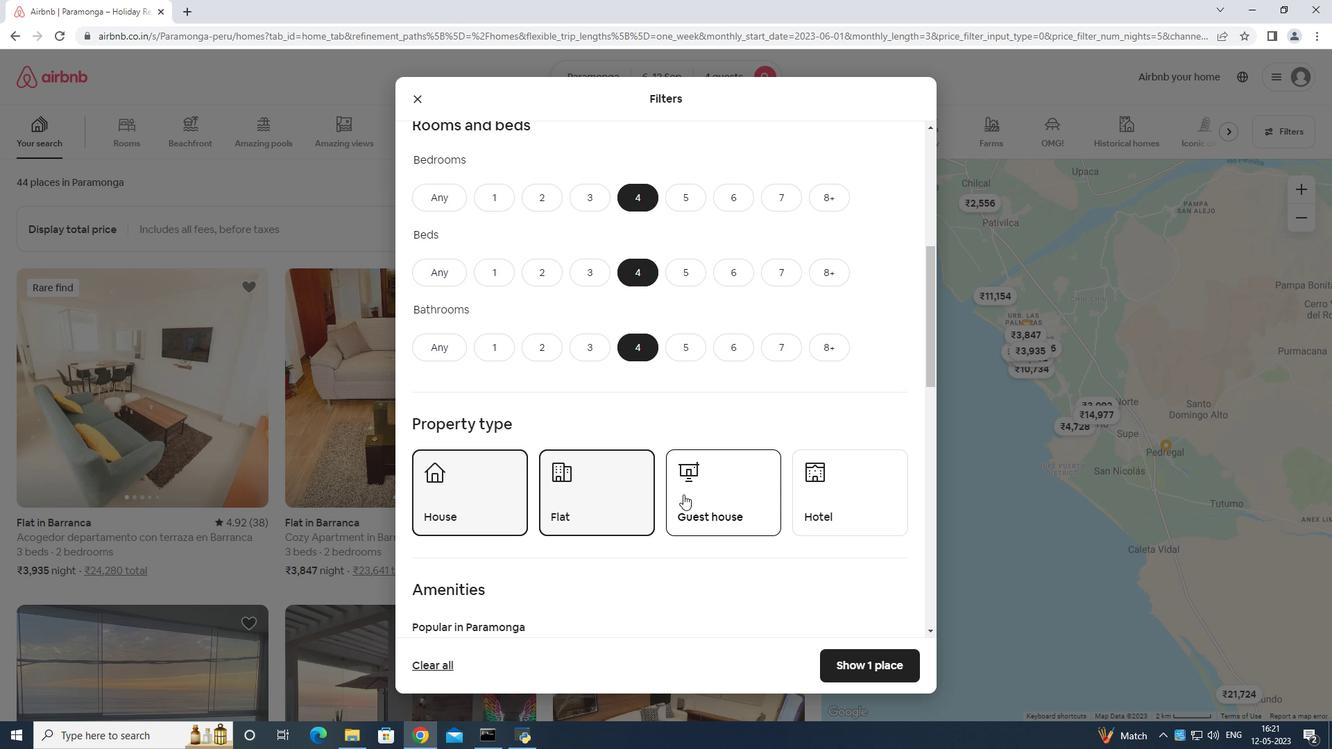 
Action: Mouse moved to (730, 472)
Screenshot: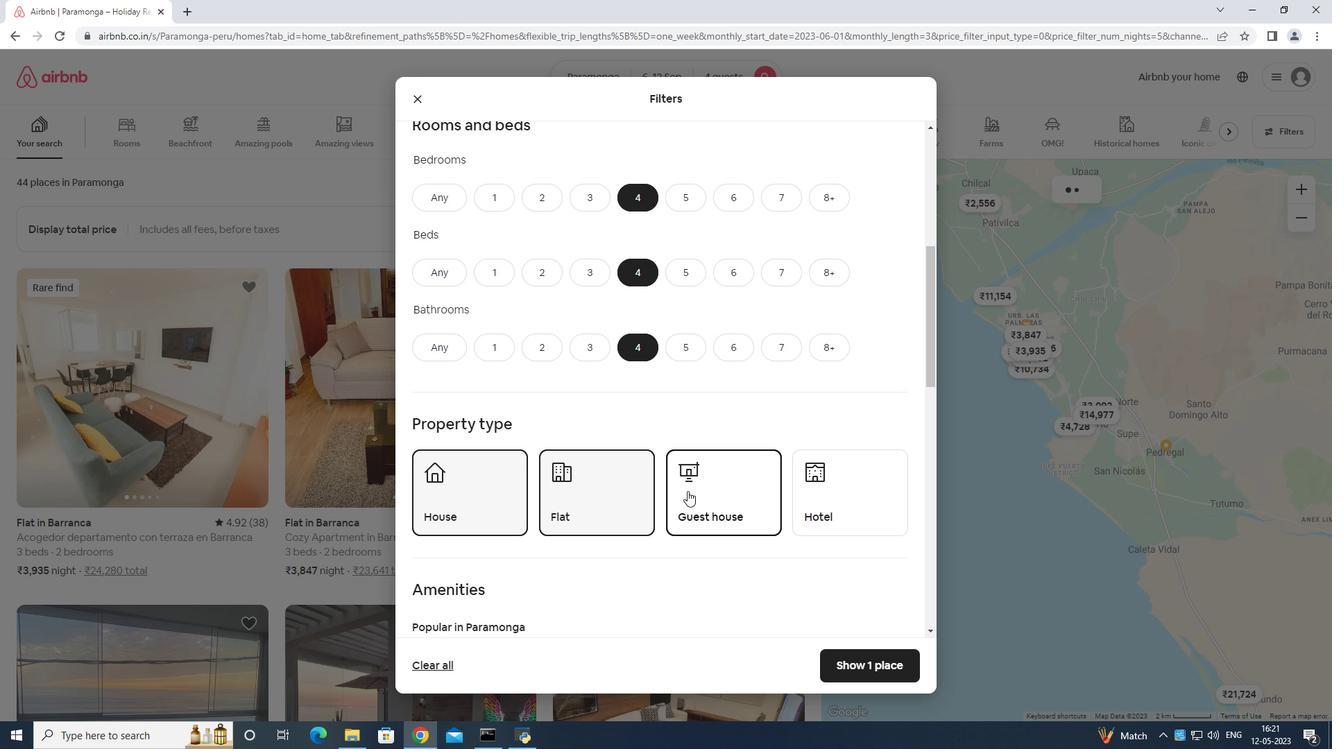 
Action: Mouse scrolled (730, 472) with delta (0, 0)
Screenshot: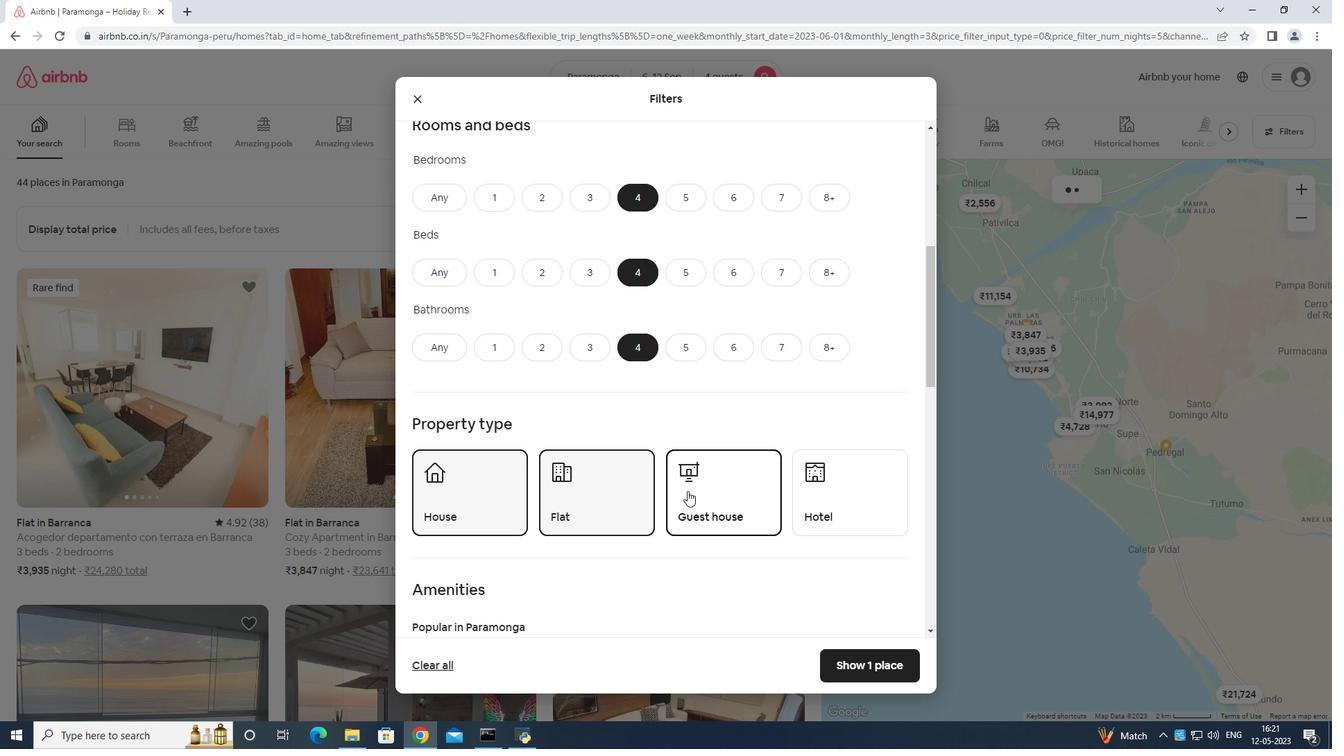
Action: Mouse moved to (735, 474)
Screenshot: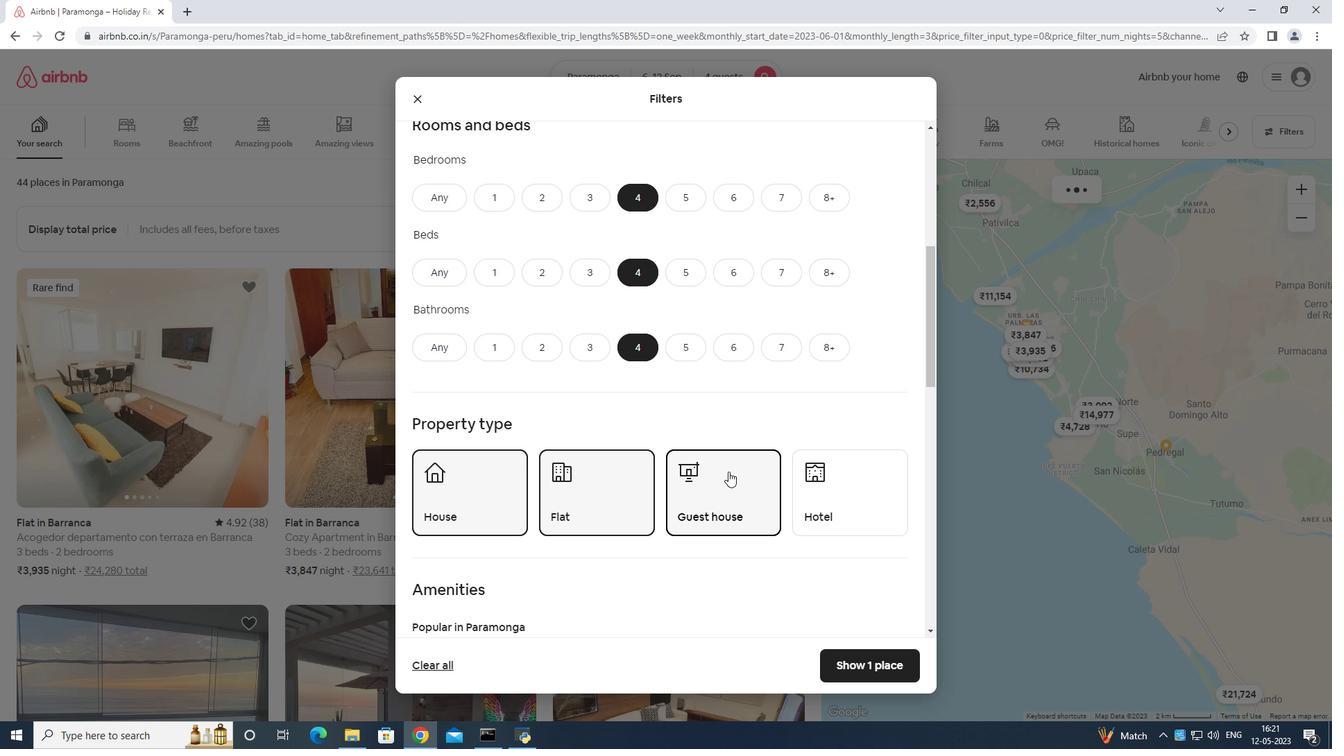 
Action: Mouse scrolled (735, 473) with delta (0, 0)
Screenshot: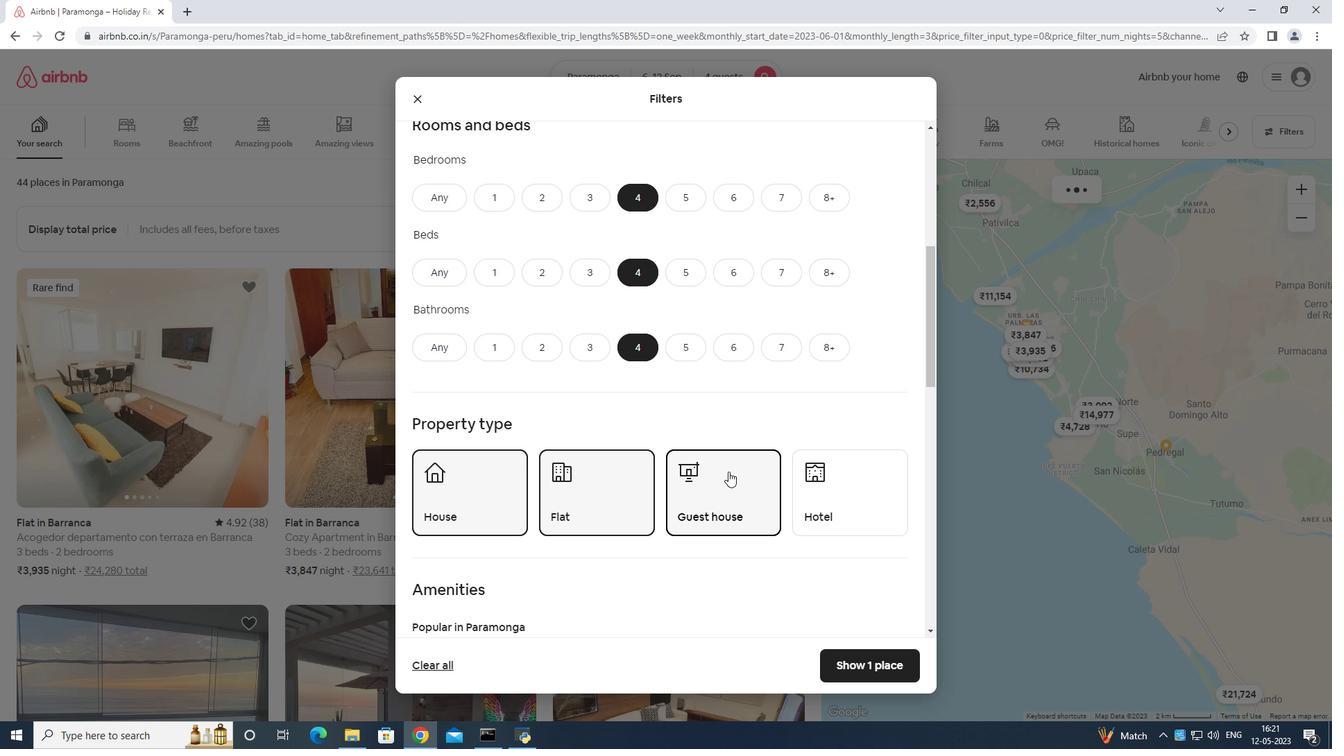 
Action: Mouse moved to (420, 523)
Screenshot: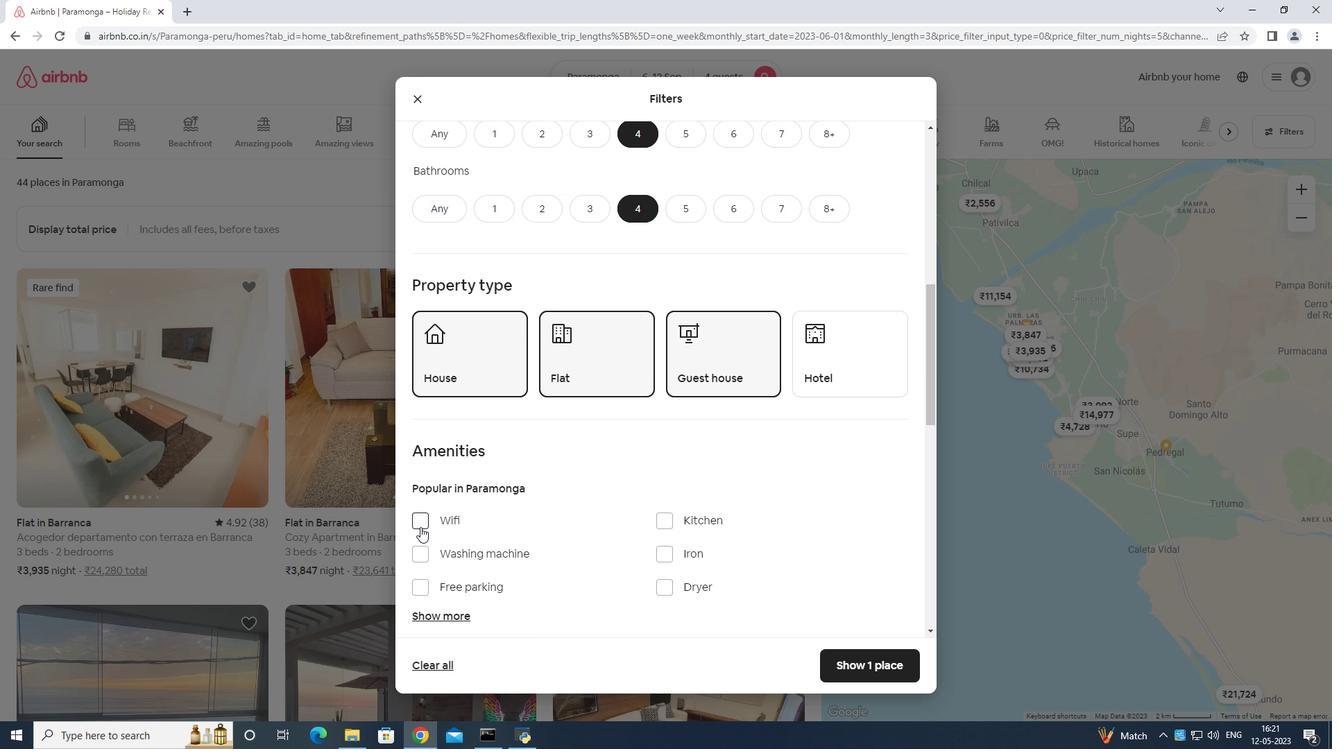 
Action: Mouse pressed left at (420, 523)
Screenshot: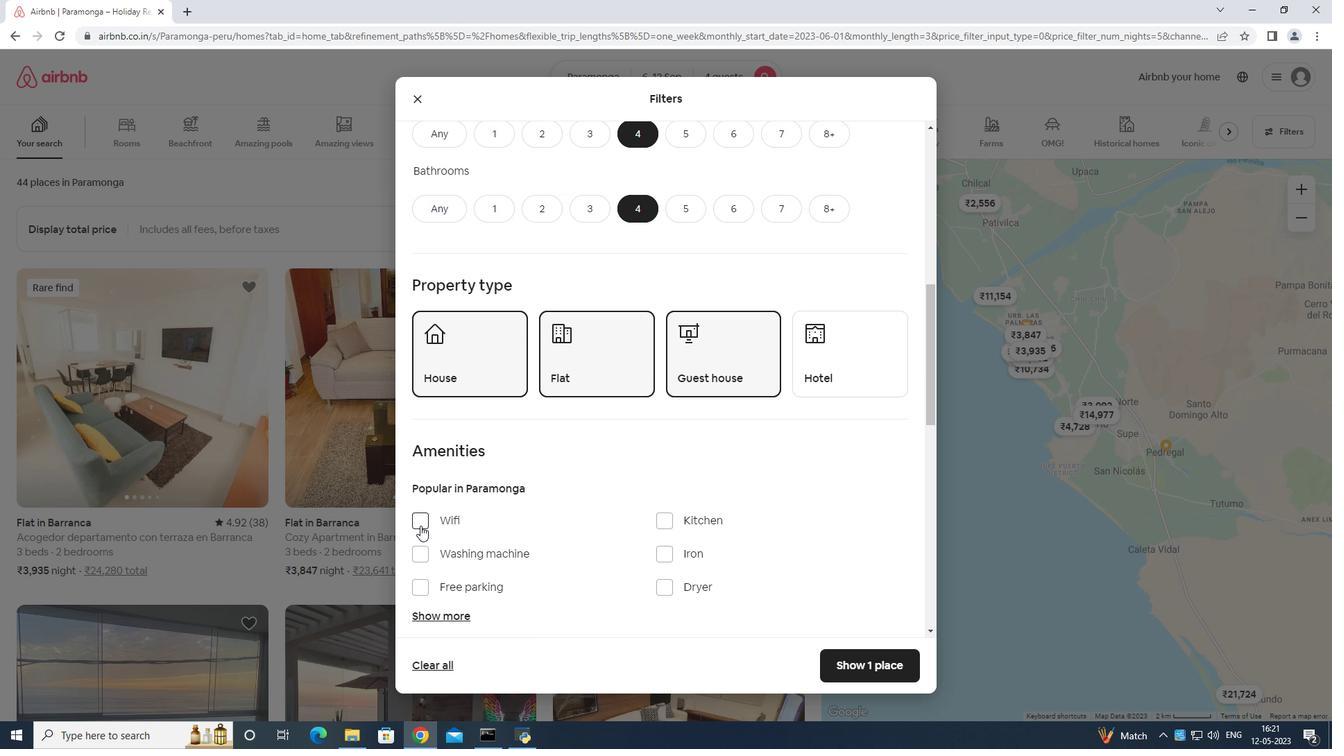 
Action: Mouse moved to (454, 497)
Screenshot: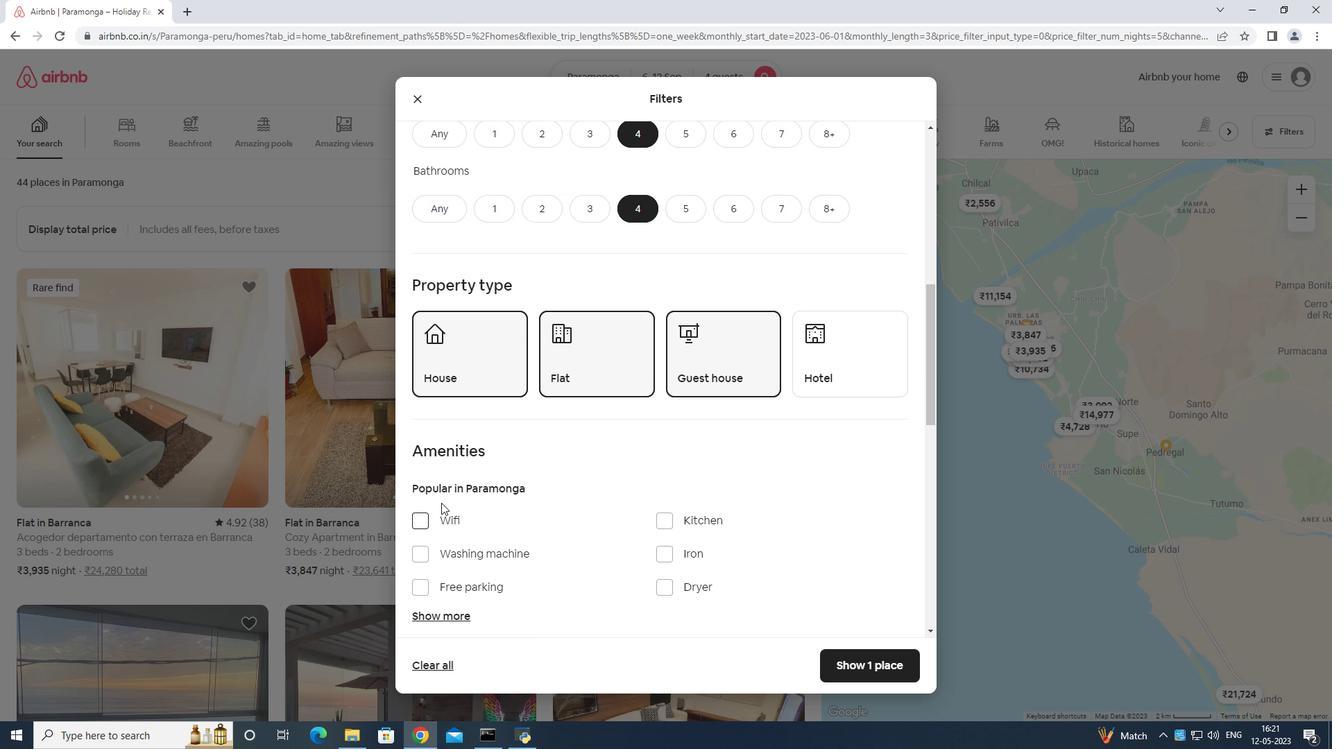 
Action: Mouse scrolled (454, 496) with delta (0, 0)
Screenshot: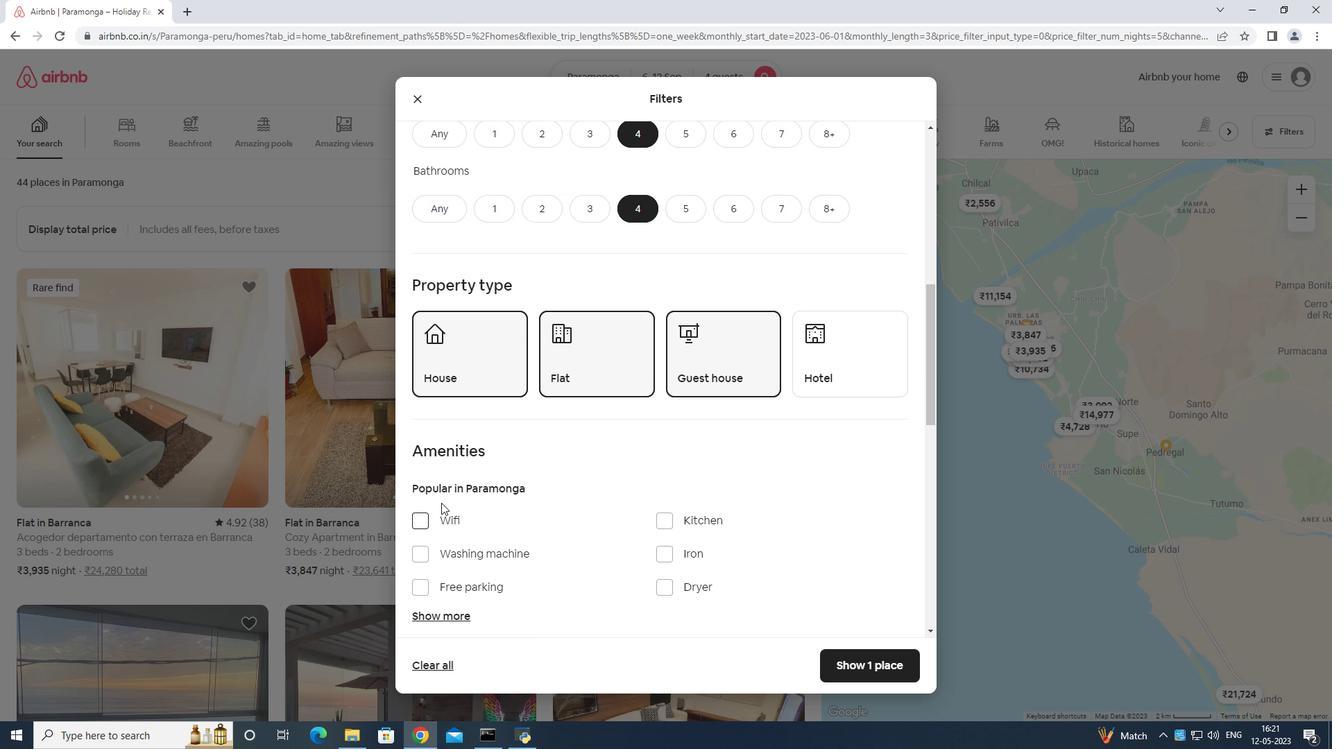 
Action: Mouse moved to (460, 498)
Screenshot: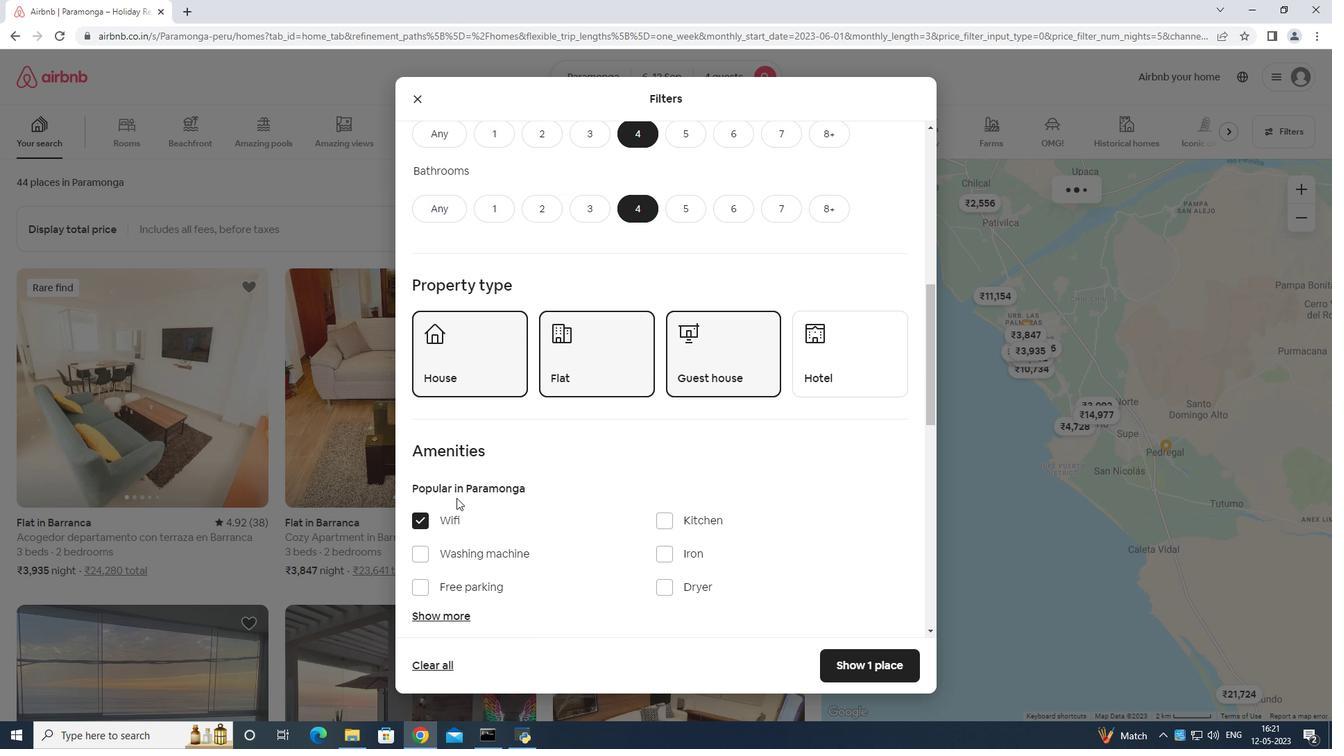 
Action: Mouse scrolled (460, 497) with delta (0, 0)
Screenshot: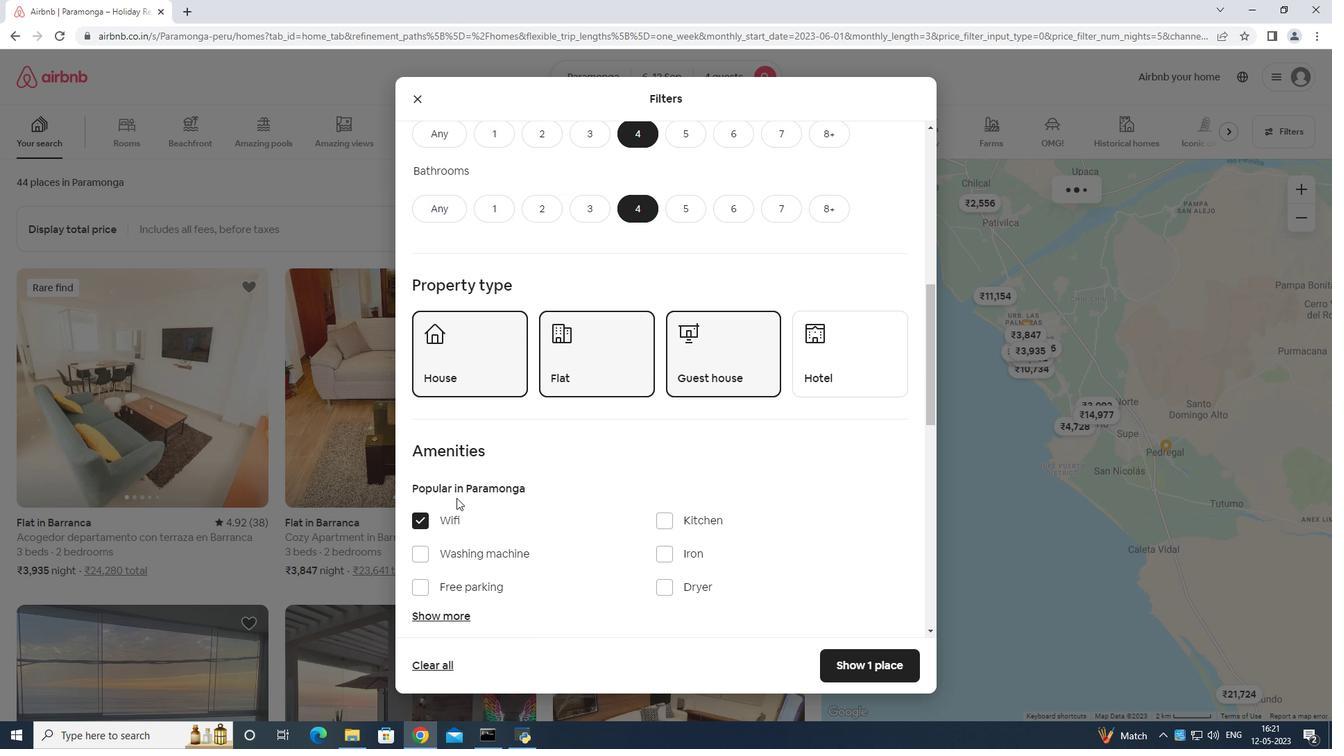 
Action: Mouse moved to (422, 444)
Screenshot: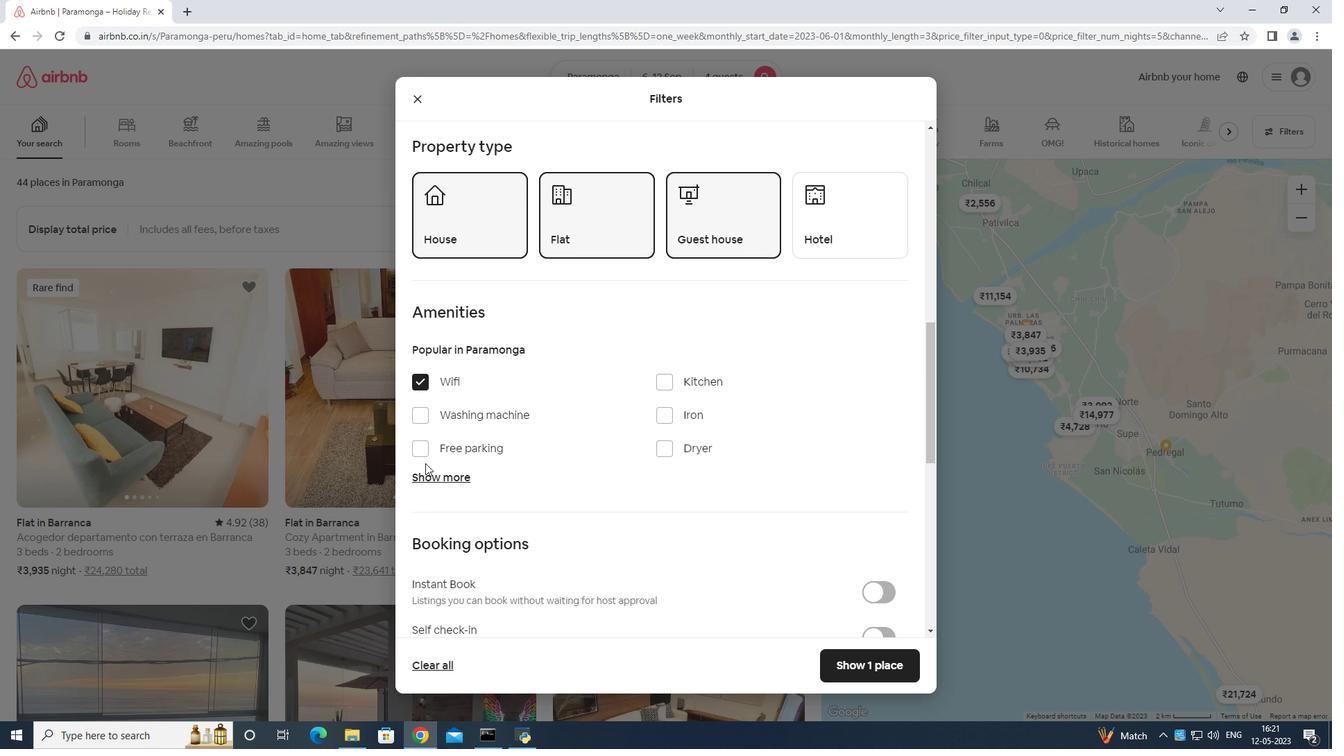 
Action: Mouse pressed left at (422, 444)
Screenshot: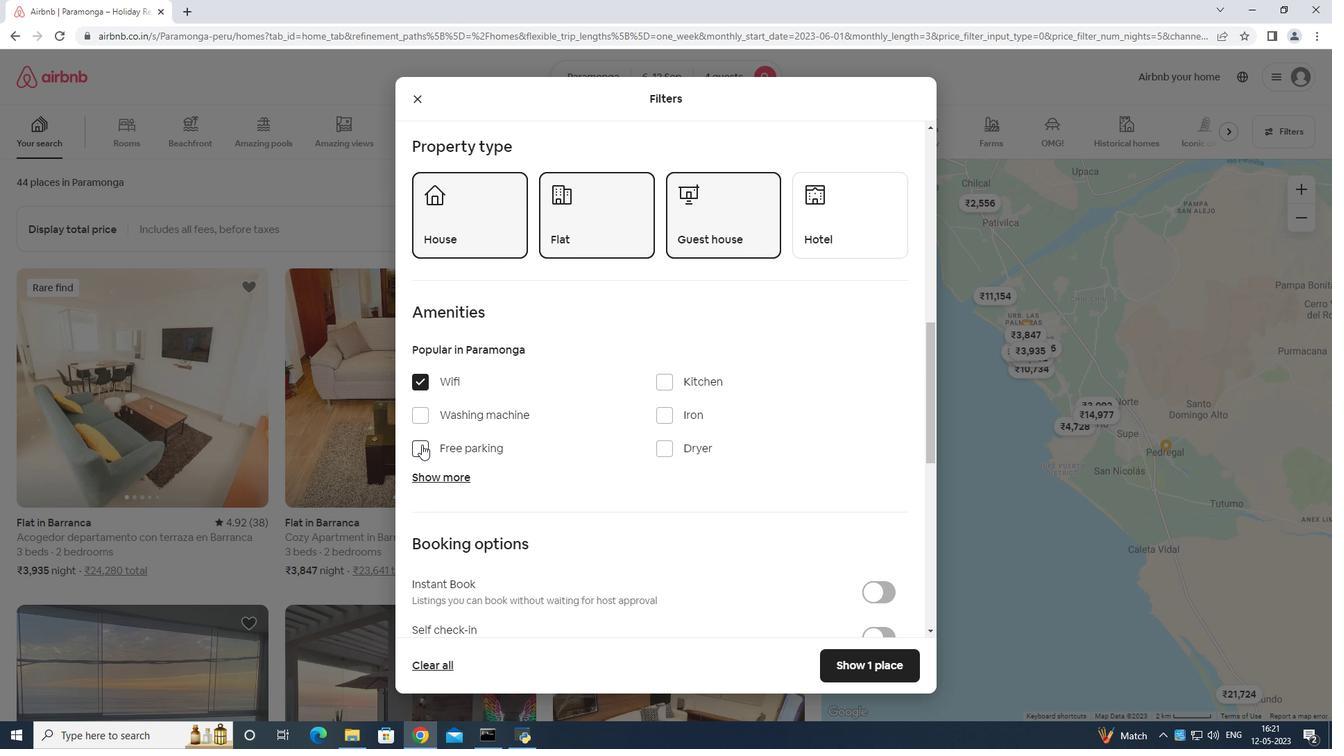 
Action: Mouse moved to (440, 473)
Screenshot: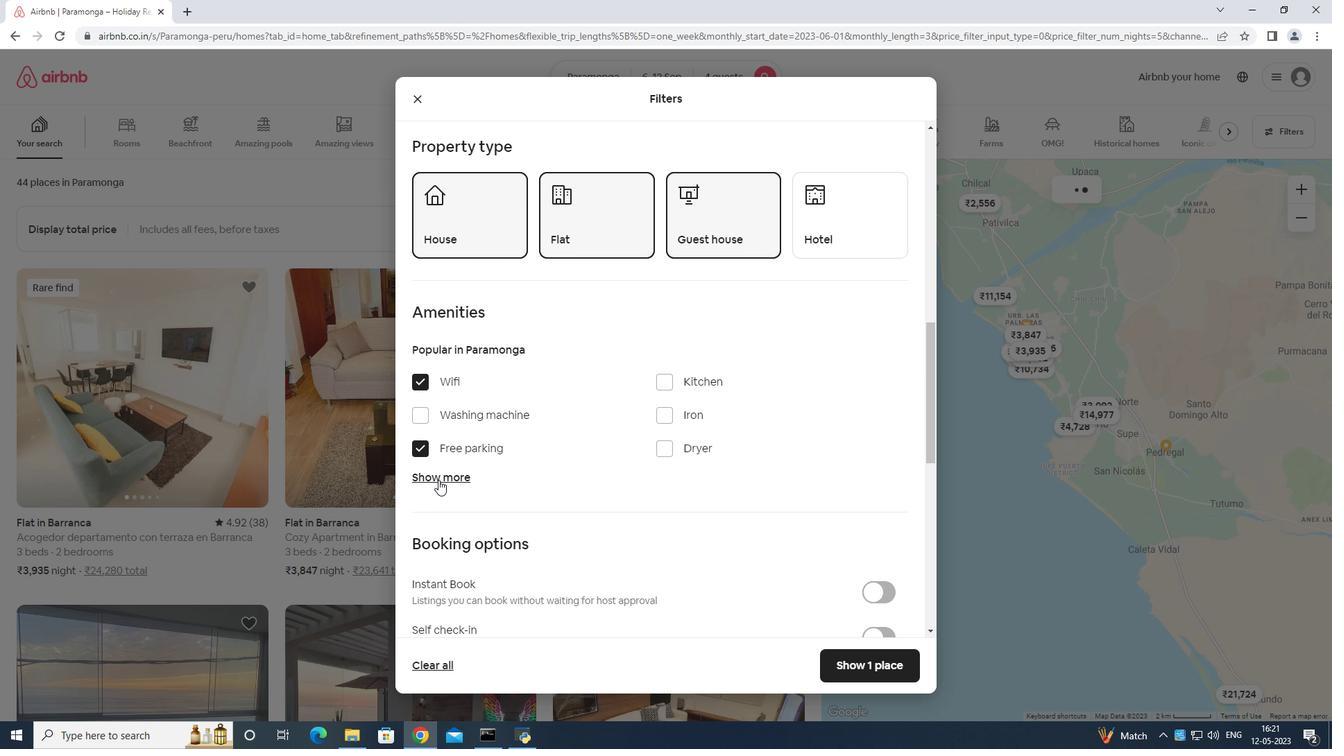 
Action: Mouse pressed left at (440, 473)
Screenshot: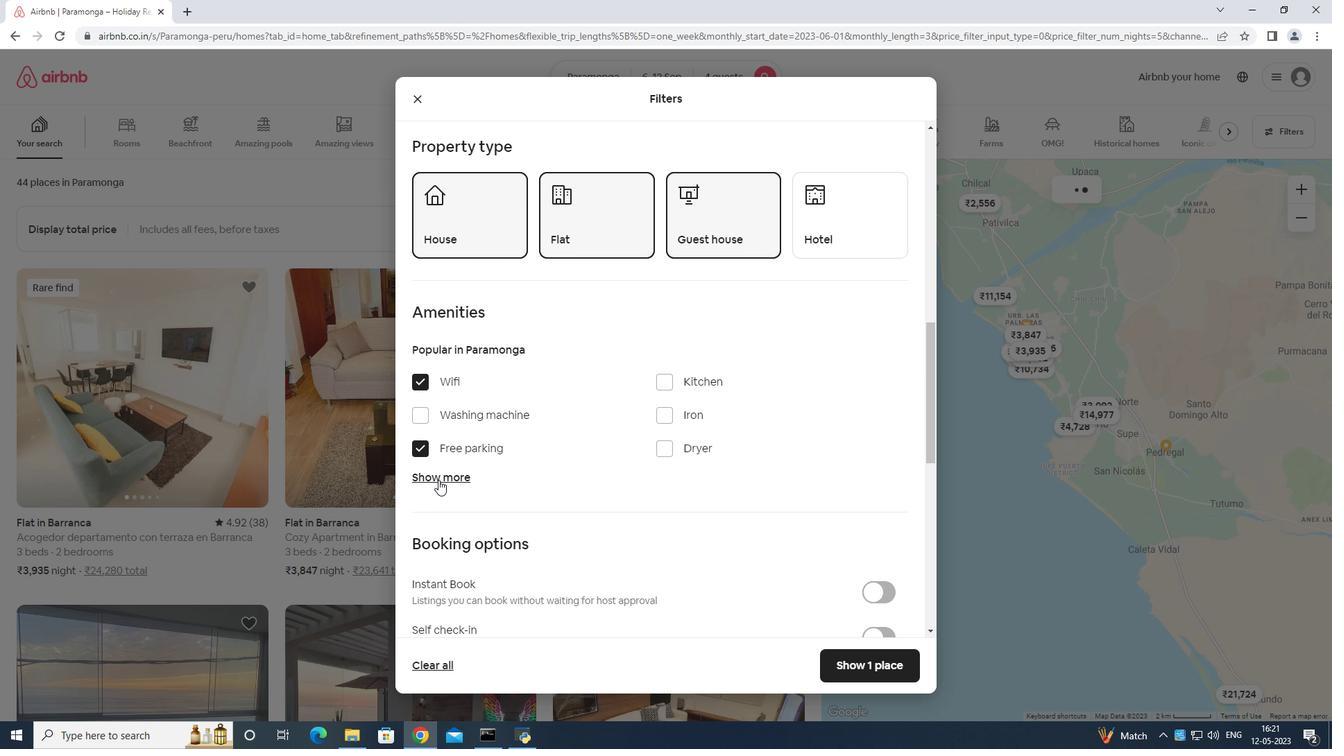 
Action: Mouse moved to (542, 456)
Screenshot: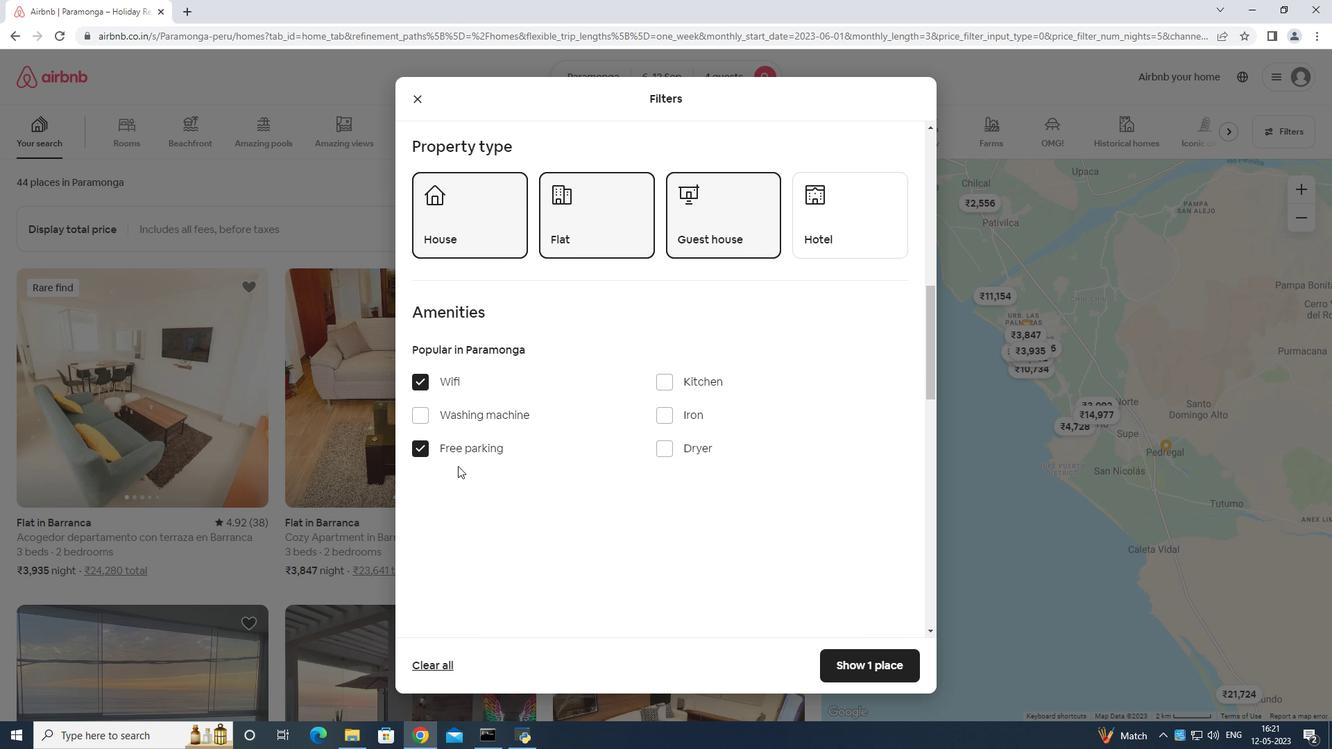 
Action: Mouse scrolled (542, 456) with delta (0, 0)
Screenshot: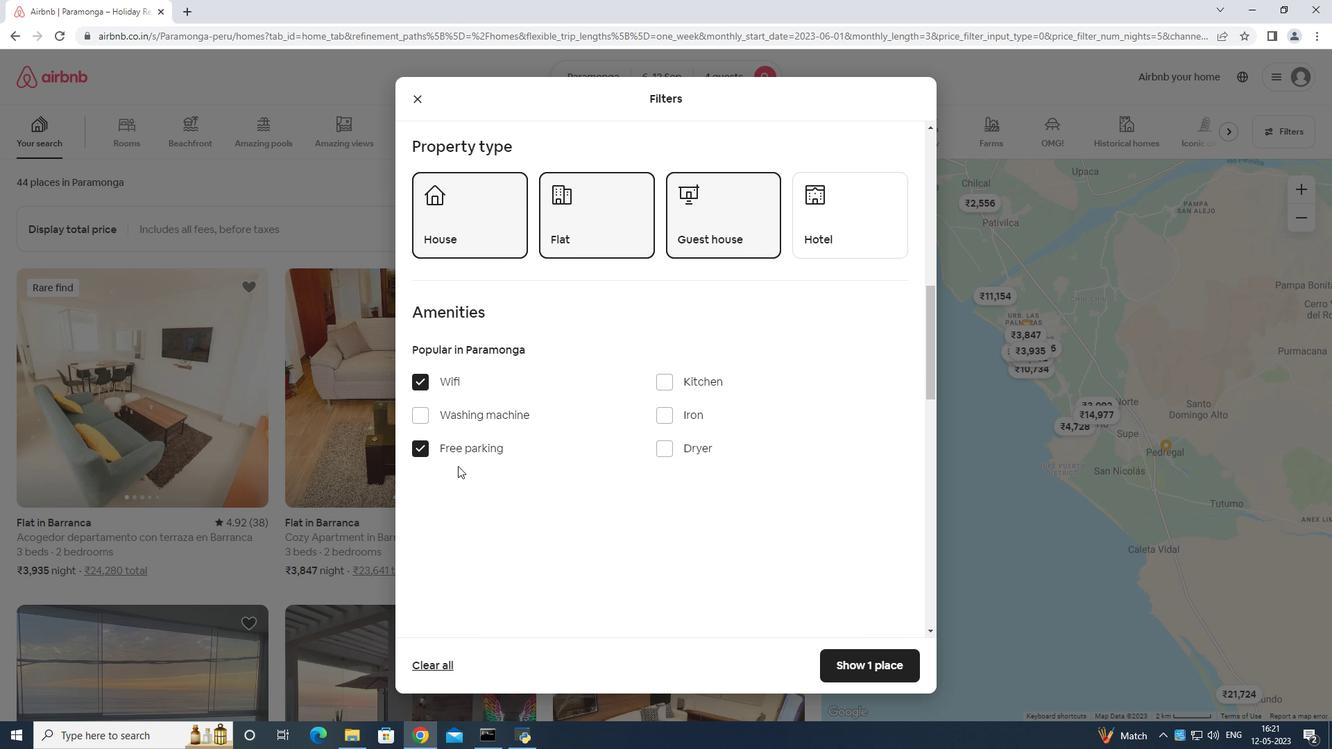 
Action: Mouse moved to (609, 458)
Screenshot: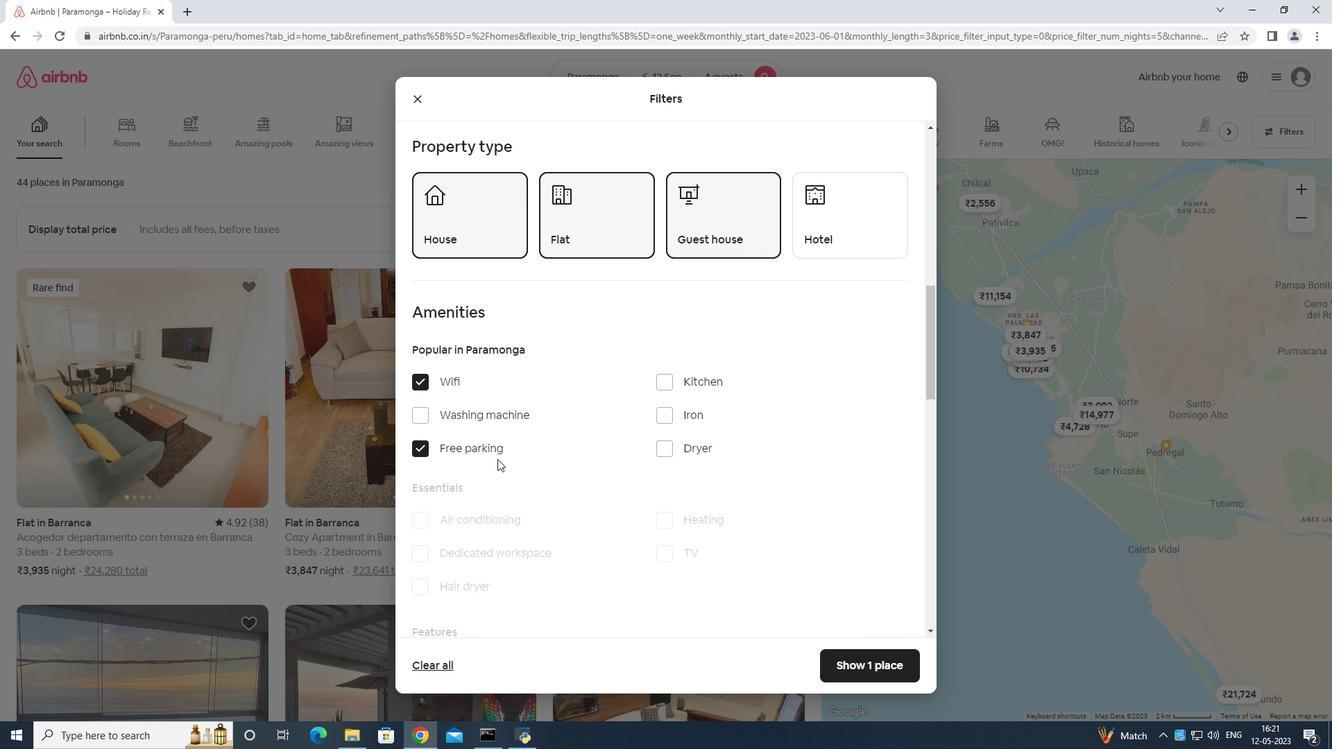 
Action: Mouse scrolled (601, 457) with delta (0, 0)
Screenshot: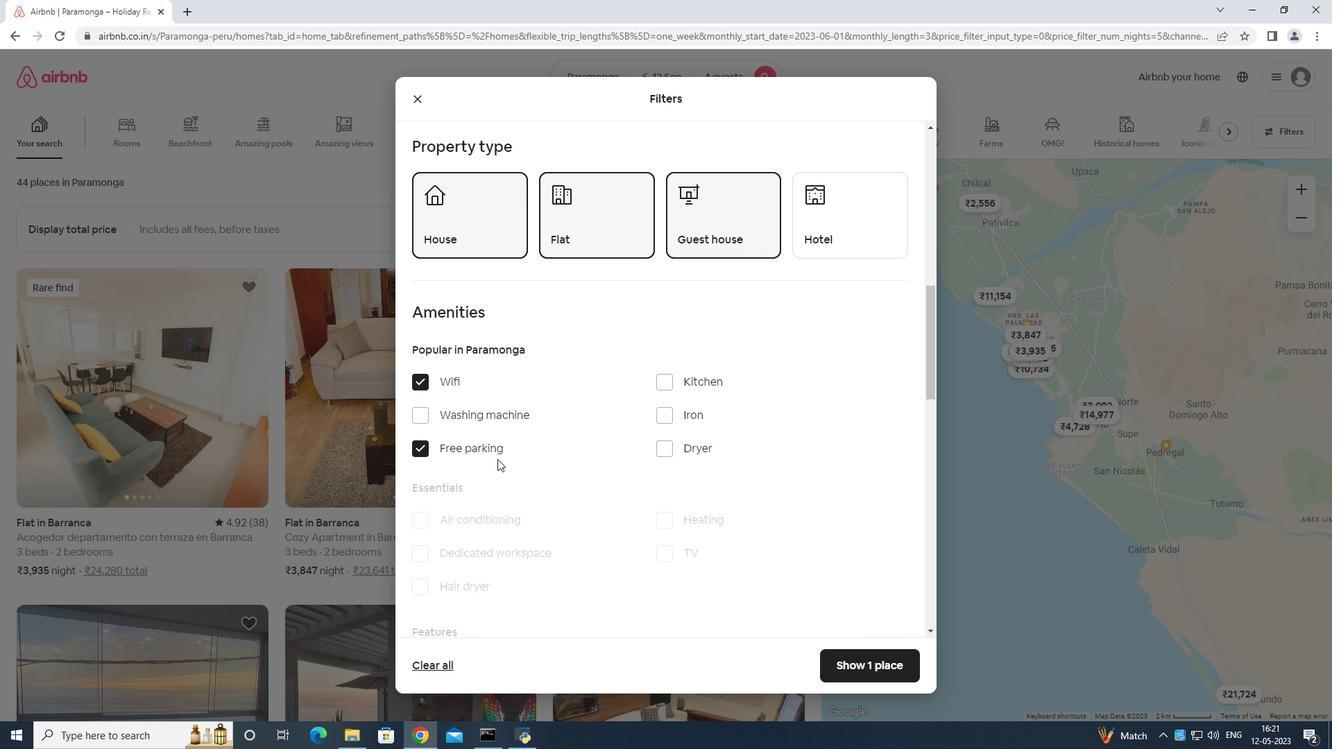 
Action: Mouse moved to (667, 423)
Screenshot: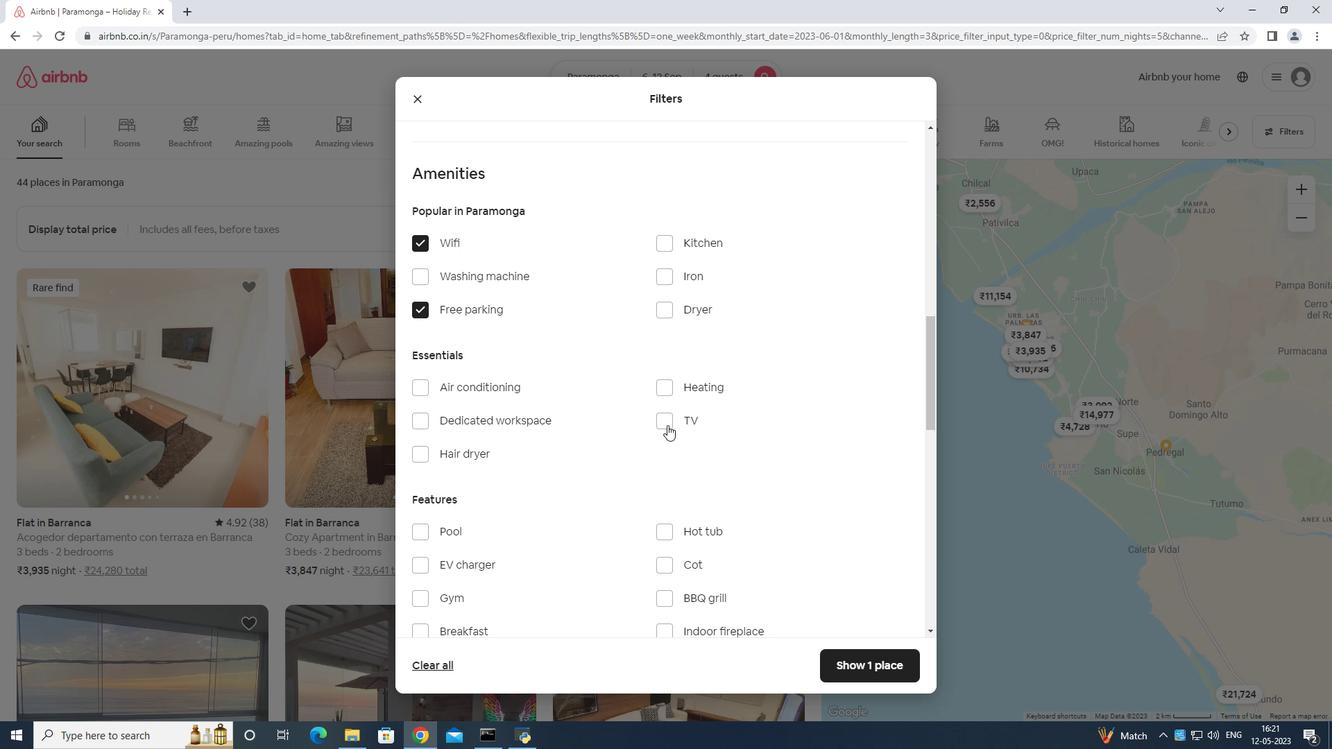 
Action: Mouse pressed left at (667, 423)
Screenshot: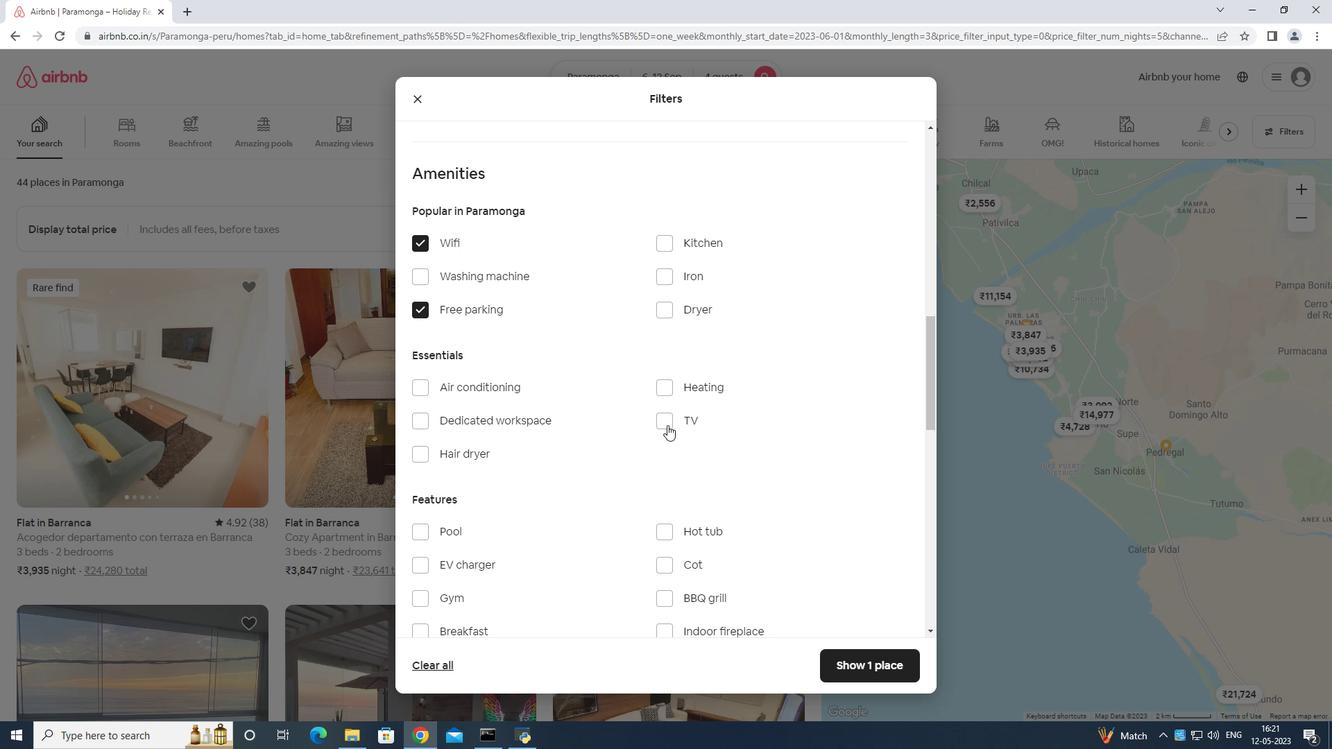 
Action: Mouse moved to (662, 408)
Screenshot: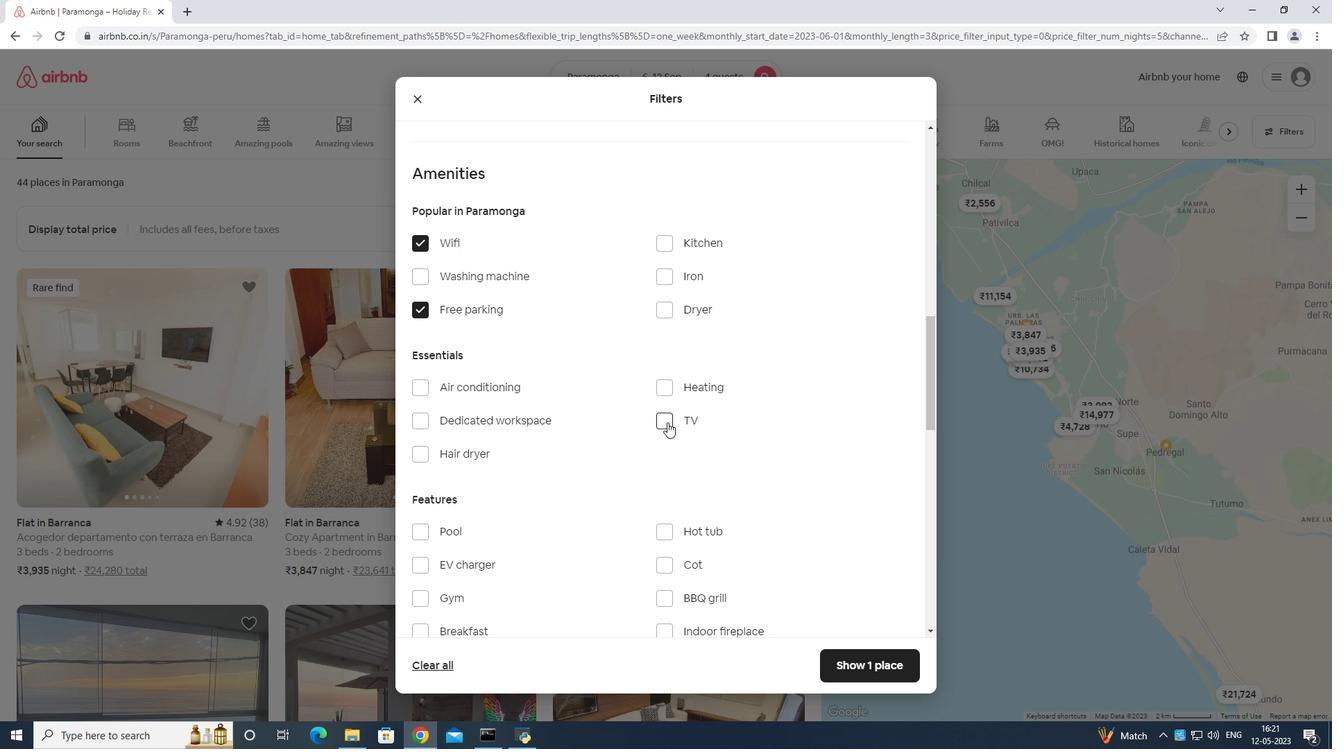 
Action: Mouse scrolled (662, 407) with delta (0, 0)
Screenshot: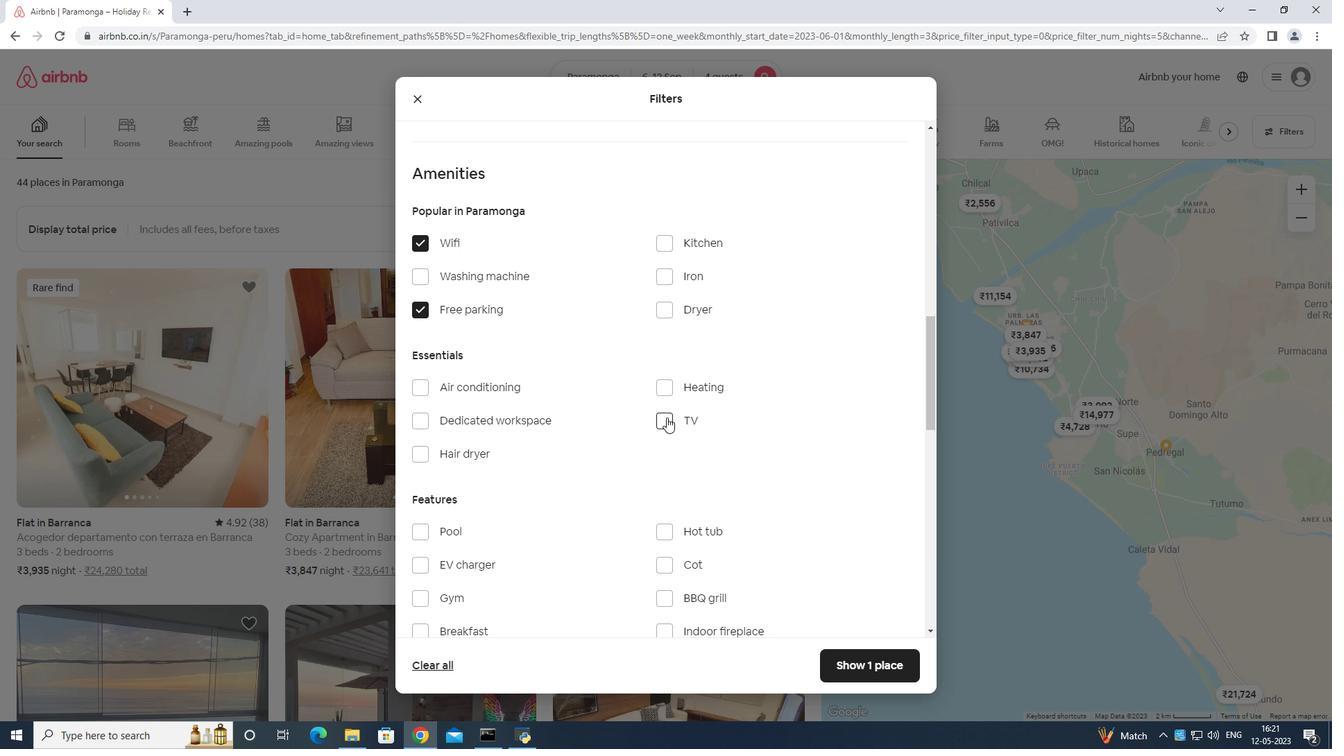
Action: Mouse moved to (662, 412)
Screenshot: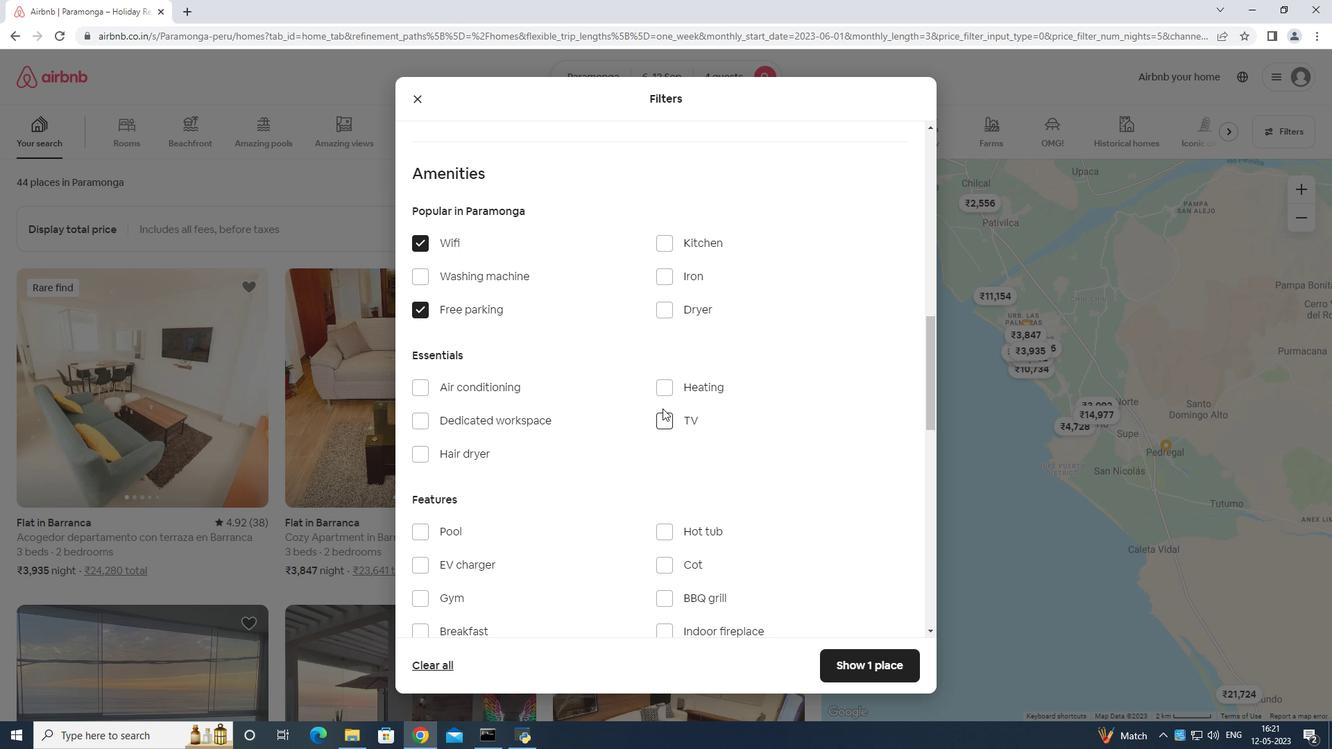 
Action: Mouse scrolled (662, 411) with delta (0, 0)
Screenshot: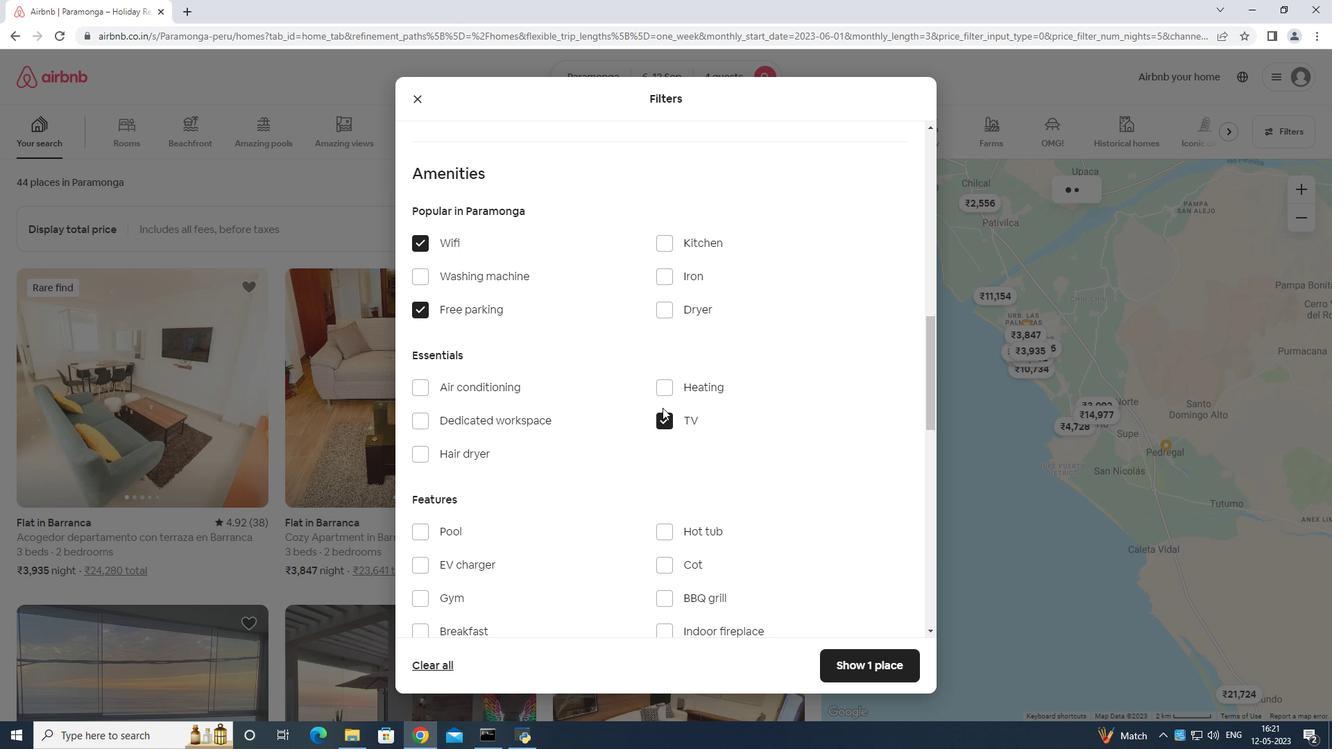 
Action: Mouse moved to (662, 415)
Screenshot: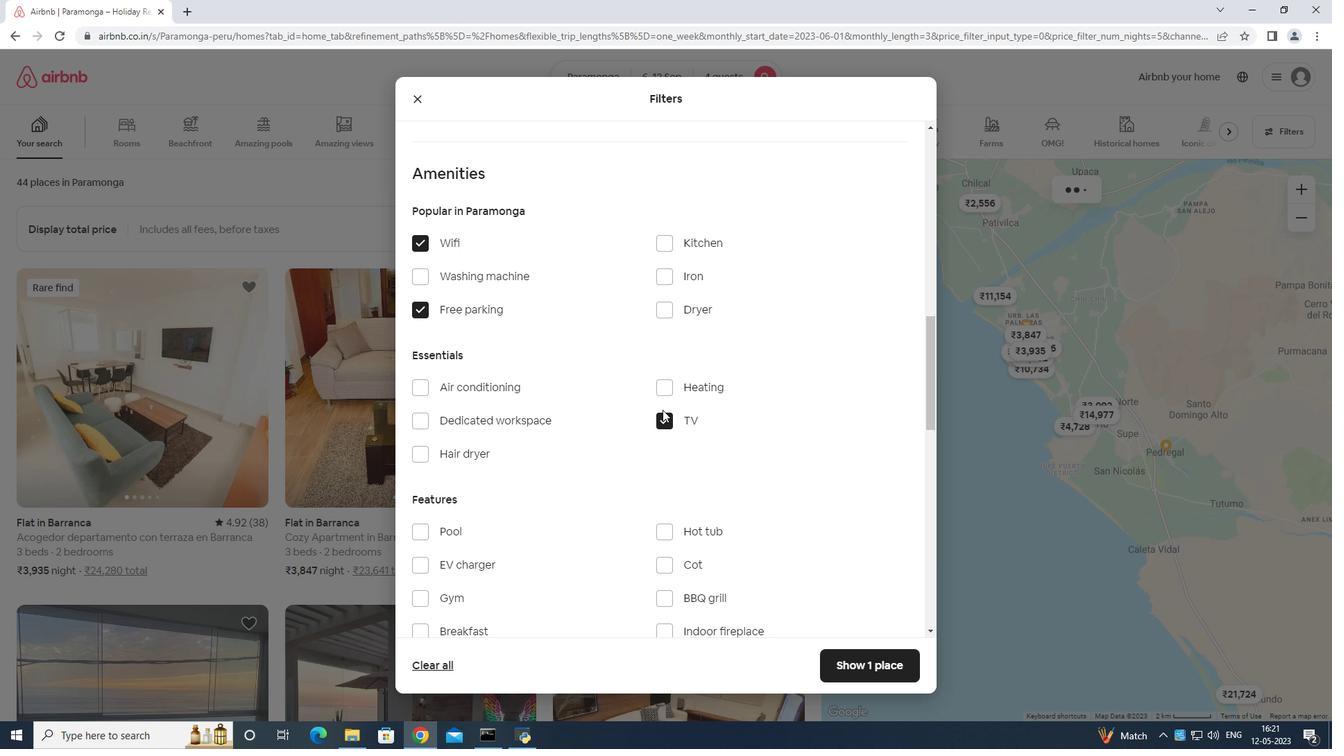 
Action: Mouse scrolled (662, 414) with delta (0, 0)
Screenshot: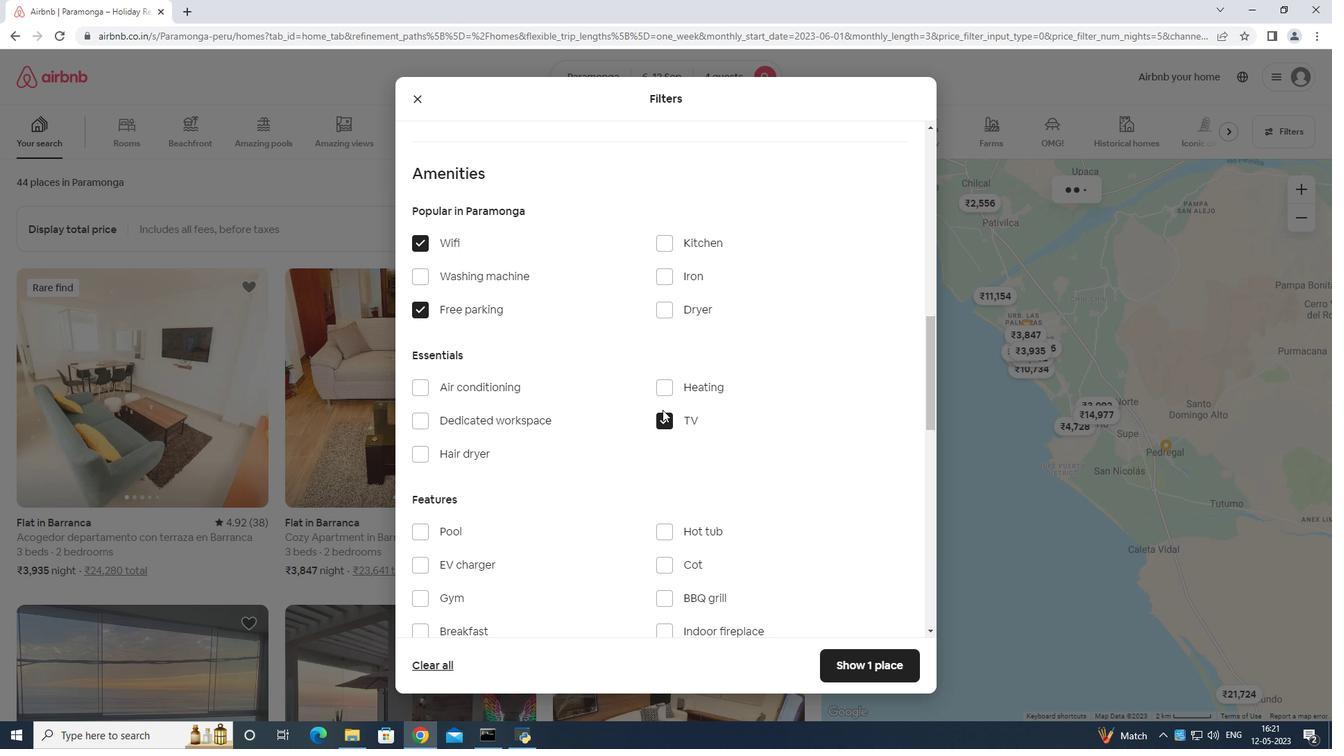 
Action: Mouse moved to (422, 389)
Screenshot: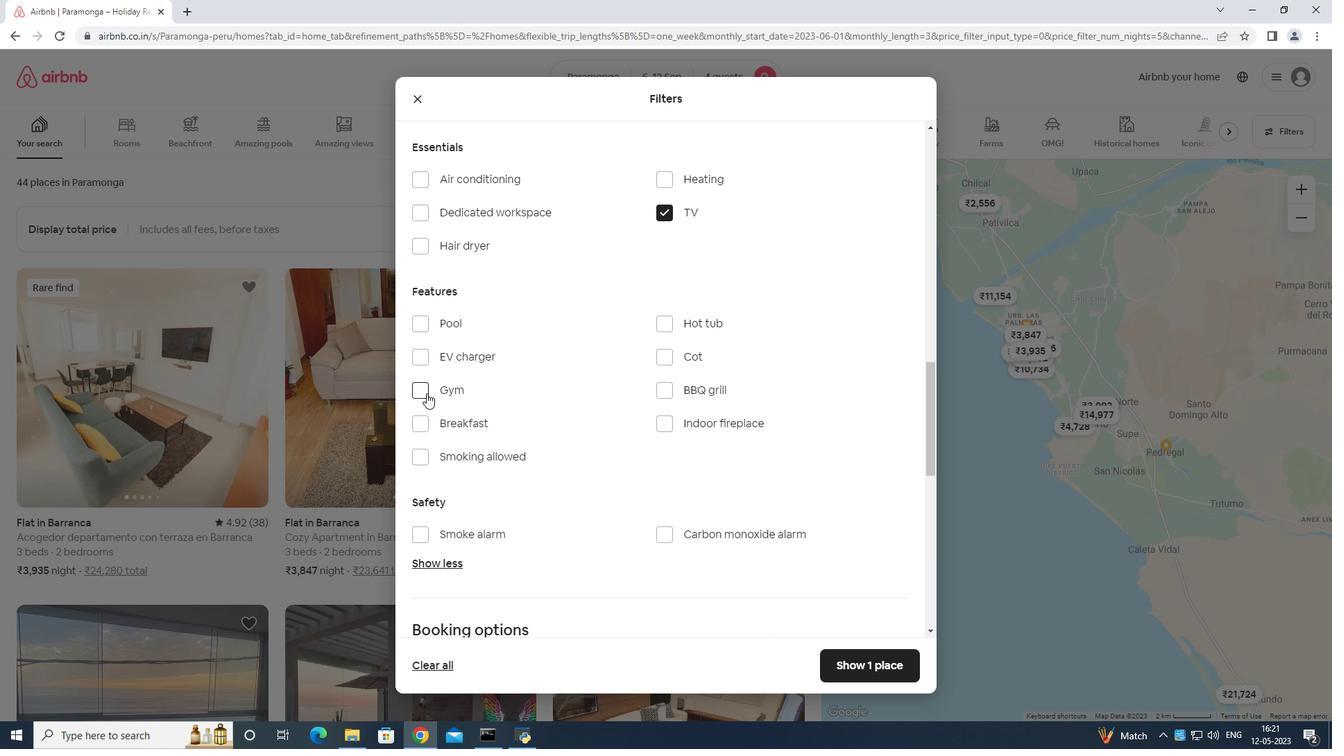 
Action: Mouse pressed left at (422, 389)
Screenshot: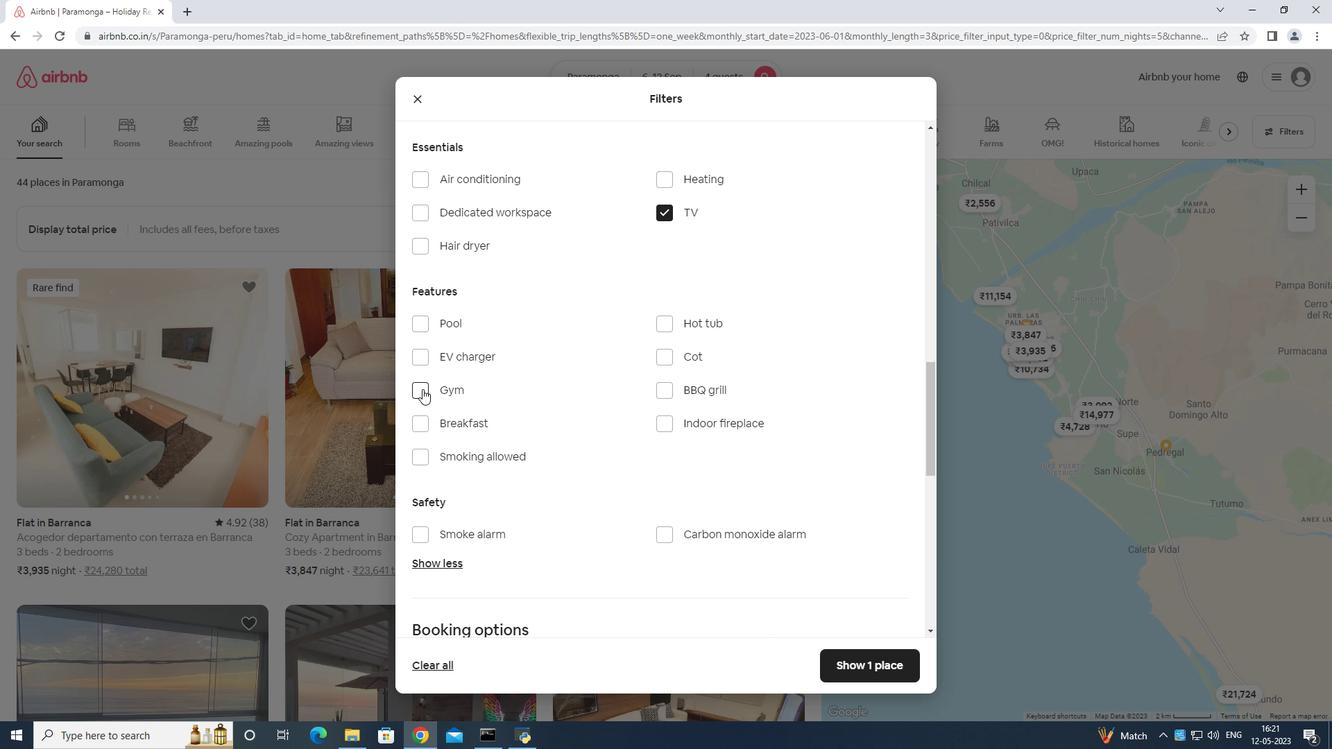 
Action: Mouse moved to (415, 431)
Screenshot: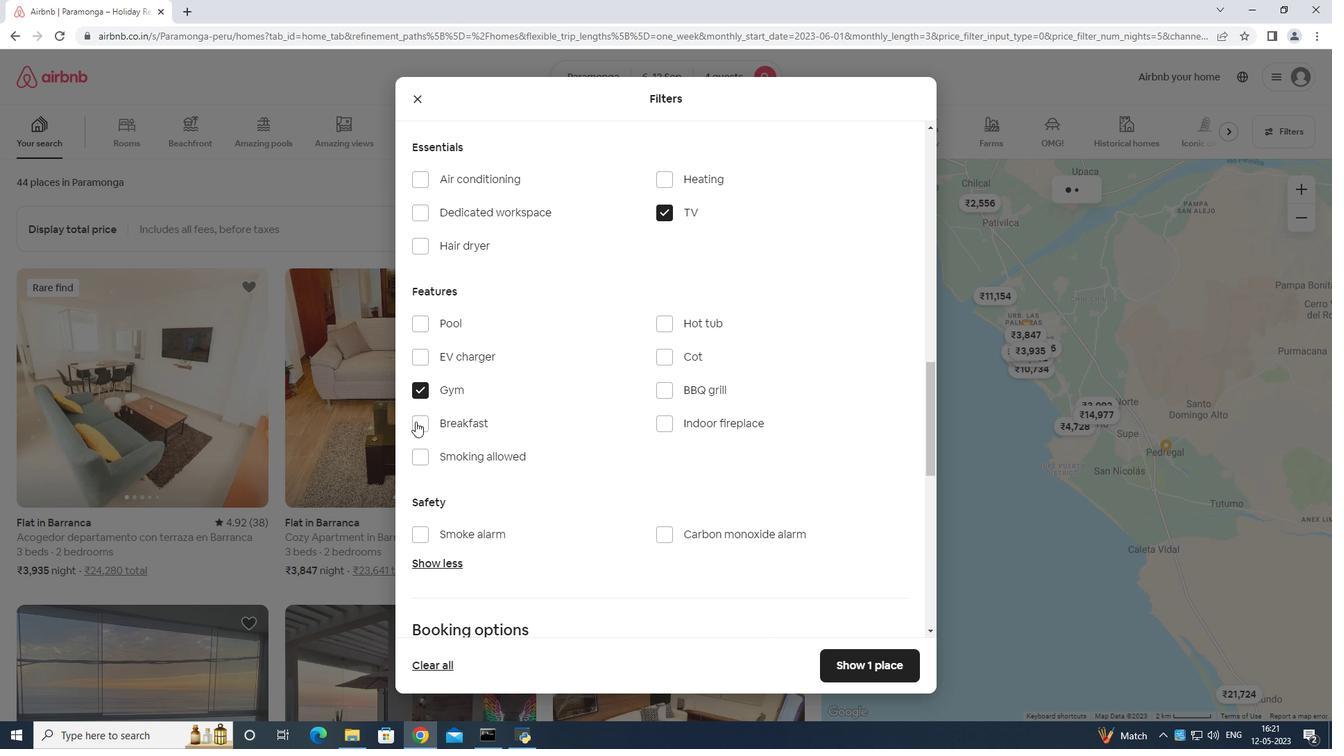 
Action: Mouse pressed left at (415, 431)
Screenshot: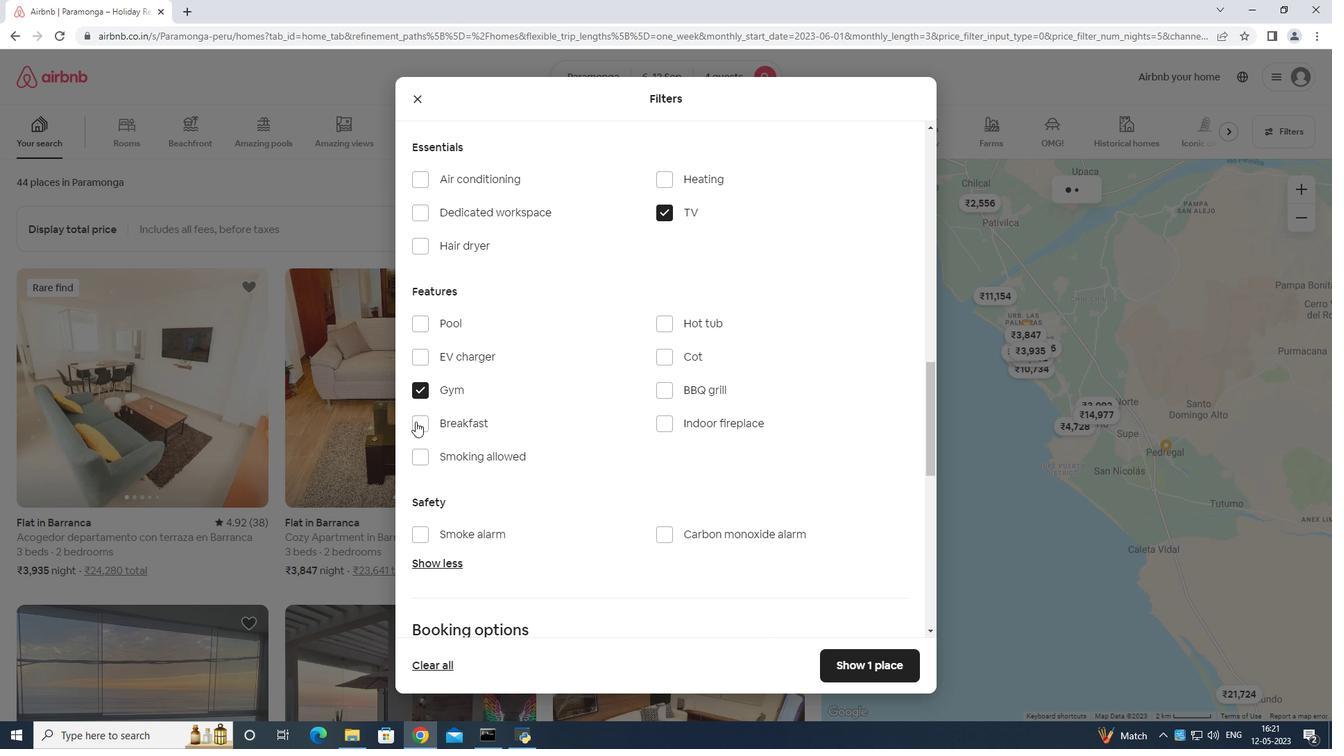 
Action: Mouse moved to (678, 522)
Screenshot: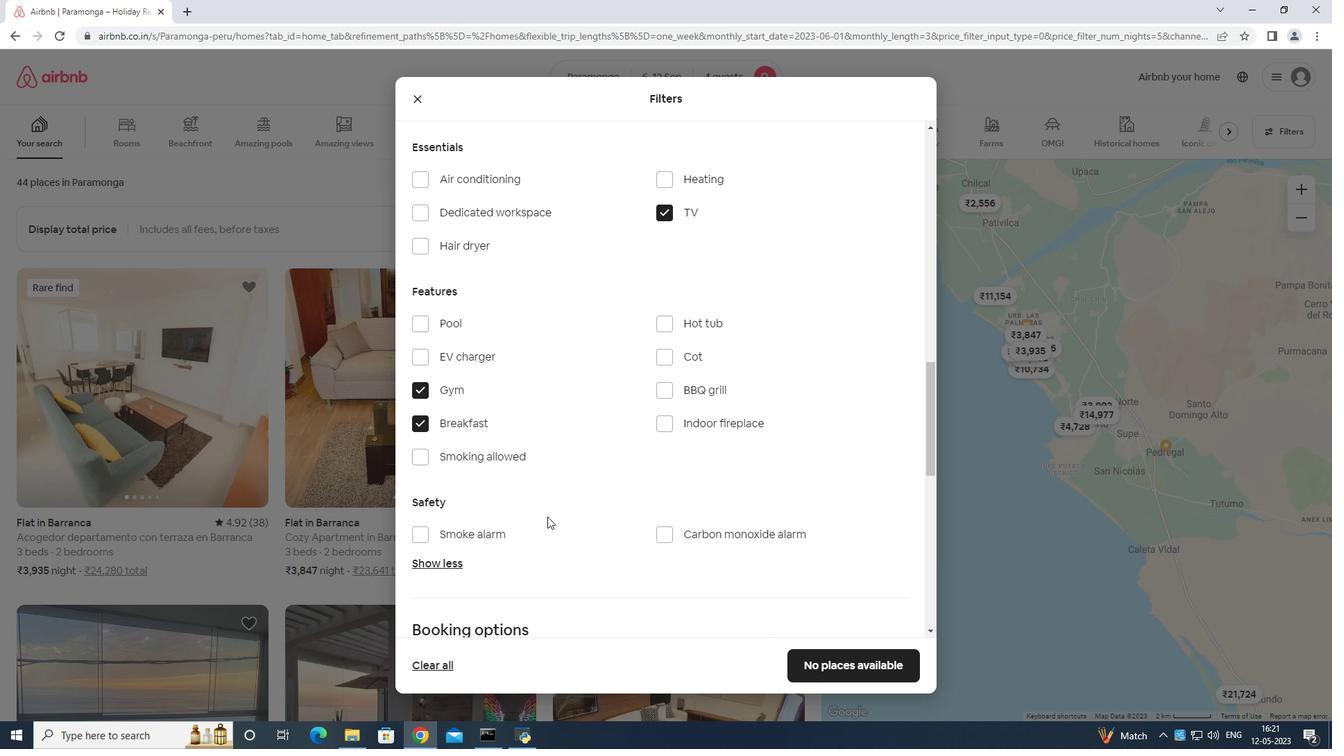 
Action: Mouse scrolled (678, 521) with delta (0, 0)
Screenshot: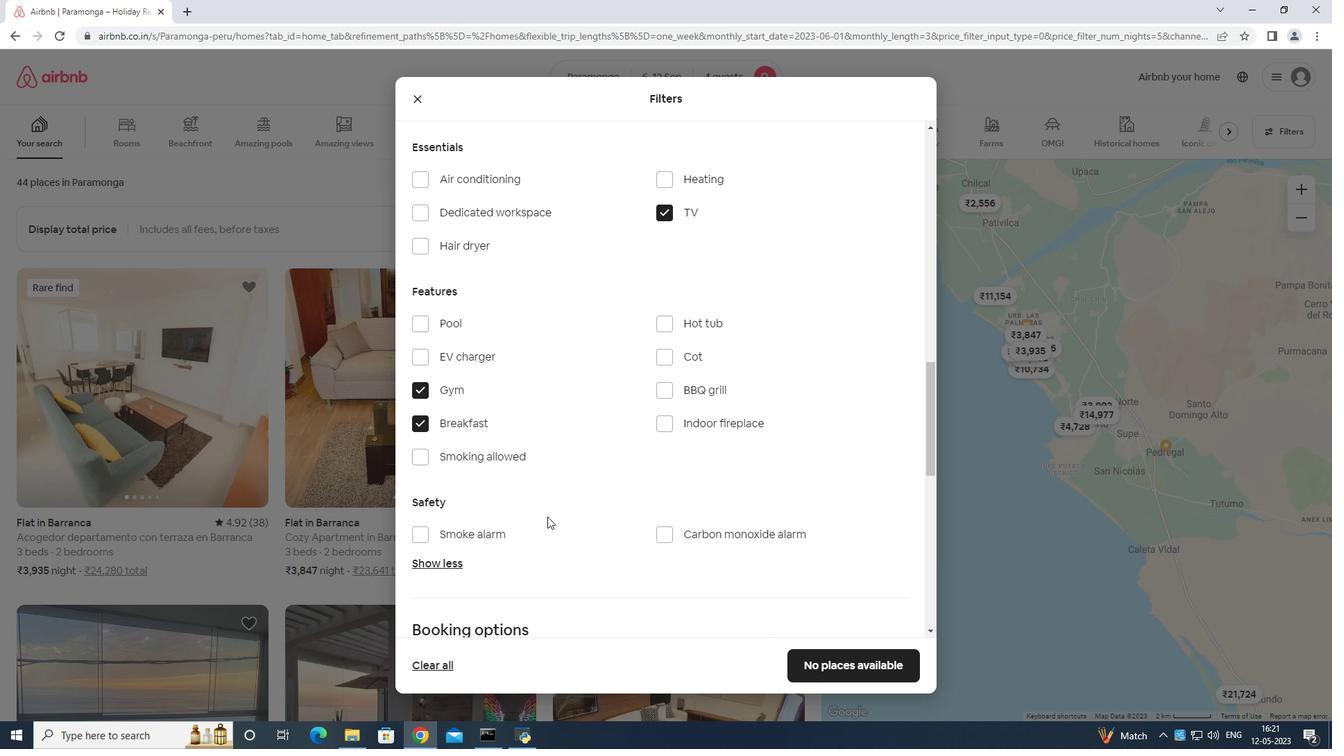 
Action: Mouse moved to (690, 519)
Screenshot: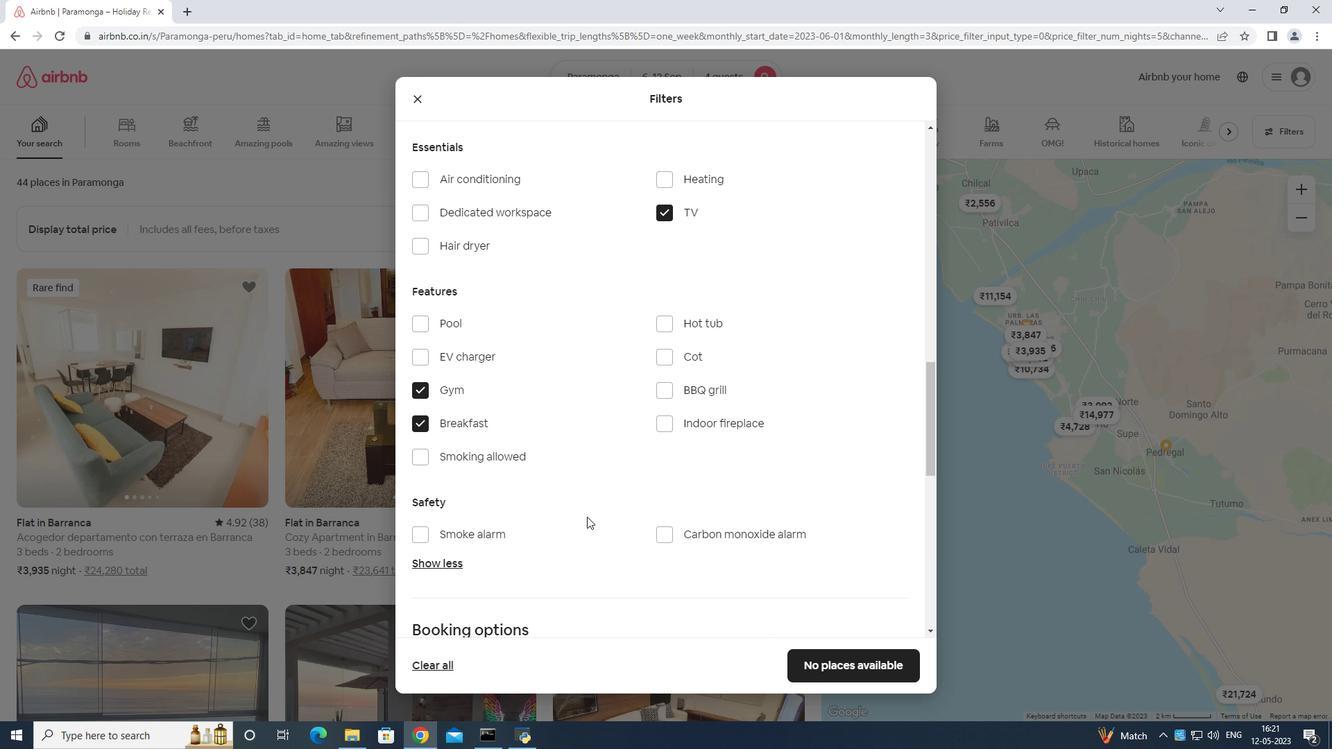 
Action: Mouse scrolled (690, 518) with delta (0, 0)
Screenshot: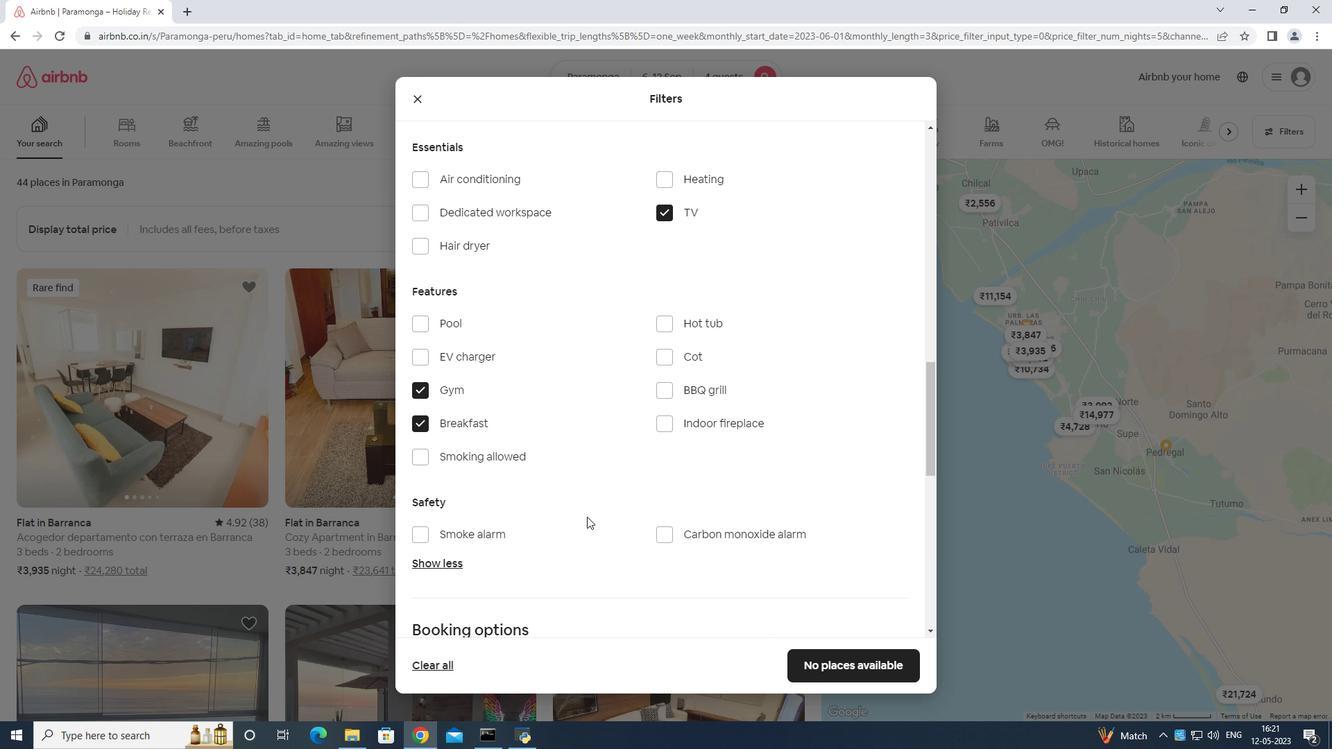 
Action: Mouse moved to (712, 505)
Screenshot: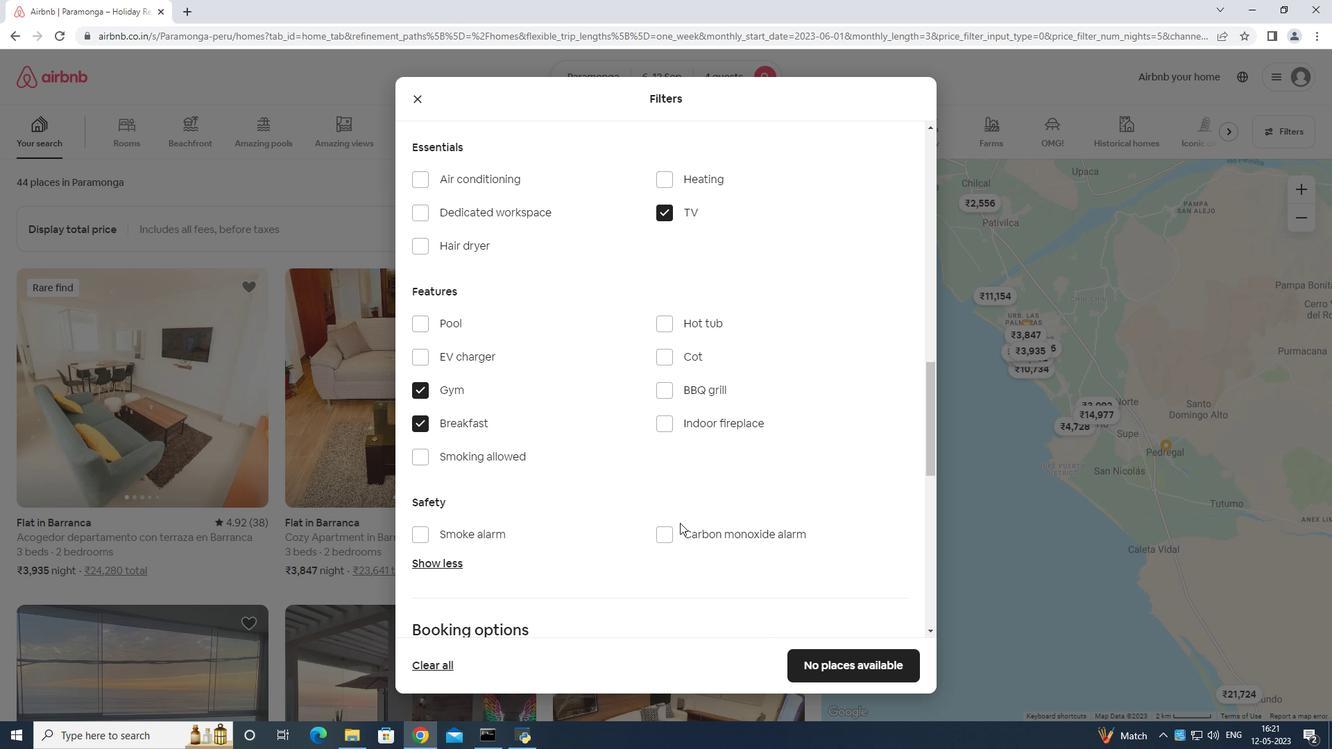 
Action: Mouse scrolled (712, 504) with delta (0, 0)
Screenshot: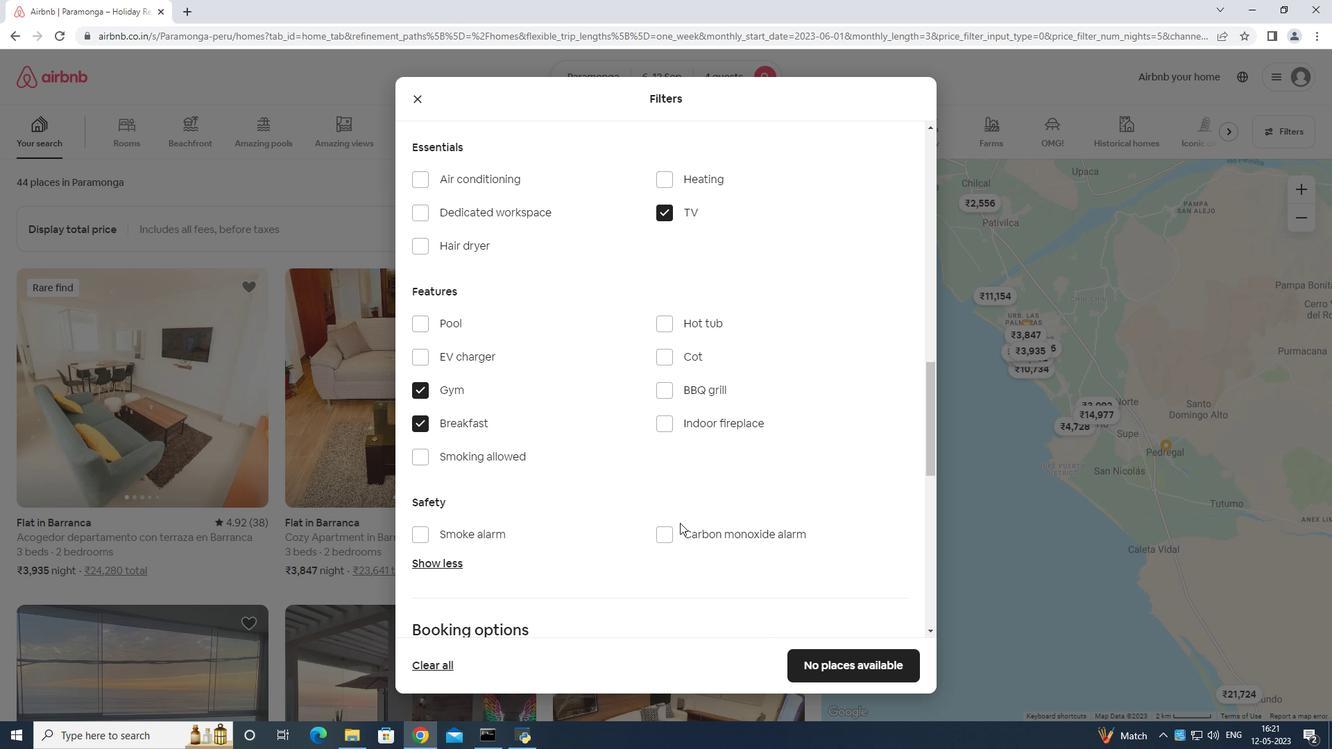
Action: Mouse moved to (735, 494)
Screenshot: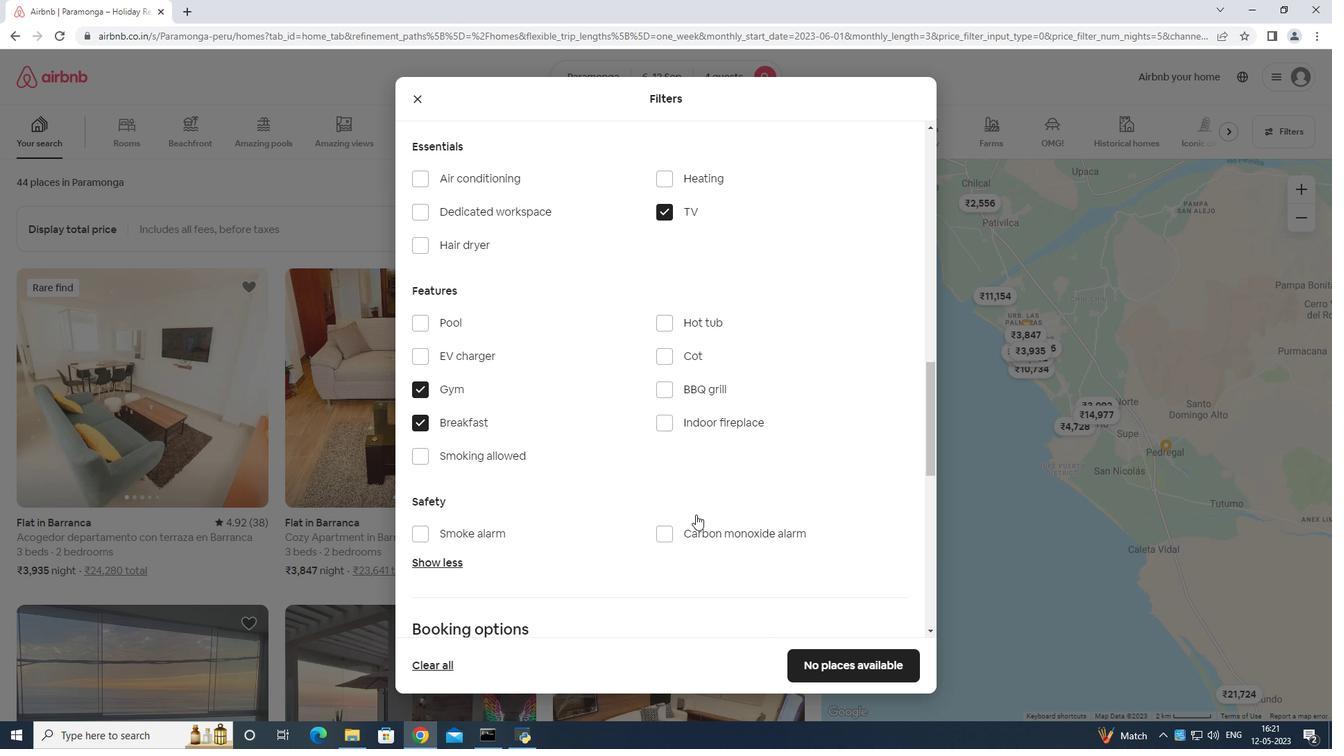 
Action: Mouse scrolled (735, 494) with delta (0, 0)
Screenshot: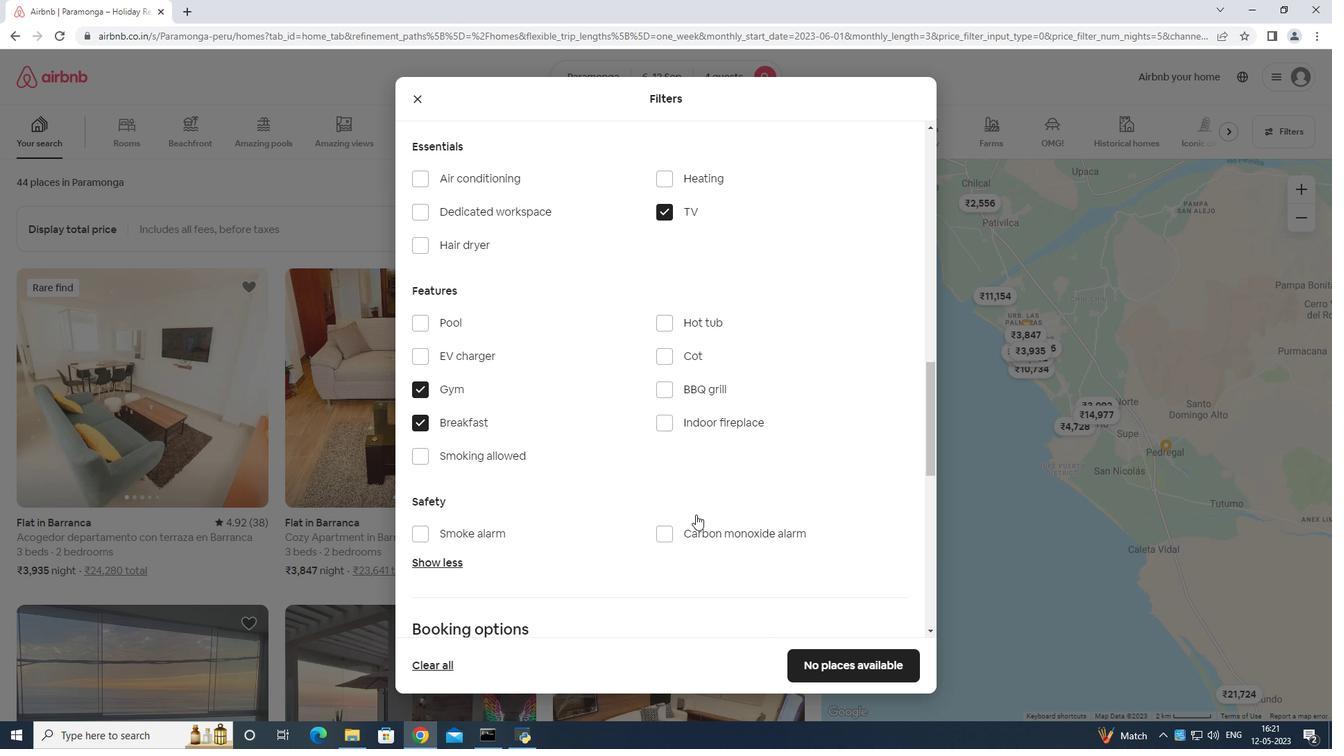 
Action: Mouse moved to (876, 443)
Screenshot: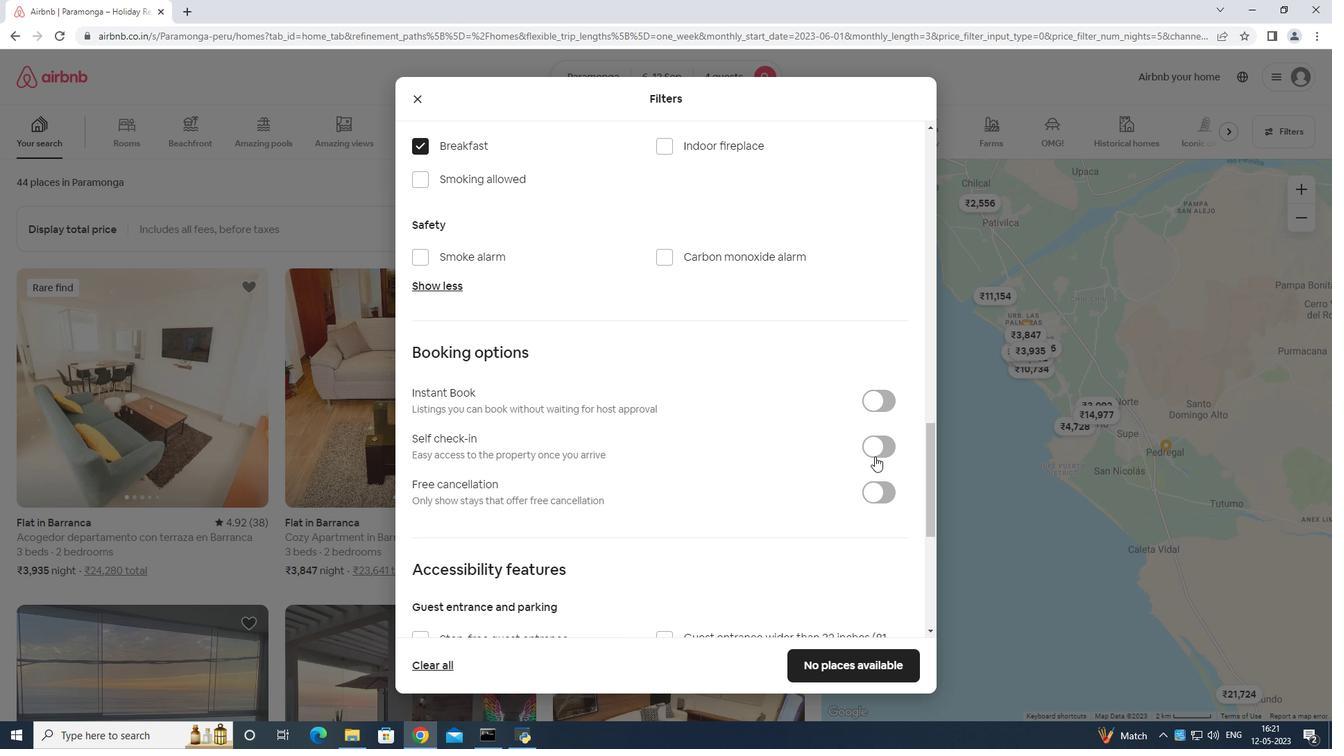 
Action: Mouse pressed left at (876, 443)
Screenshot: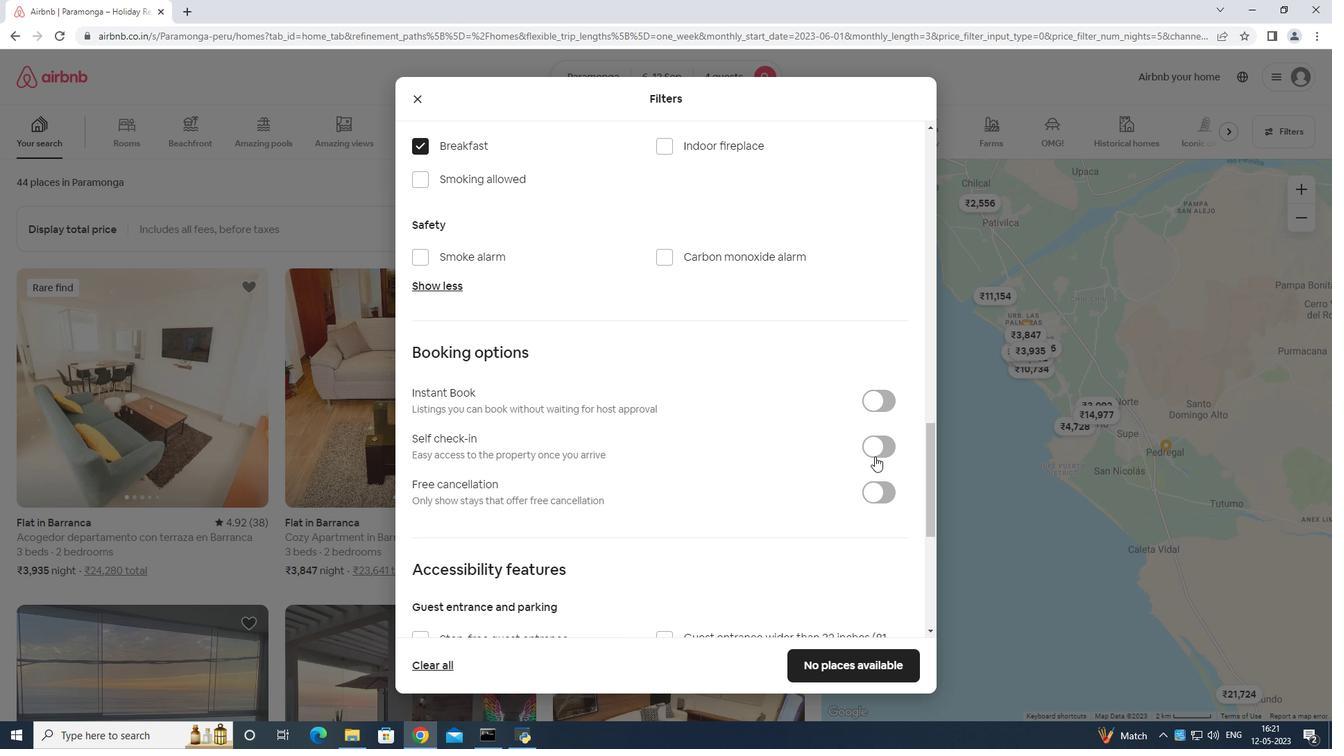 
Action: Mouse moved to (876, 422)
Screenshot: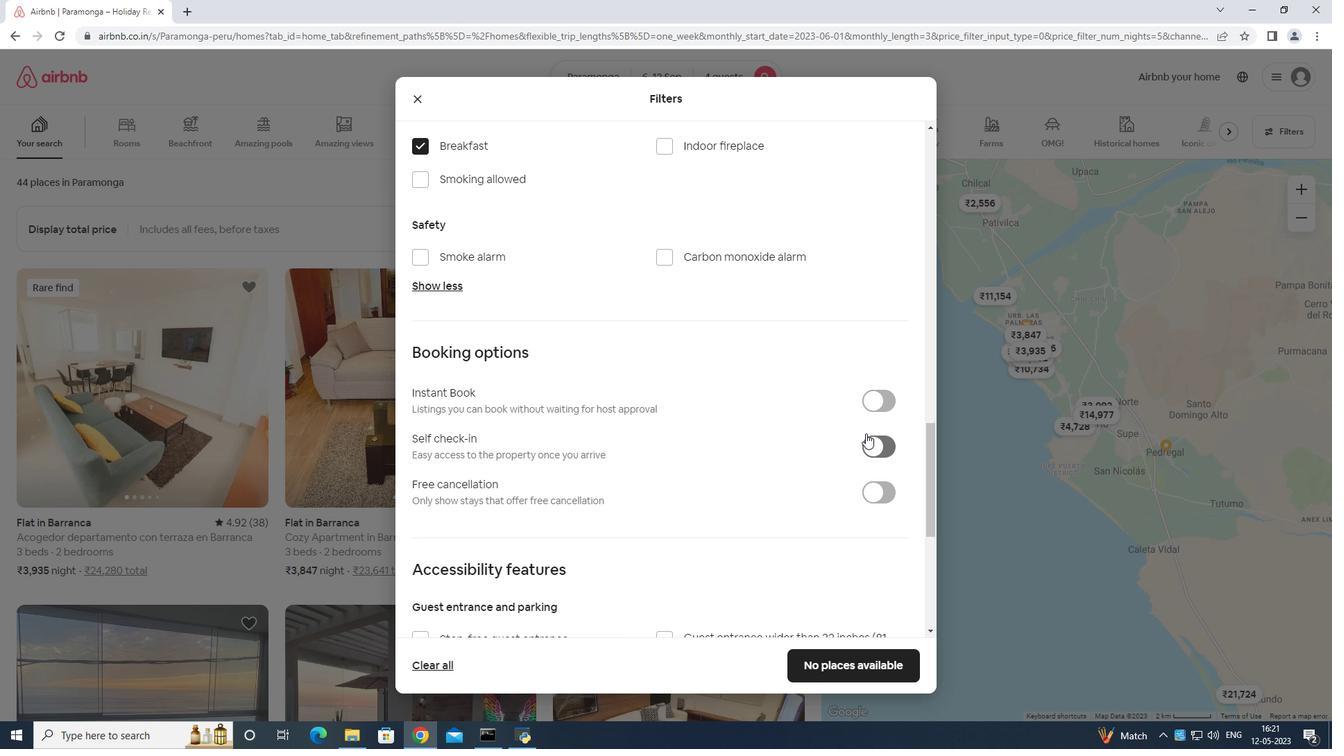 
Action: Mouse scrolled (876, 421) with delta (0, 0)
Screenshot: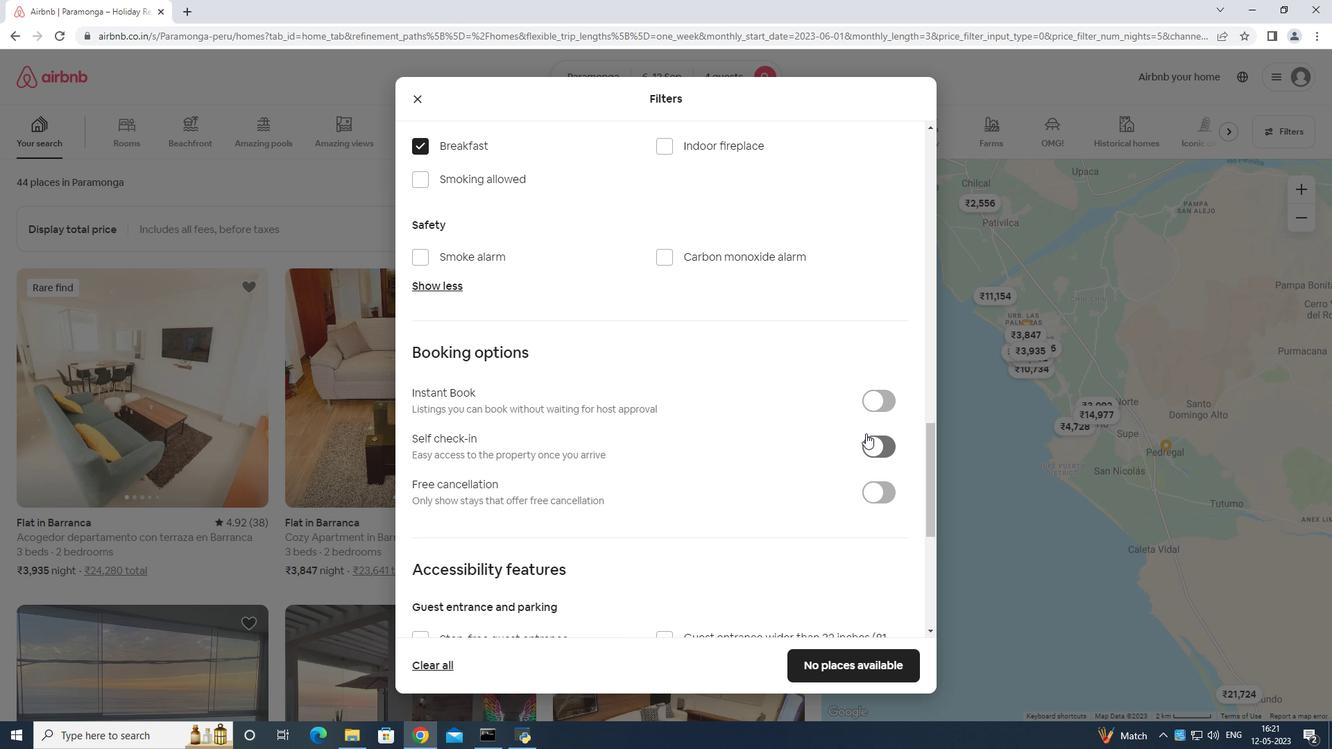 
Action: Mouse moved to (878, 438)
Screenshot: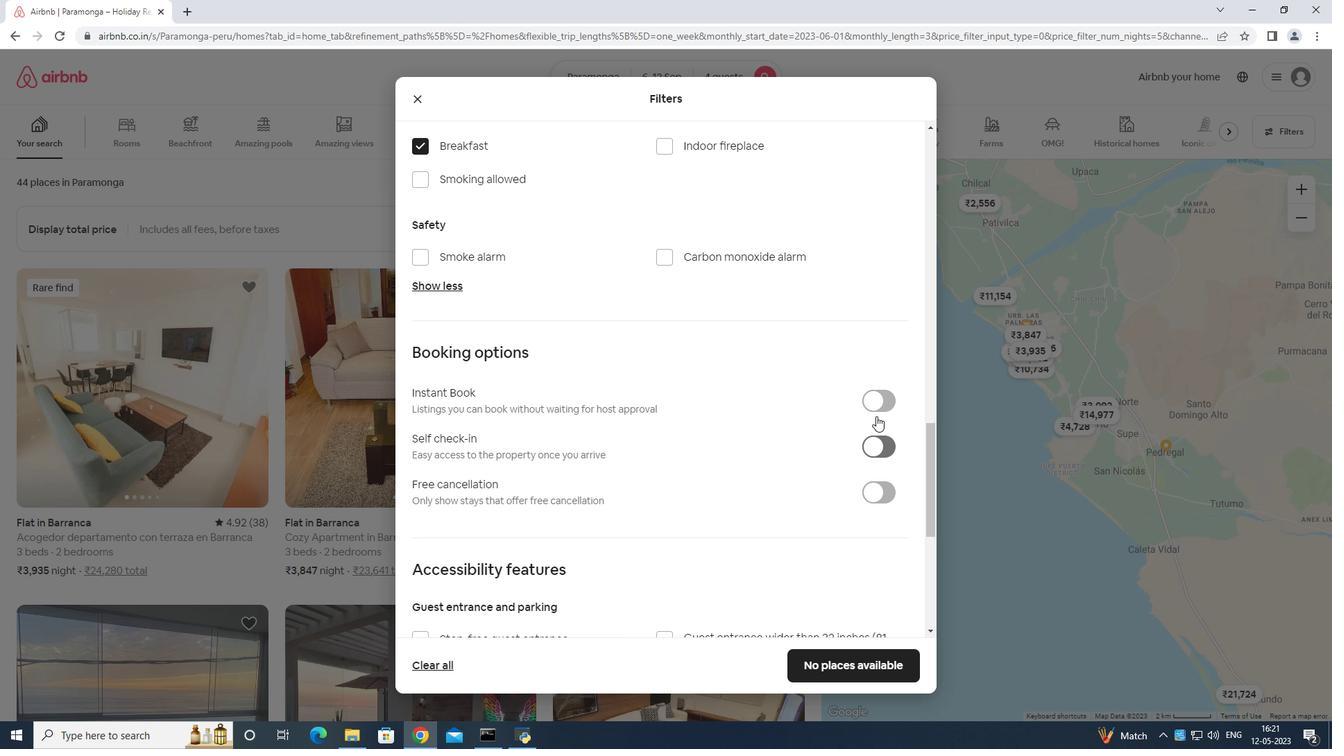 
Action: Mouse scrolled (878, 438) with delta (0, 0)
Screenshot: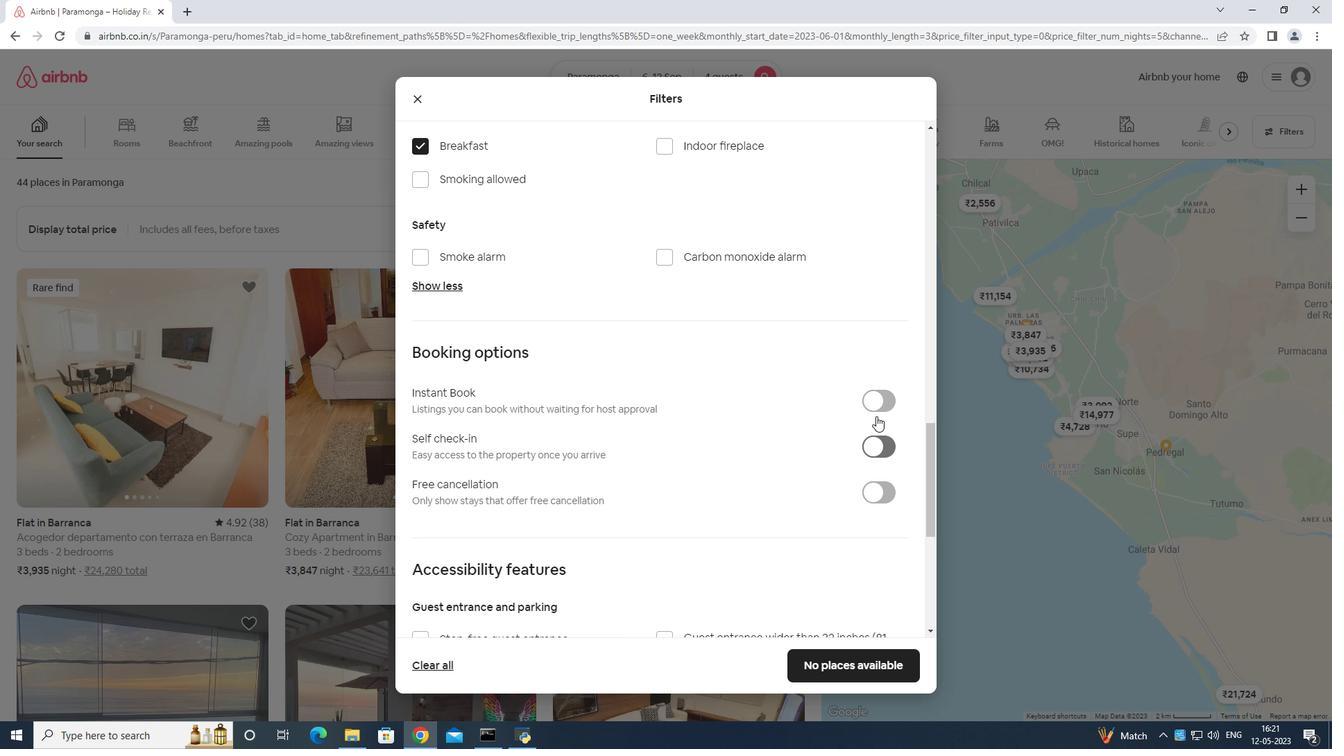 
Action: Mouse moved to (880, 444)
Screenshot: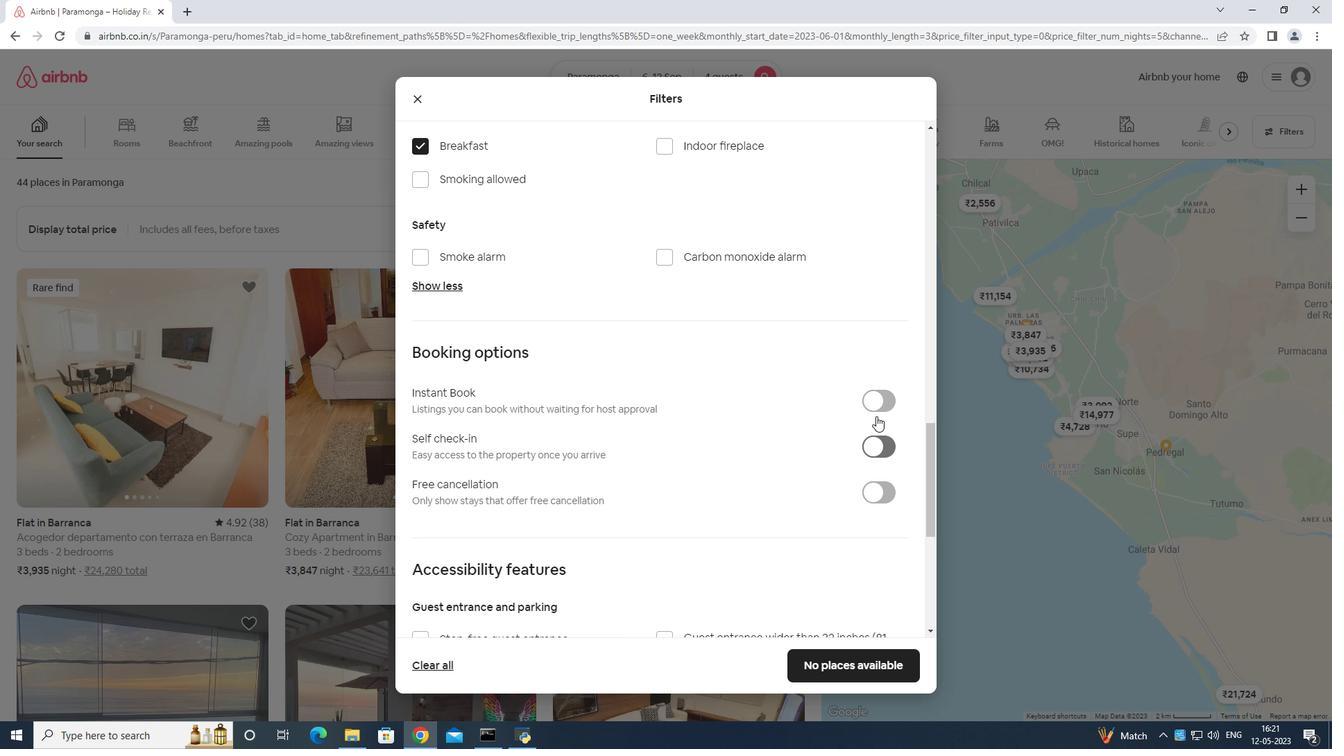 
Action: Mouse scrolled (880, 443) with delta (0, 0)
Screenshot: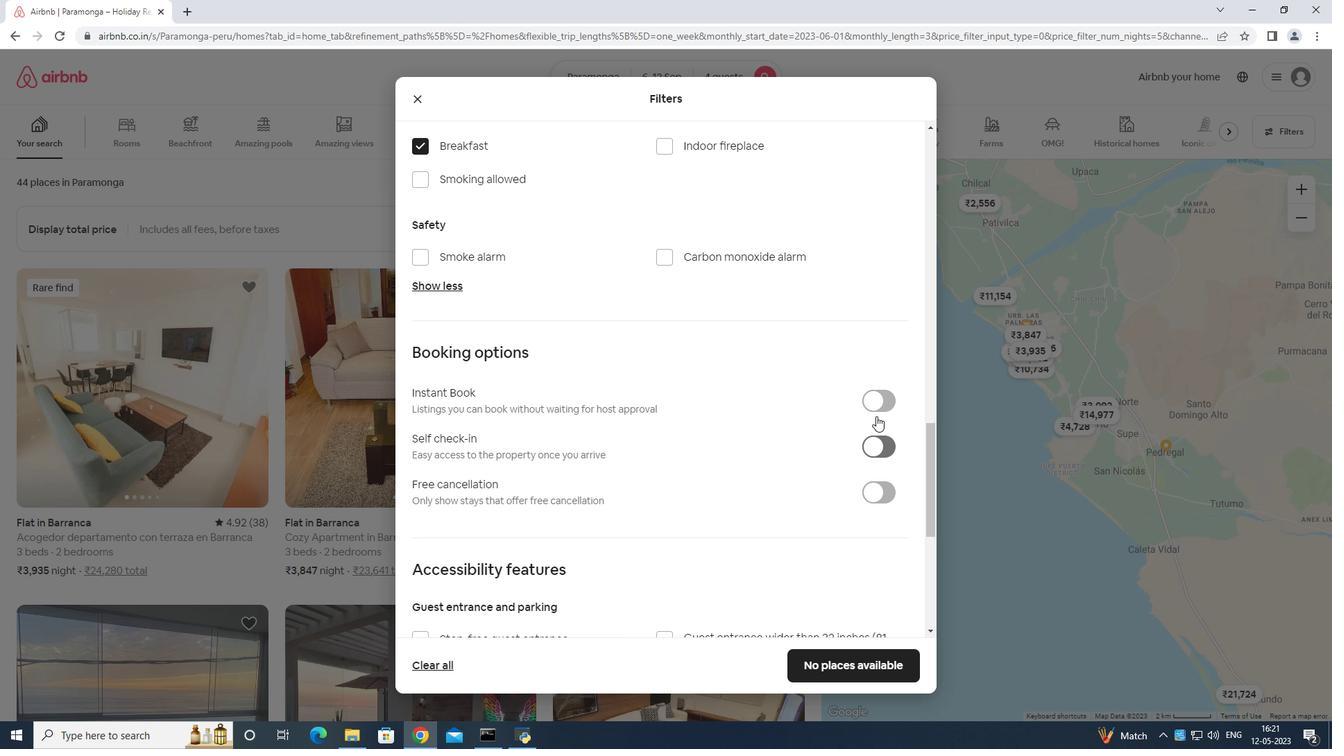 
Action: Mouse moved to (881, 442)
Screenshot: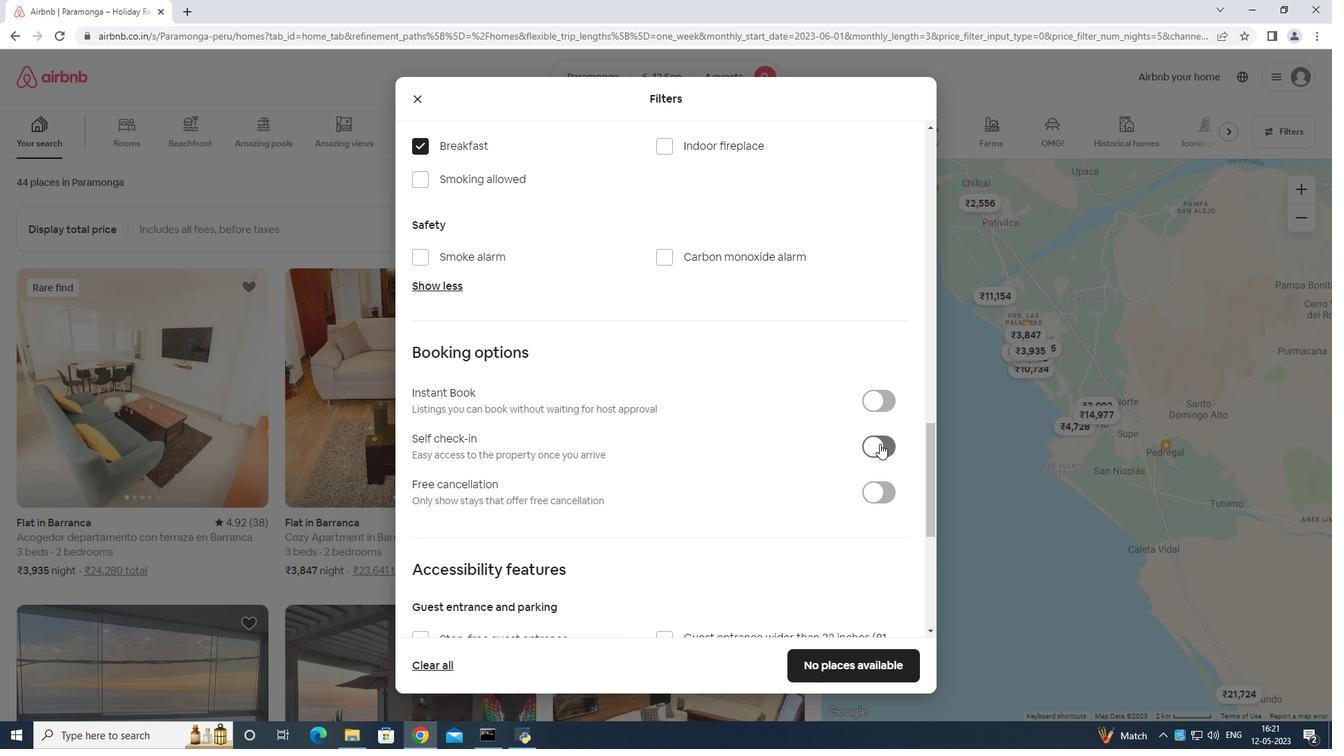
Action: Mouse scrolled (881, 441) with delta (0, 0)
Screenshot: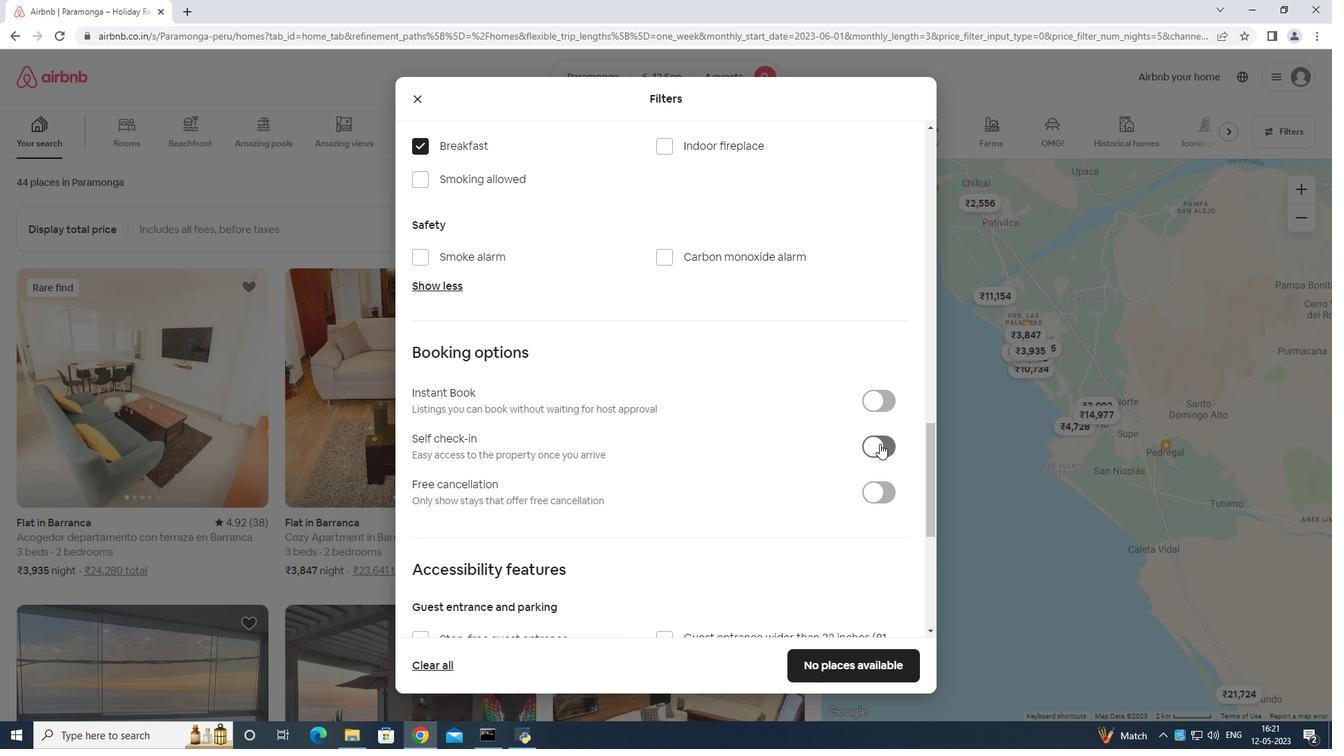 
Action: Mouse moved to (881, 444)
Screenshot: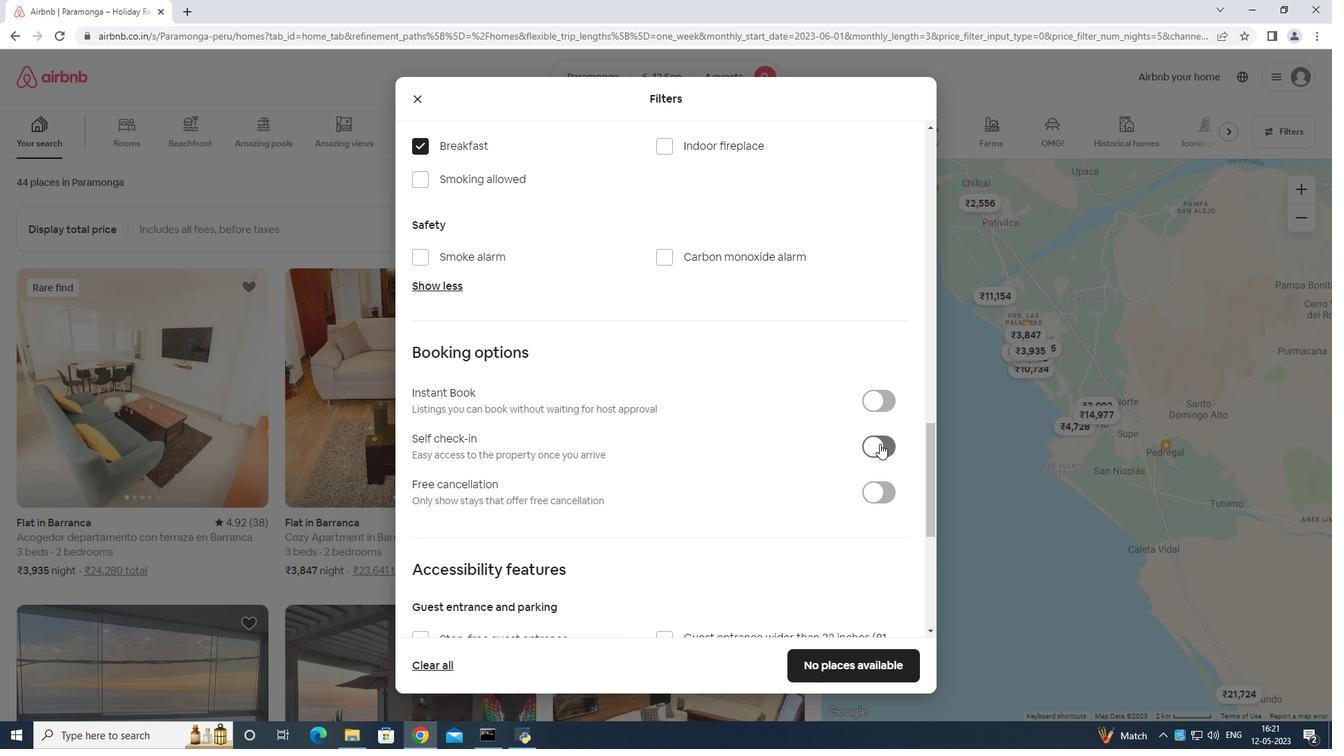 
Action: Mouse scrolled (881, 443) with delta (0, 0)
Screenshot: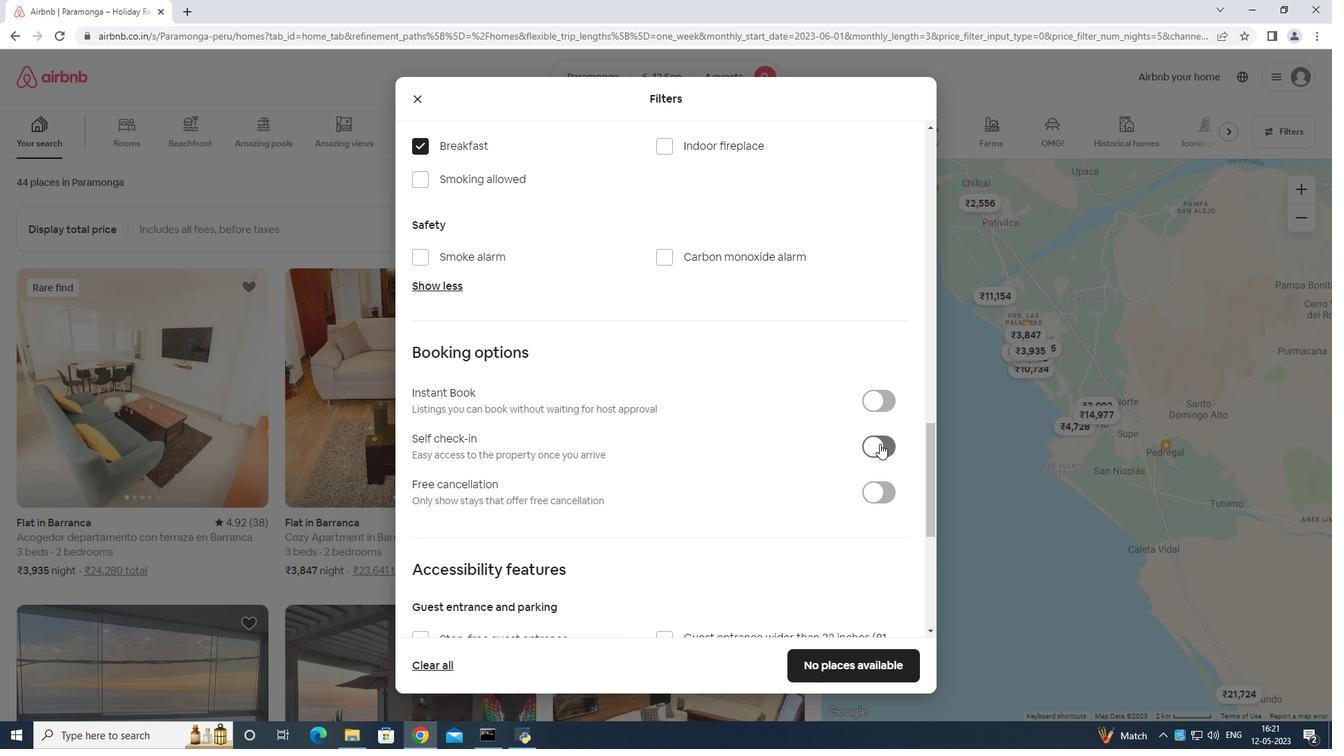 
Action: Mouse moved to (880, 446)
Screenshot: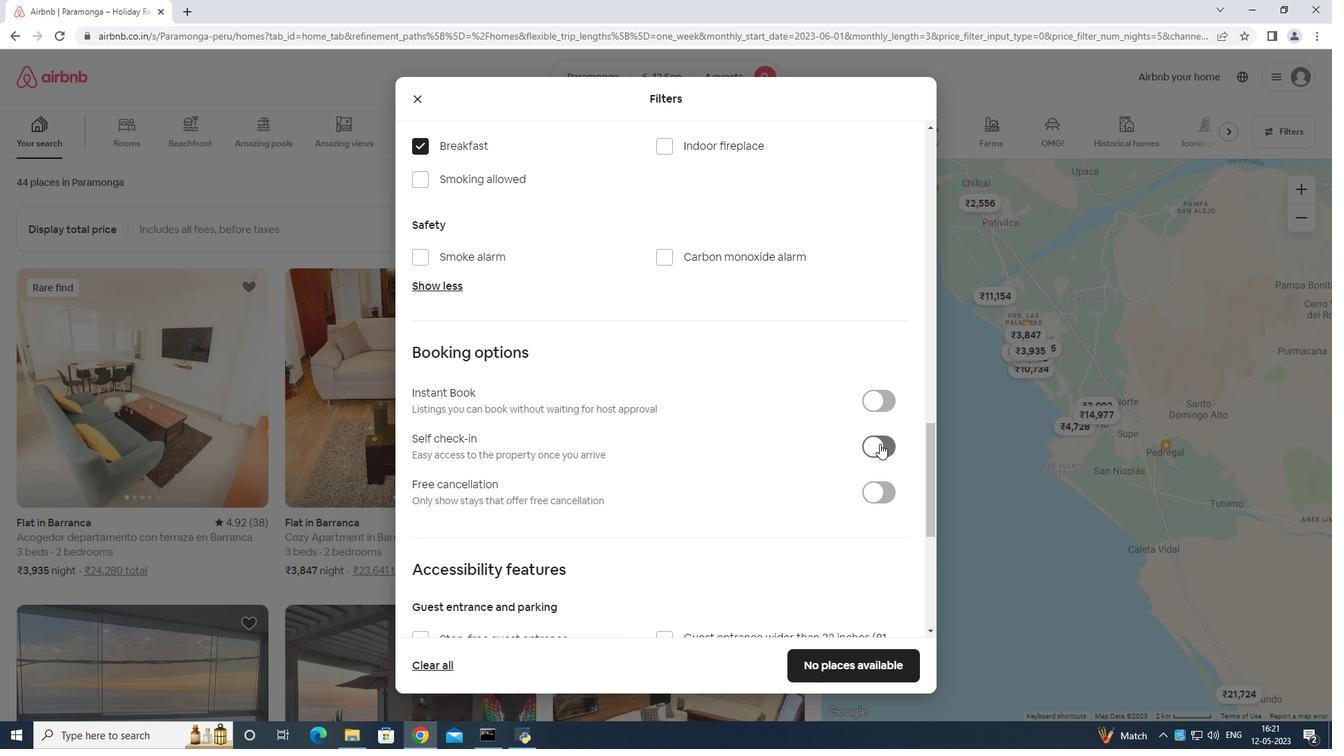 
Action: Mouse scrolled (880, 445) with delta (0, 0)
Screenshot: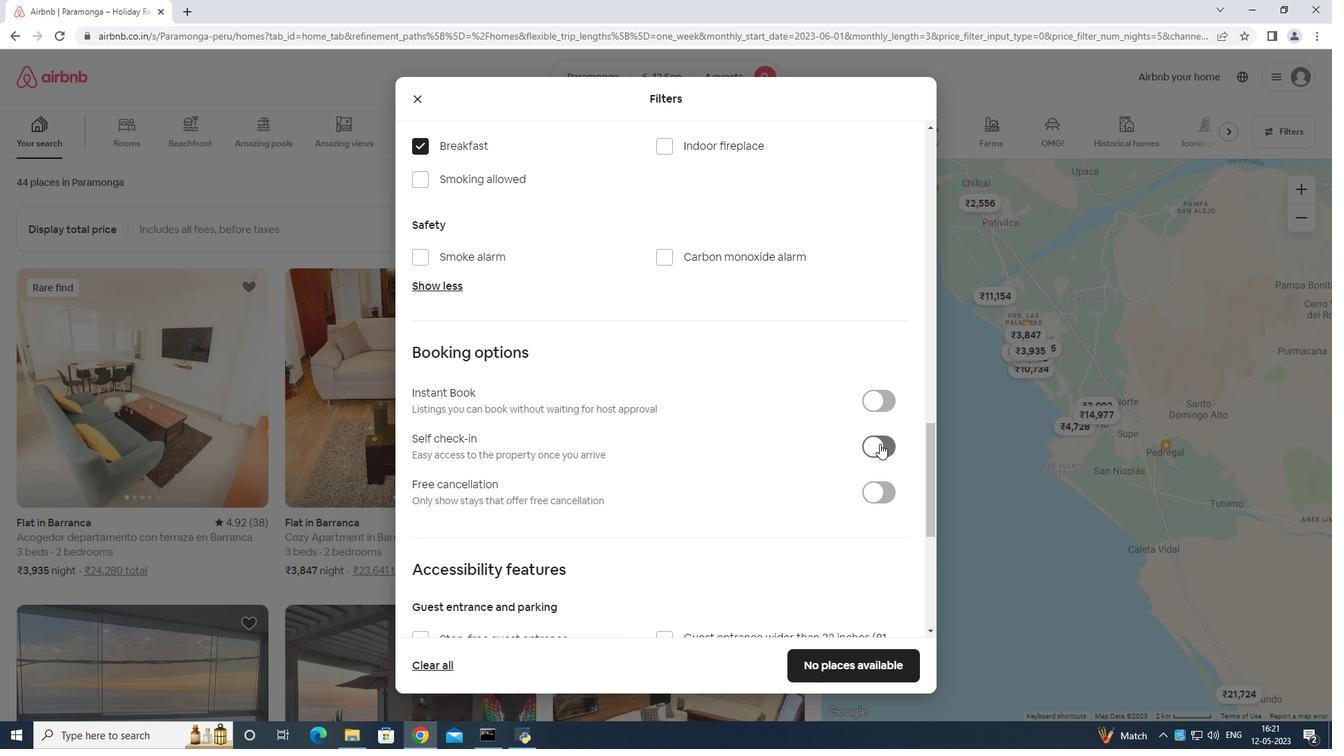 
Action: Mouse moved to (881, 447)
Screenshot: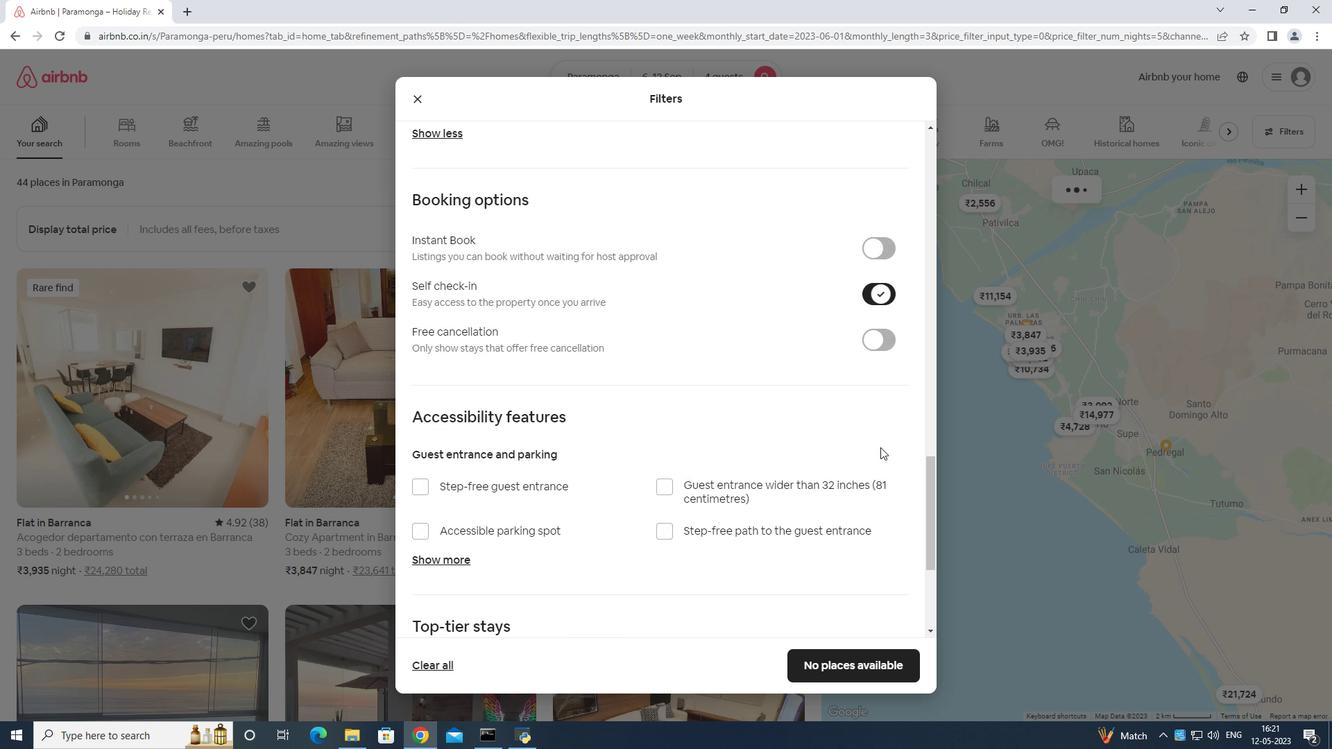 
Action: Mouse scrolled (881, 446) with delta (0, 0)
Screenshot: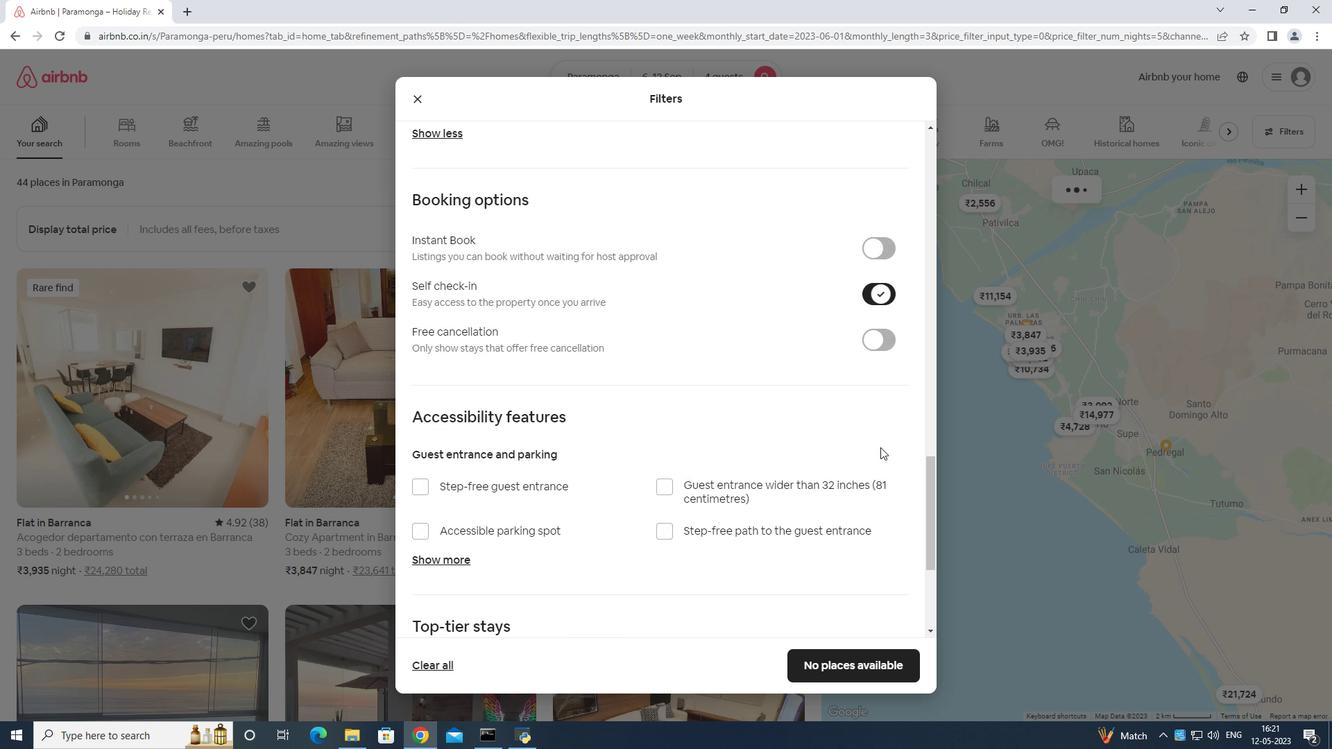 
Action: Mouse moved to (881, 449)
Screenshot: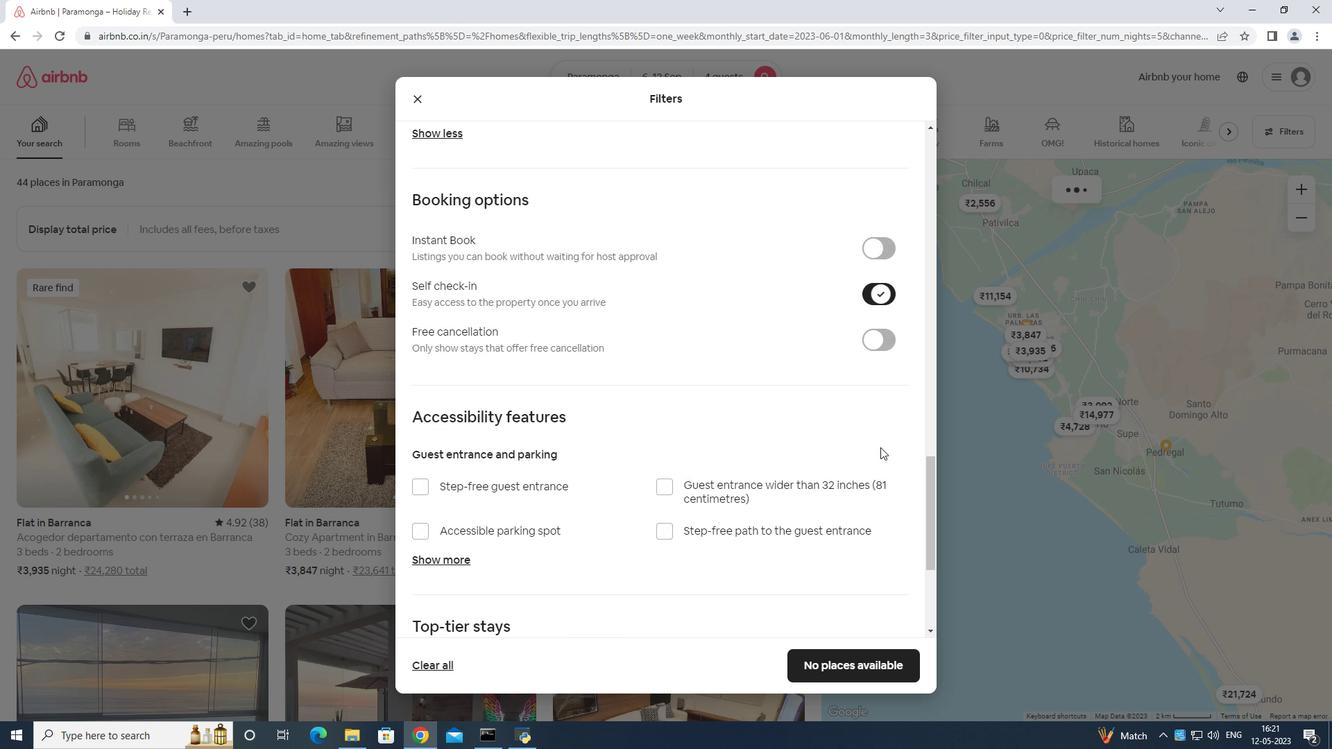 
Action: Mouse scrolled (881, 448) with delta (0, 0)
Screenshot: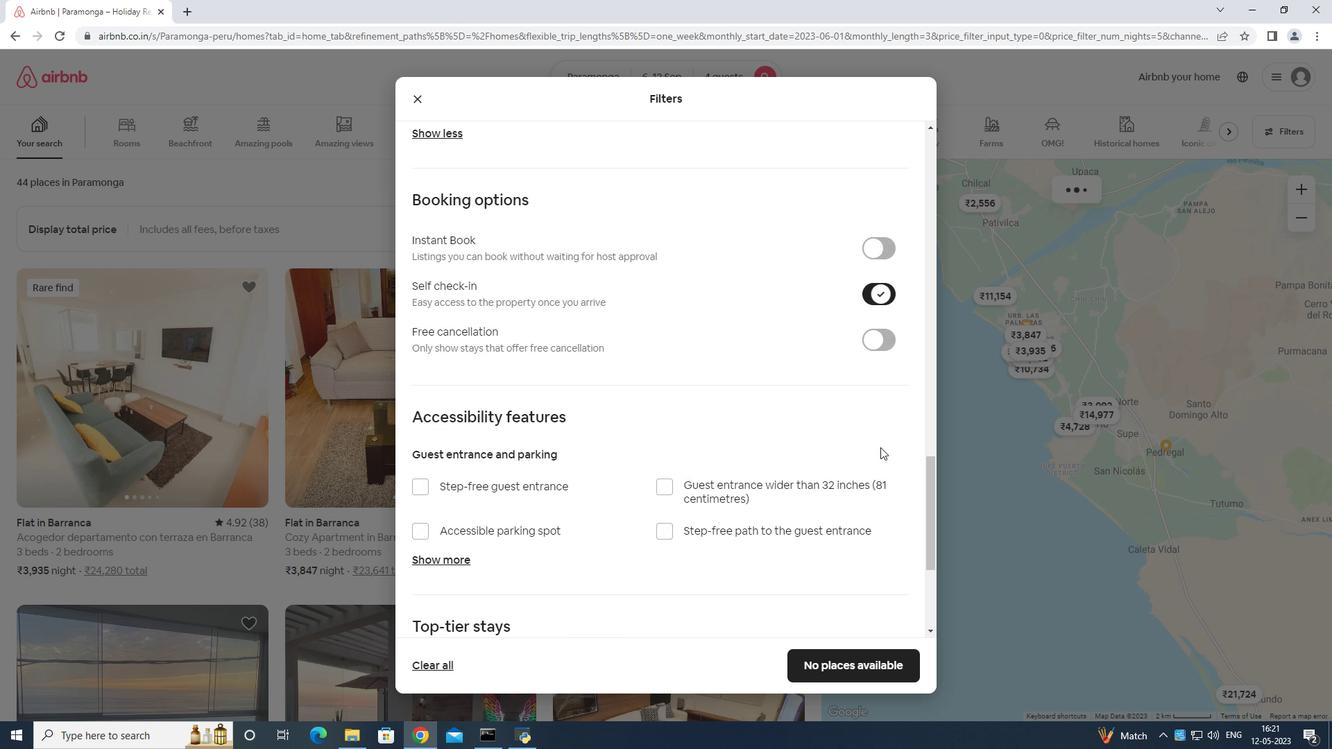 
Action: Mouse moved to (881, 454)
Screenshot: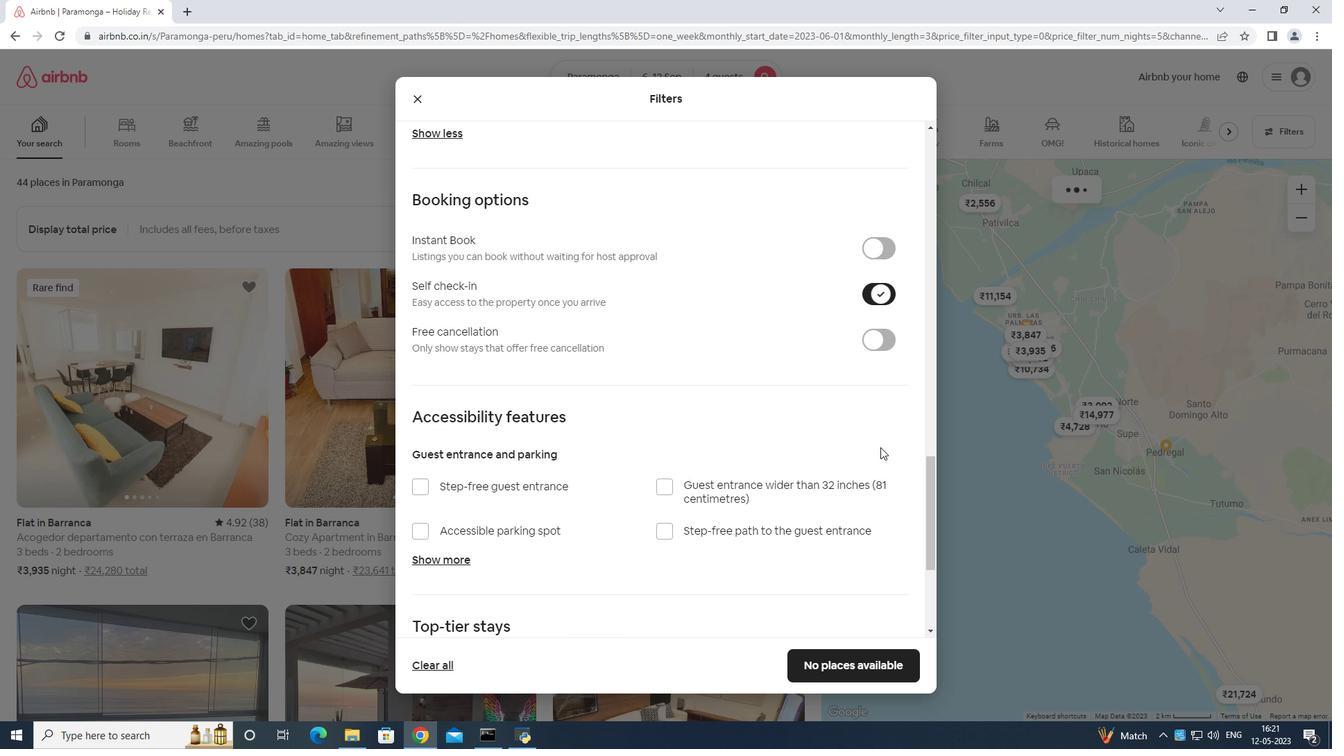 
Action: Mouse scrolled (881, 453) with delta (0, 0)
Screenshot: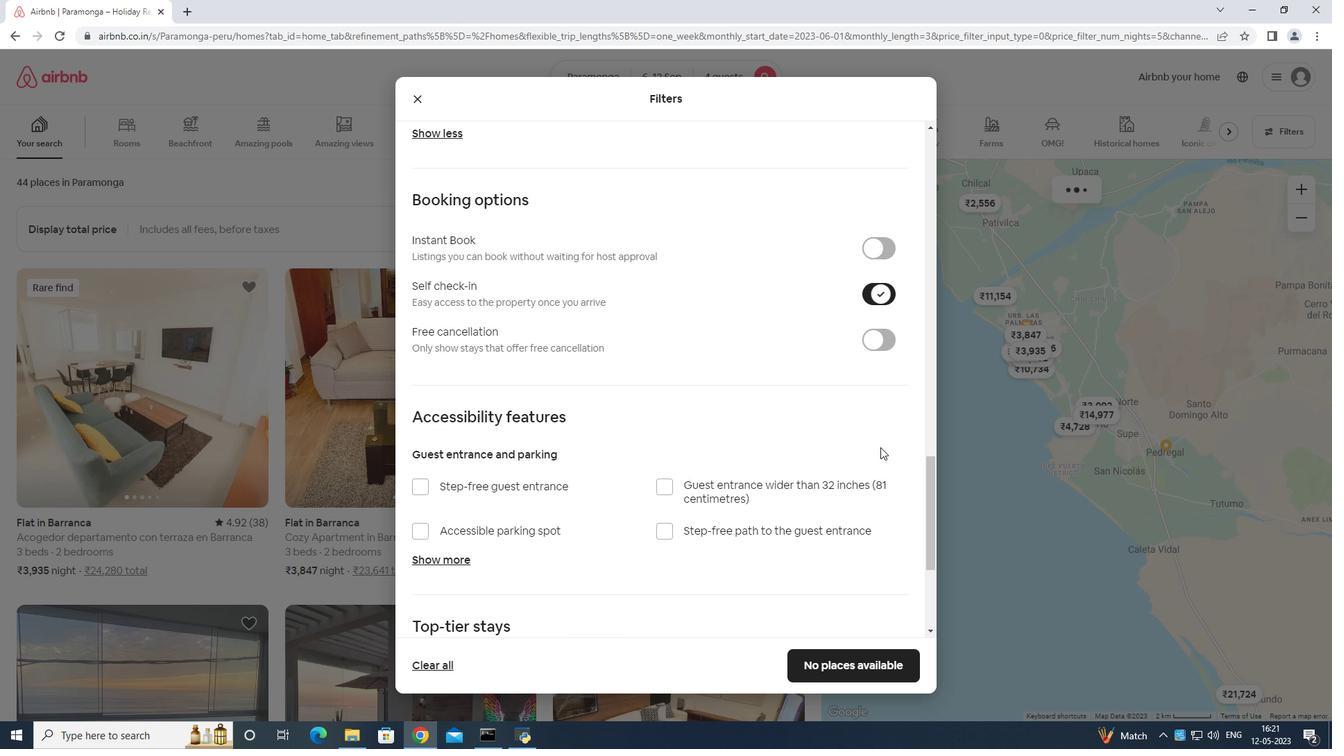 
Action: Mouse moved to (578, 613)
Screenshot: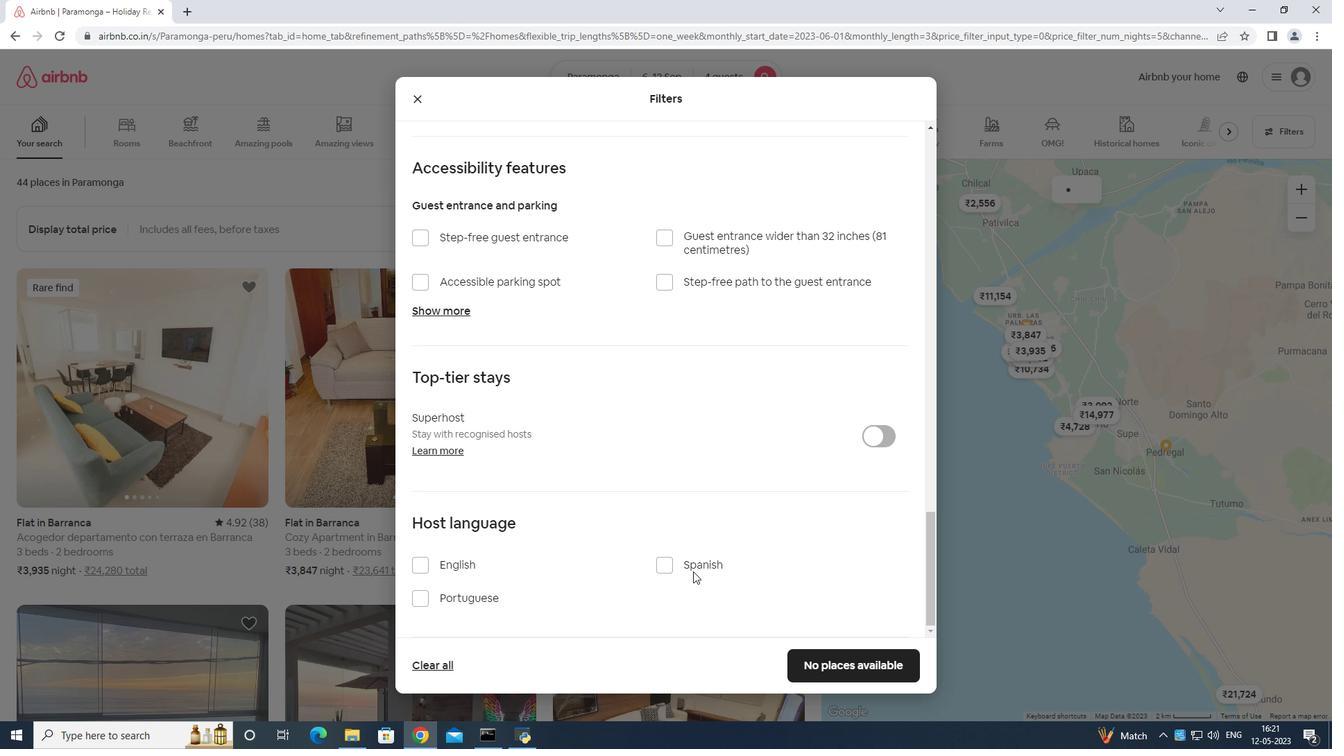 
Action: Mouse scrolled (586, 611) with delta (0, 0)
Screenshot: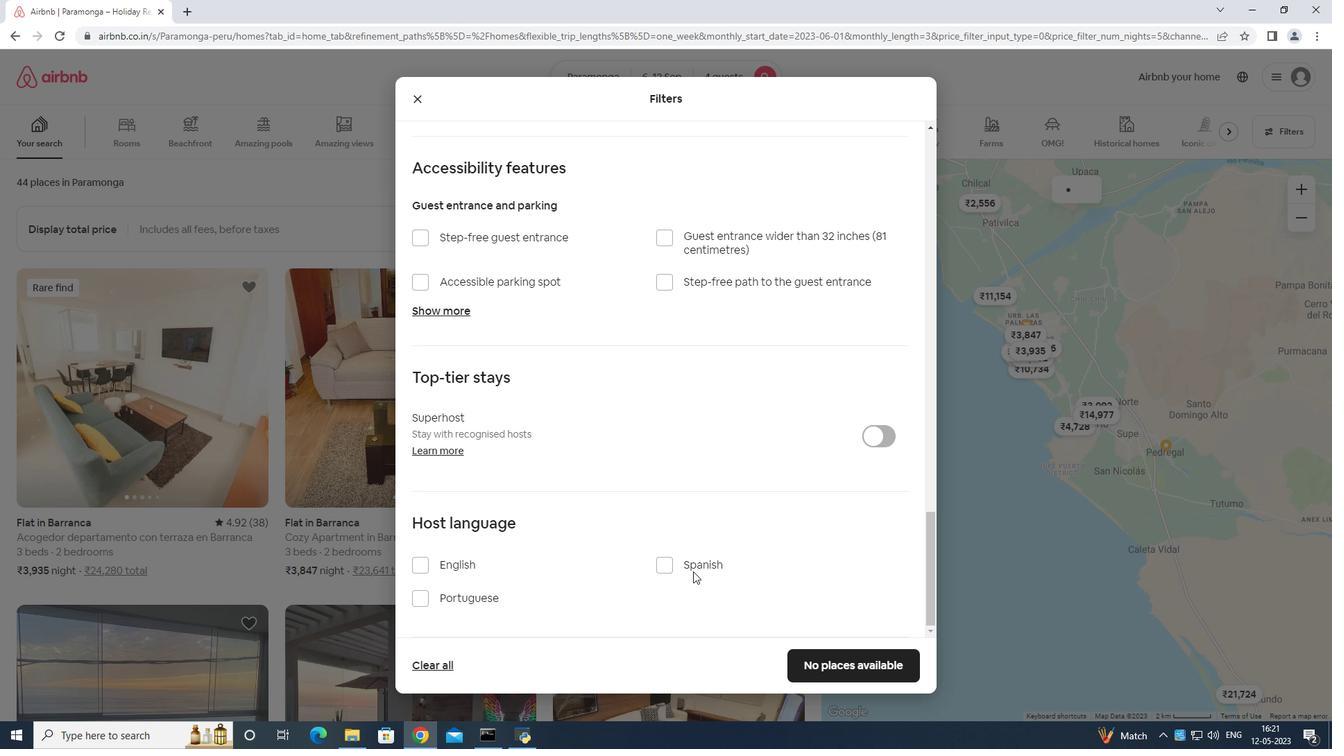 
Action: Mouse moved to (418, 562)
Screenshot: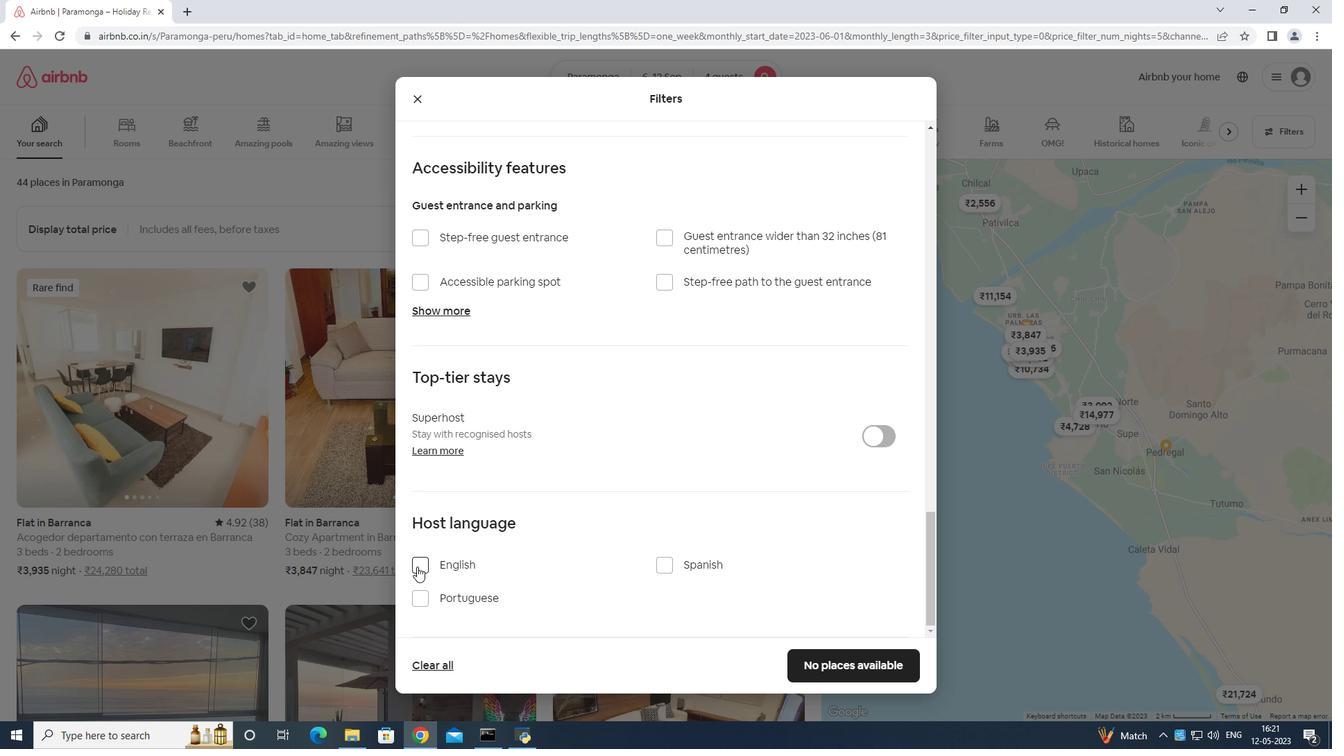 
Action: Mouse pressed left at (418, 562)
Screenshot: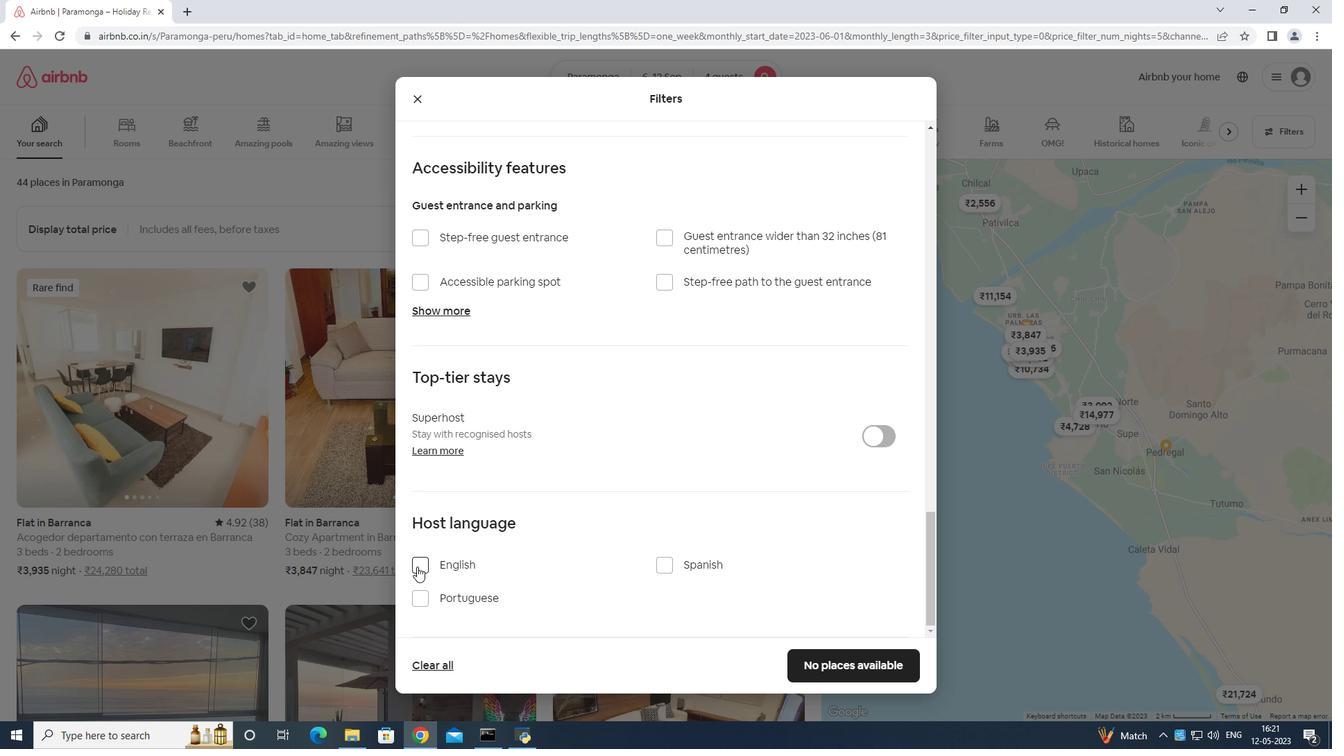 
Action: Mouse moved to (810, 664)
Screenshot: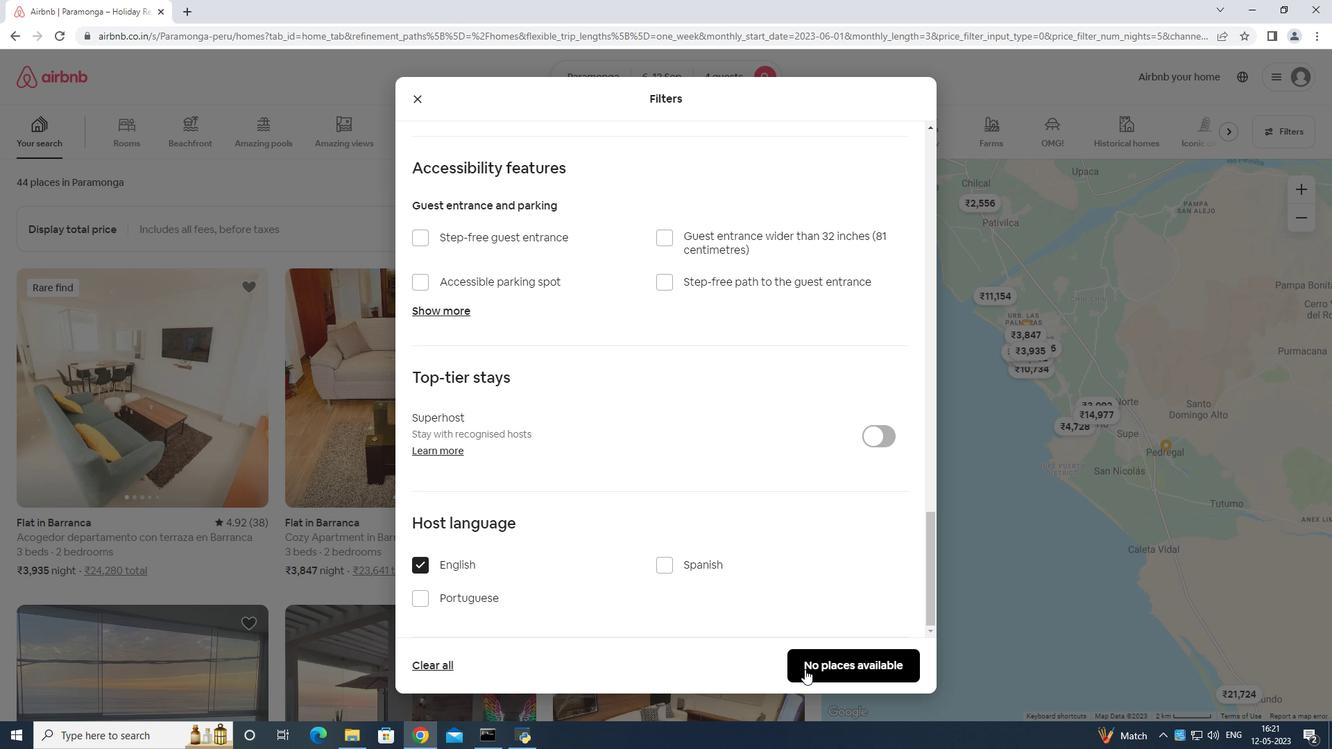 
Action: Mouse pressed left at (810, 664)
Screenshot: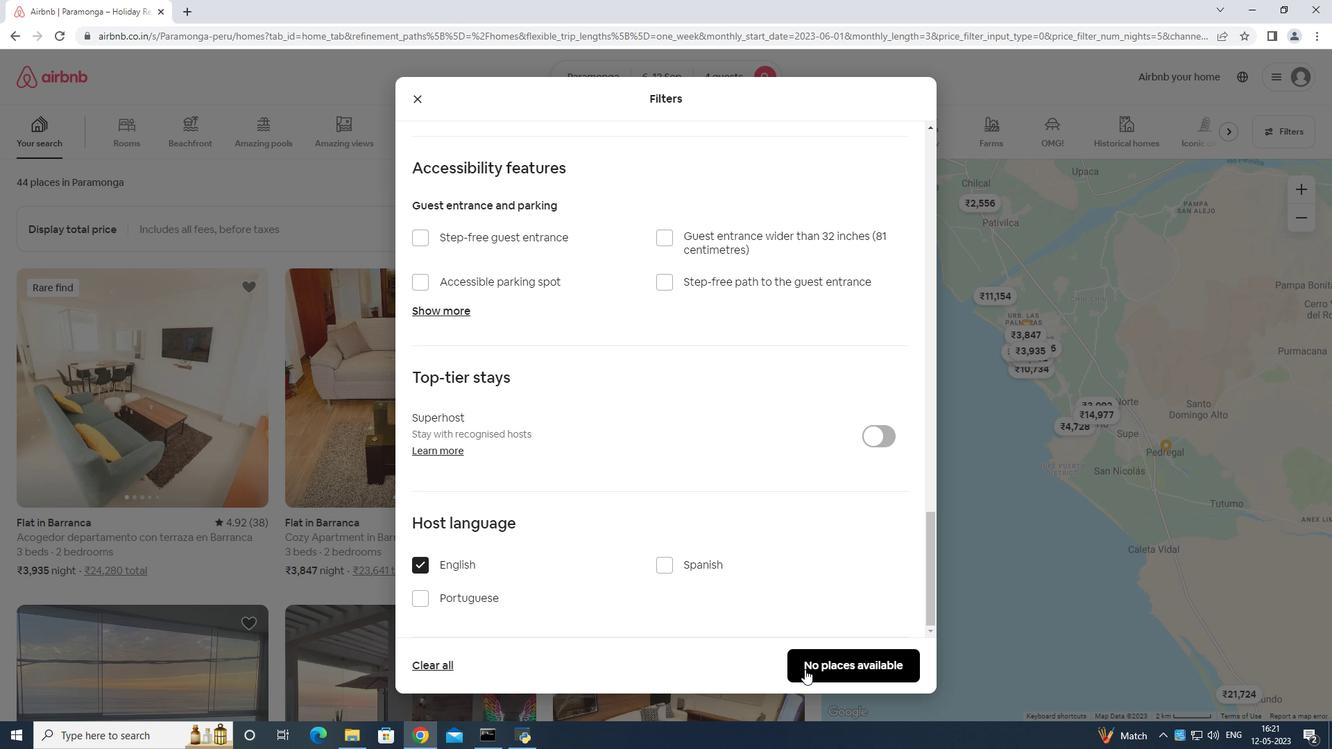 
Action: Mouse moved to (830, 655)
Screenshot: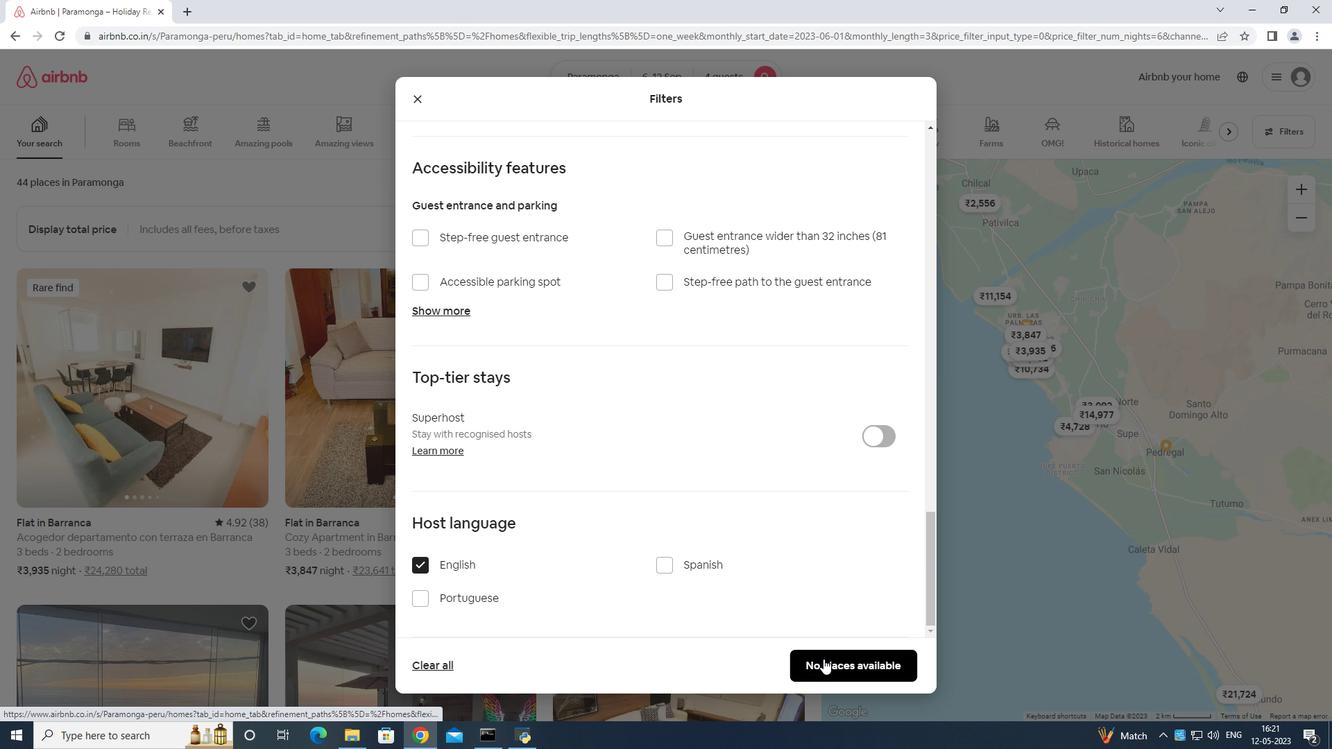 
